 Task: Look for space in Xiaoshan, China from 12th July, 2023 to 16th July, 2023 for 8 adults in price range Rs.10000 to Rs.16000. Place can be private room with 8 bedrooms having 8 beds and 8 bathrooms. Property type can be house, flat, guest house. Amenities needed are: wifi, TV, free parkinig on premises, gym, breakfast. Booking option can be shelf check-in. Required host language is Chinese (Simplified).
Action: Mouse moved to (628, 125)
Screenshot: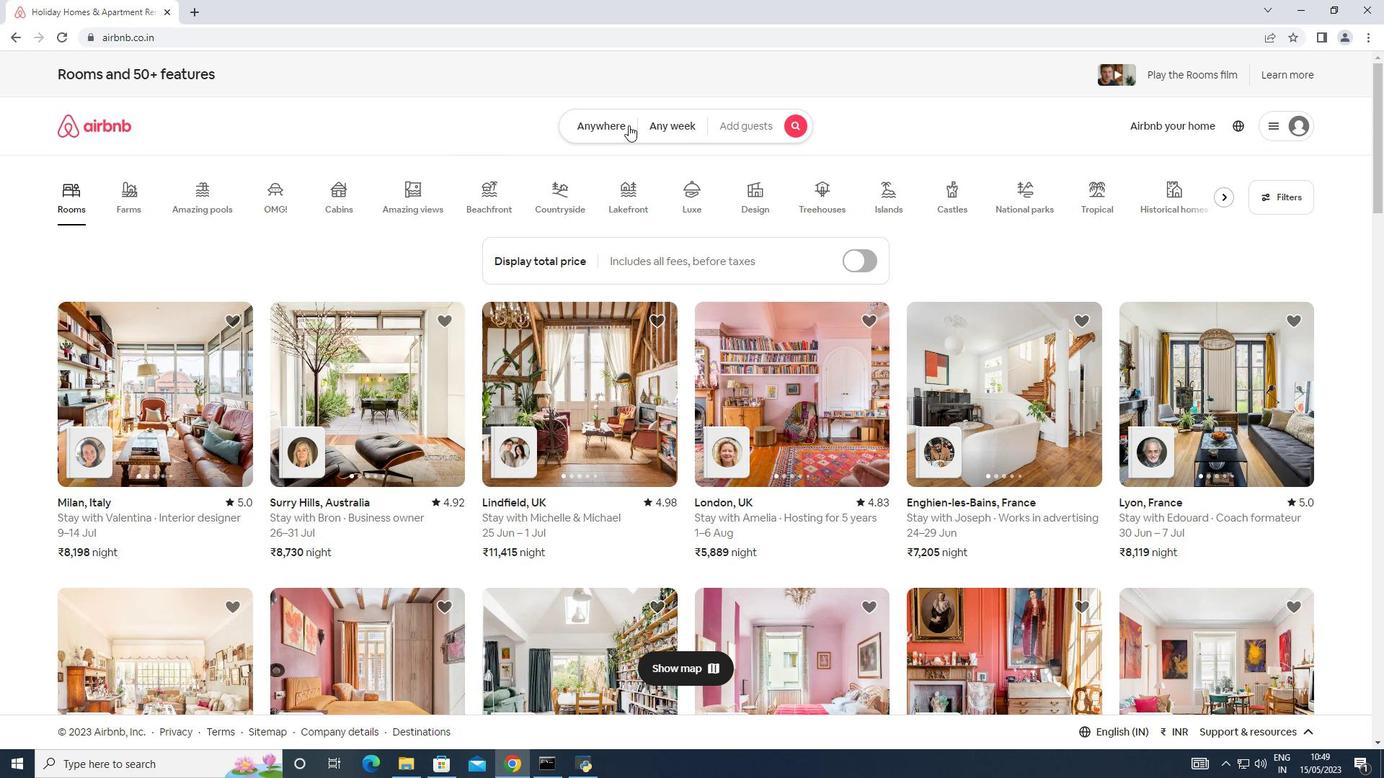 
Action: Mouse pressed left at (628, 125)
Screenshot: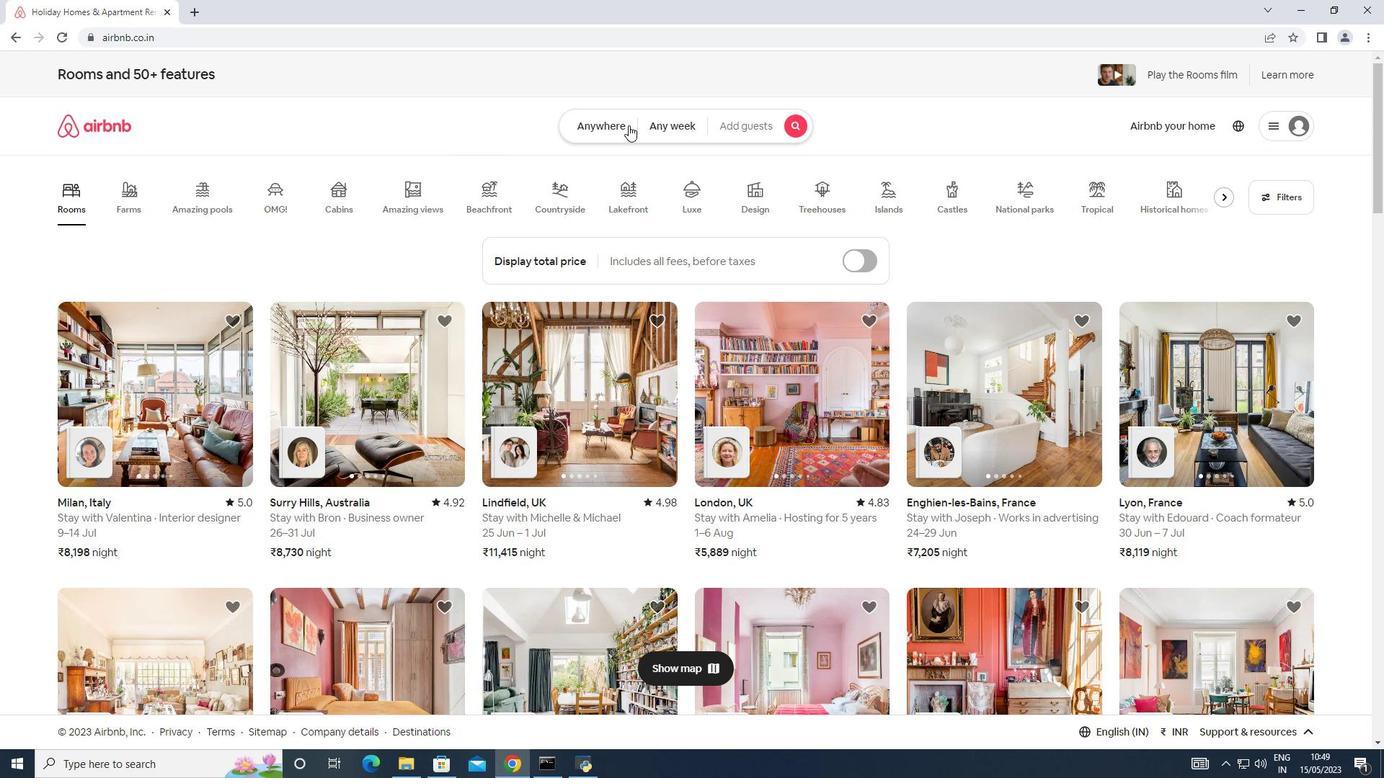 
Action: Mouse moved to (472, 163)
Screenshot: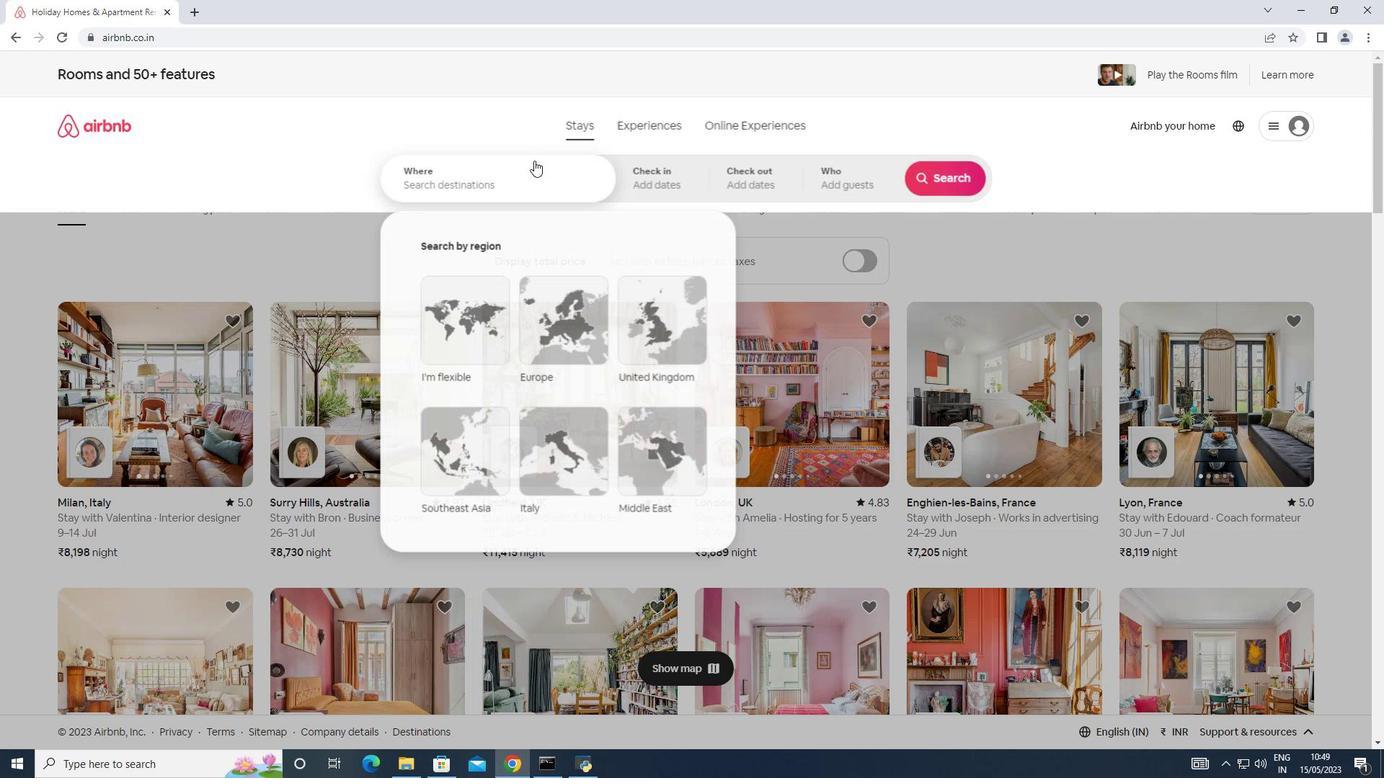 
Action: Mouse pressed left at (472, 163)
Screenshot: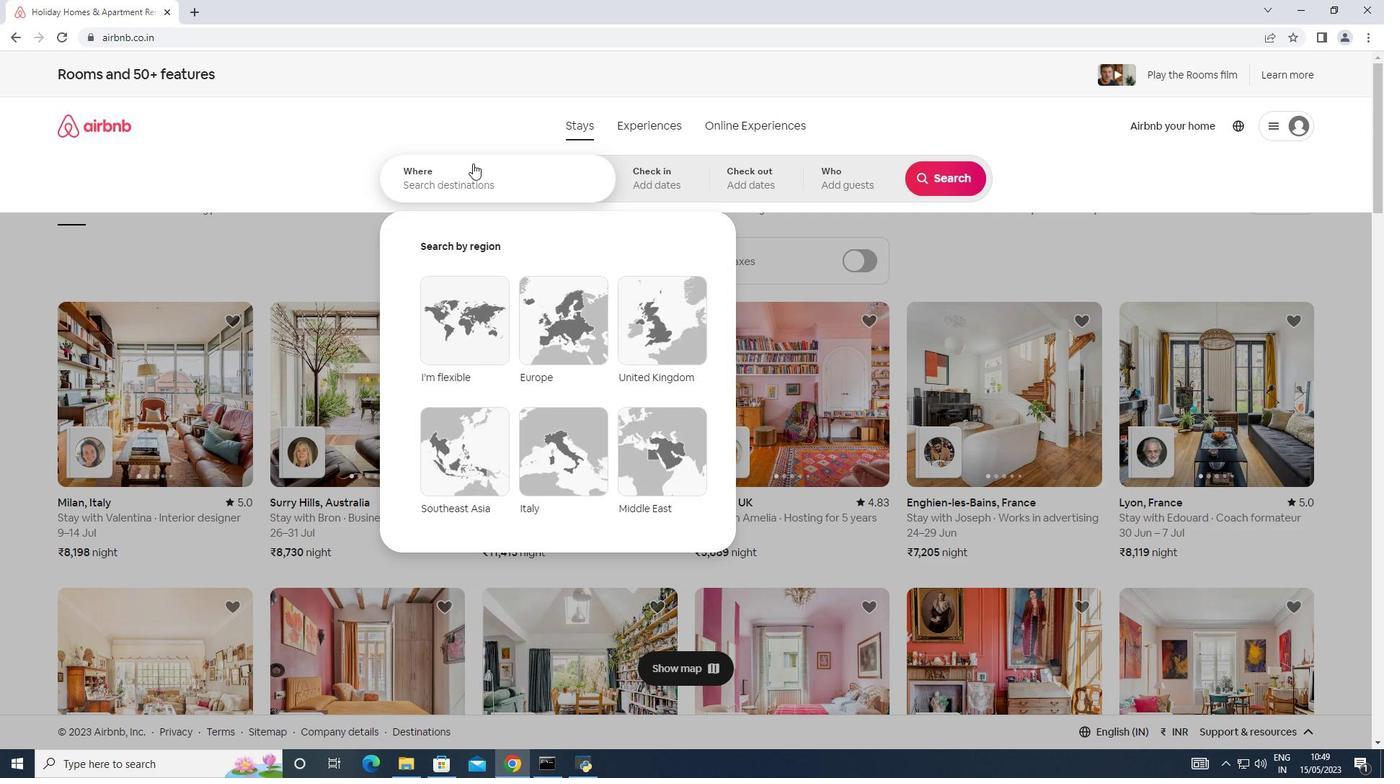 
Action: Mouse moved to (430, 184)
Screenshot: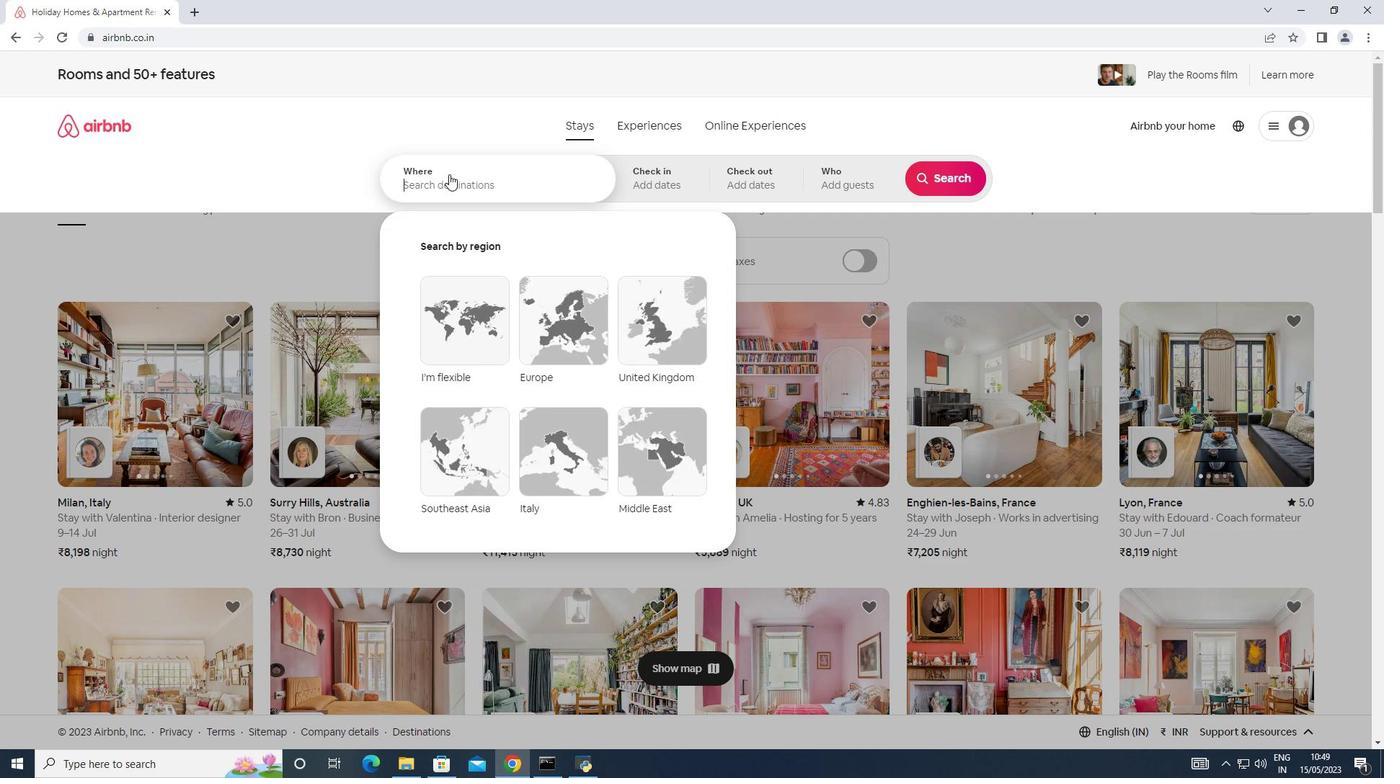 
Action: Key pressed <Key.shift><Key.shift><Key.shift>Xiaoshan,<Key.shift>China
Screenshot: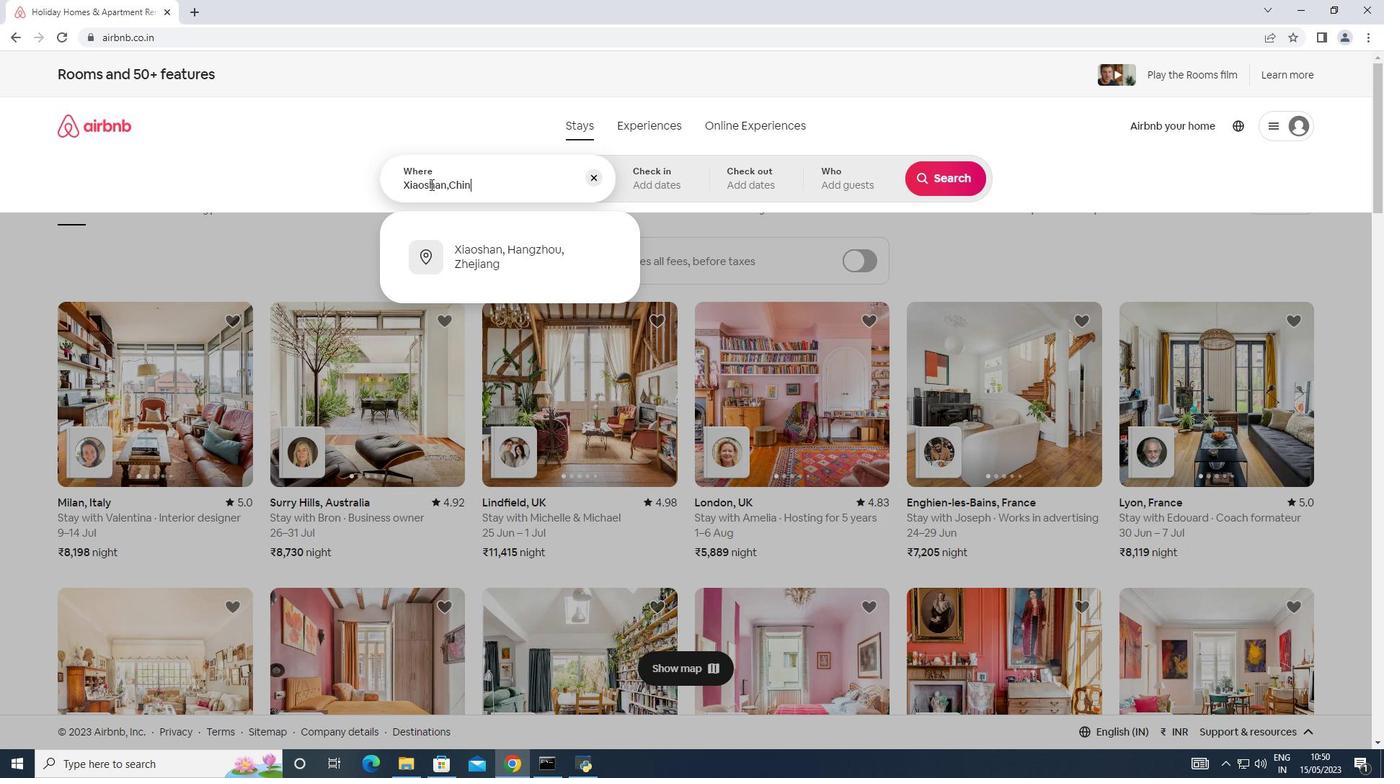 
Action: Mouse moved to (667, 183)
Screenshot: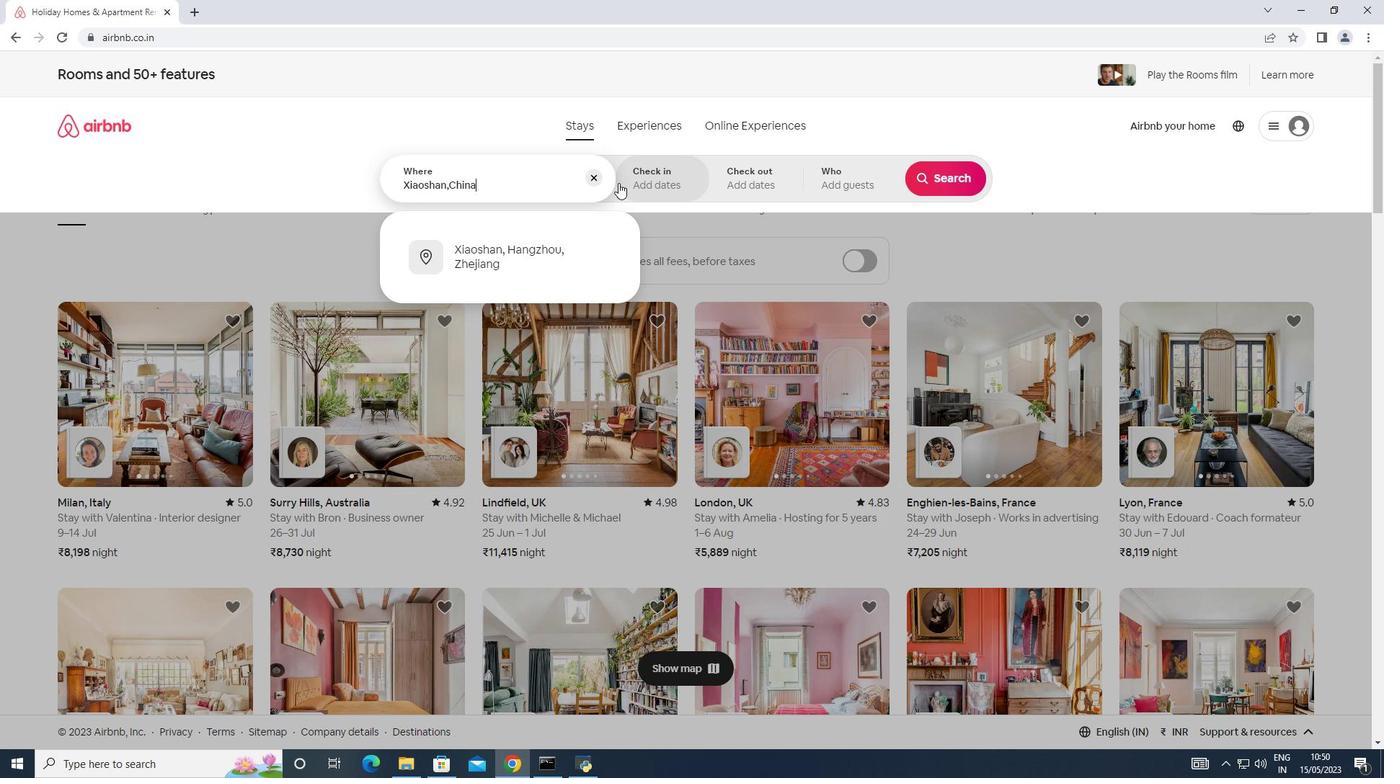 
Action: Mouse pressed left at (667, 183)
Screenshot: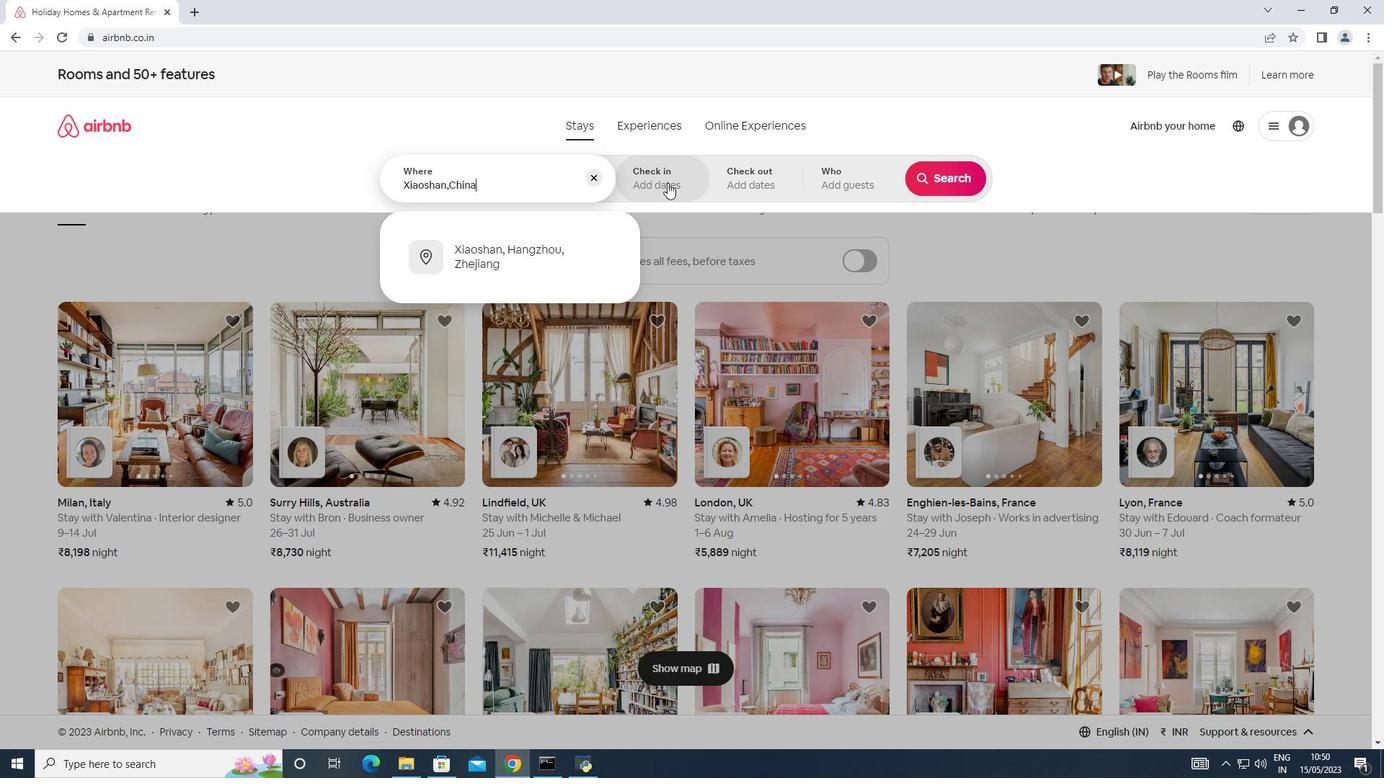 
Action: Mouse moved to (942, 293)
Screenshot: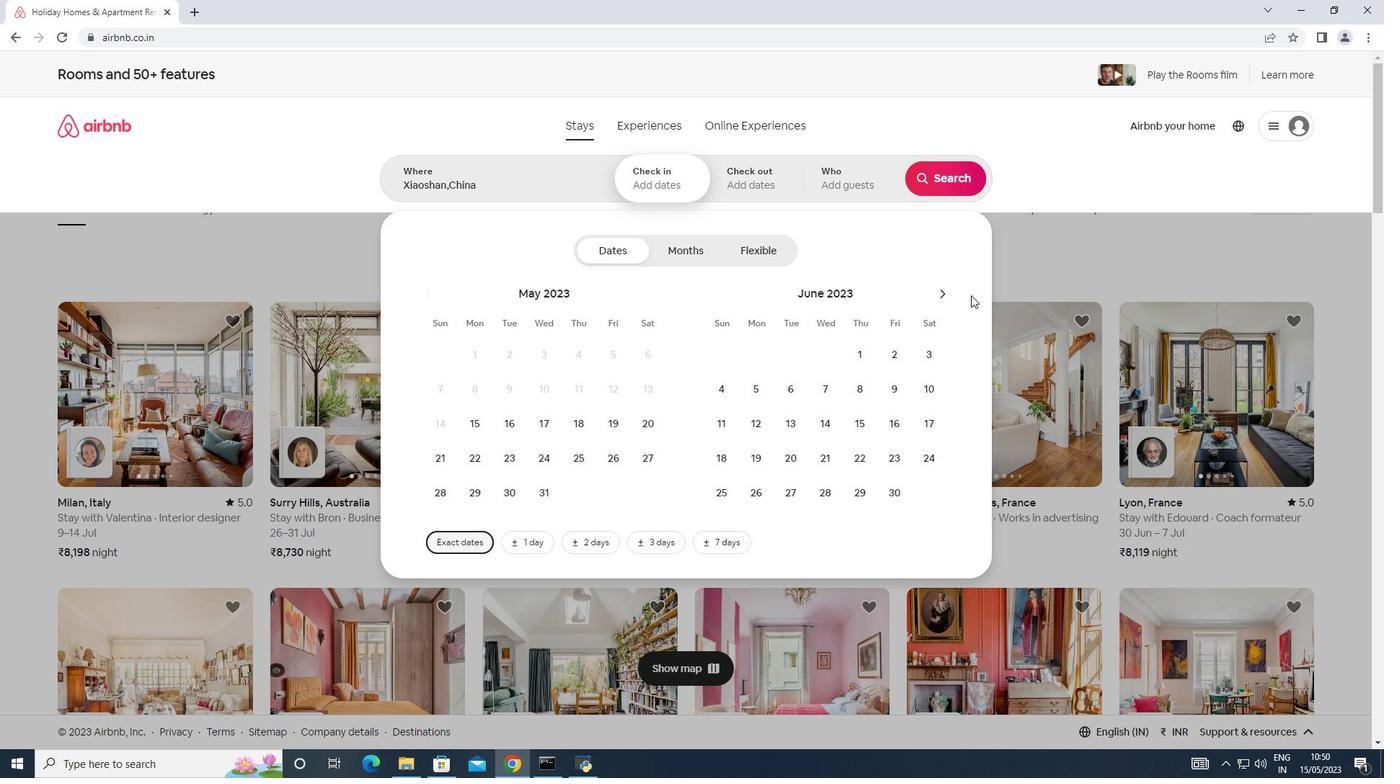 
Action: Mouse pressed left at (942, 293)
Screenshot: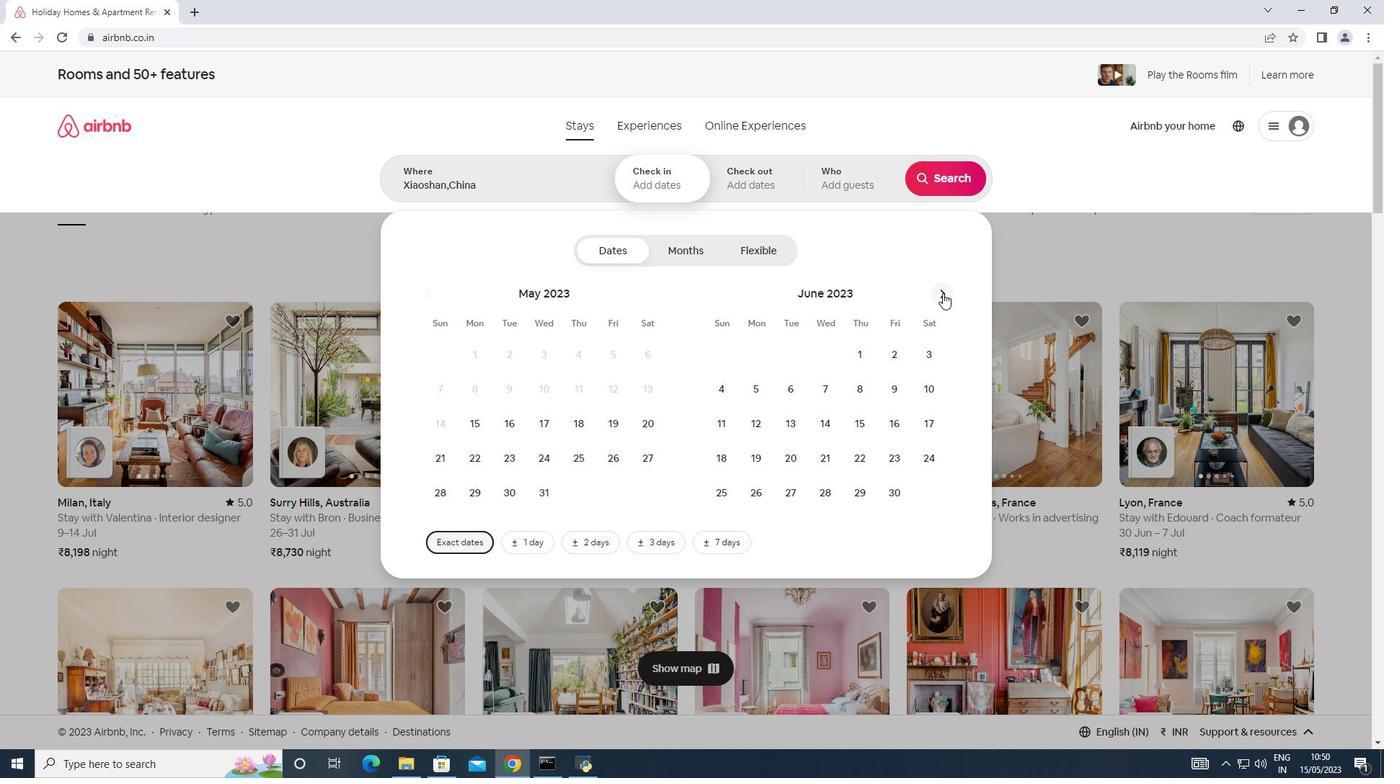
Action: Mouse moved to (821, 431)
Screenshot: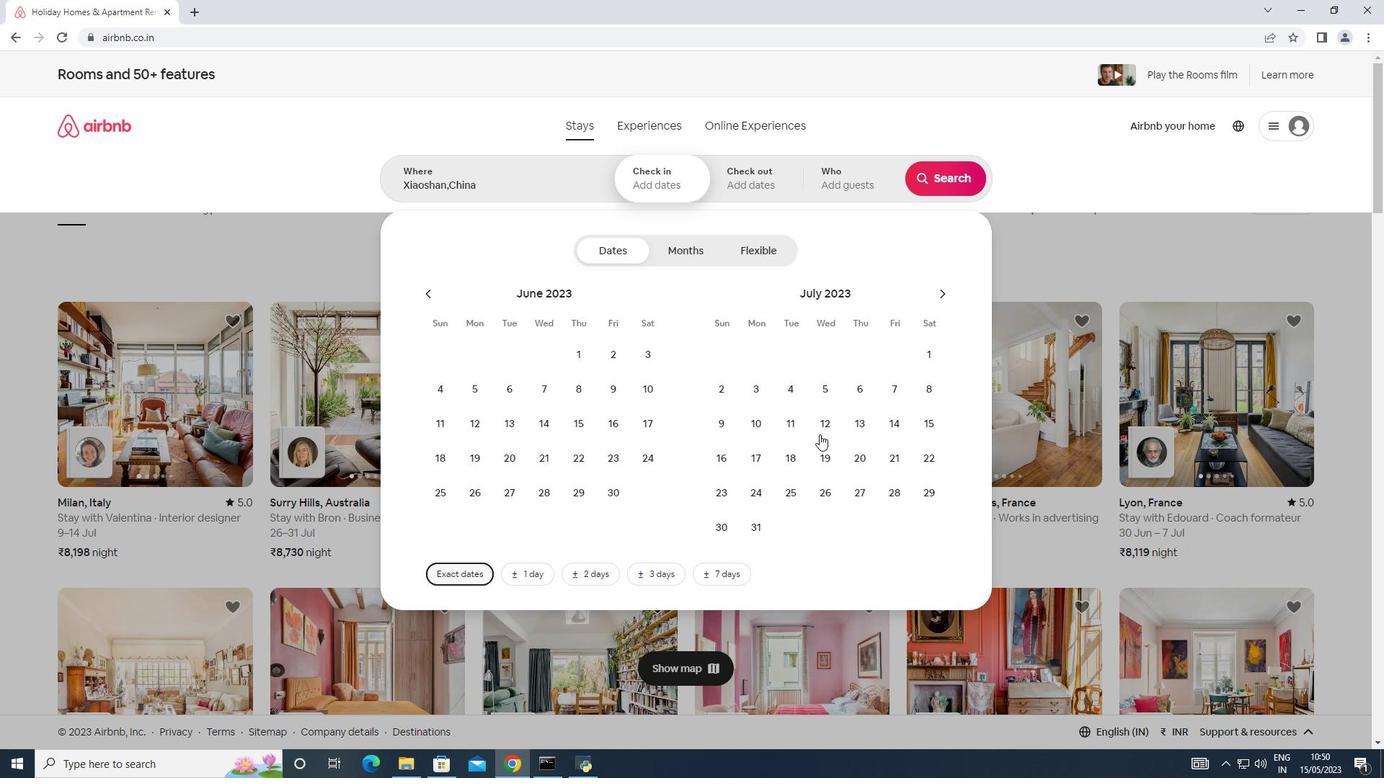 
Action: Mouse pressed left at (821, 431)
Screenshot: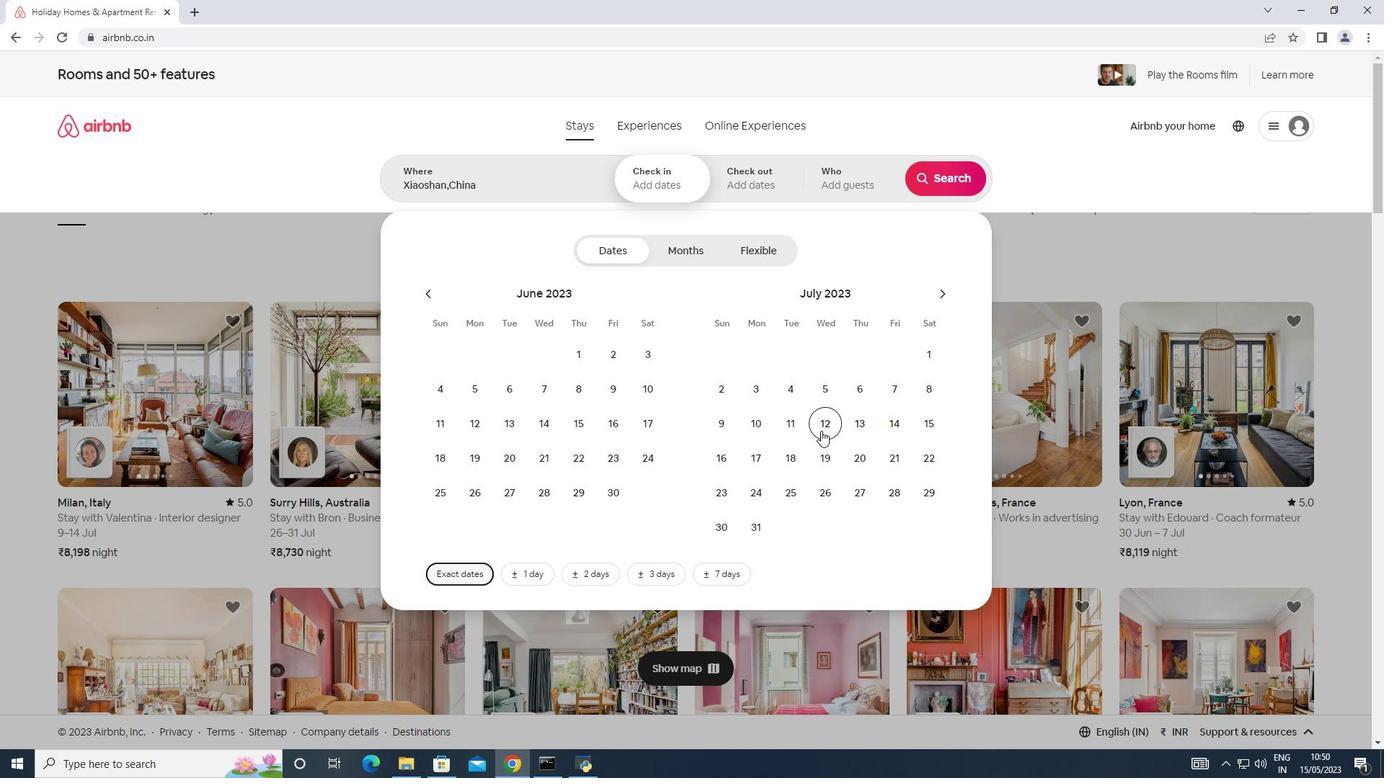 
Action: Mouse moved to (713, 456)
Screenshot: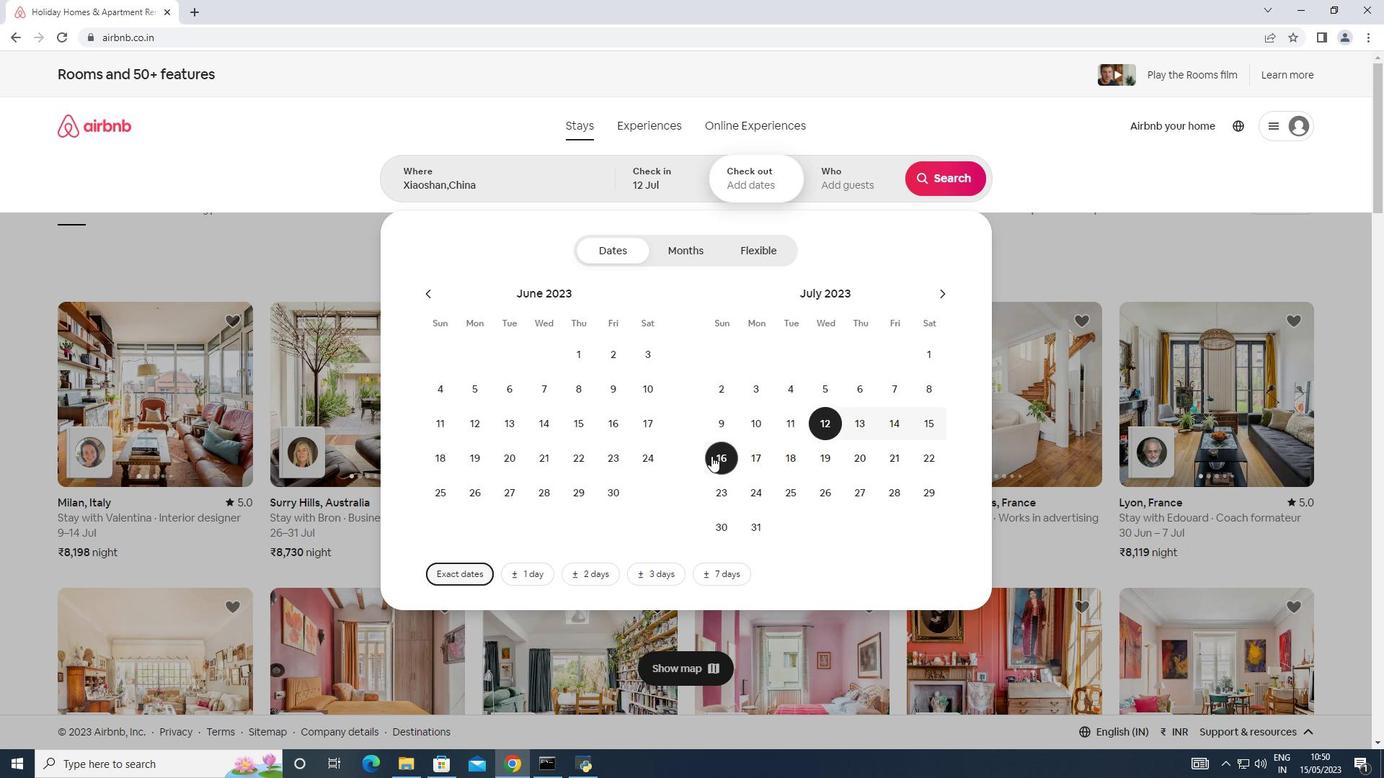 
Action: Mouse pressed left at (713, 456)
Screenshot: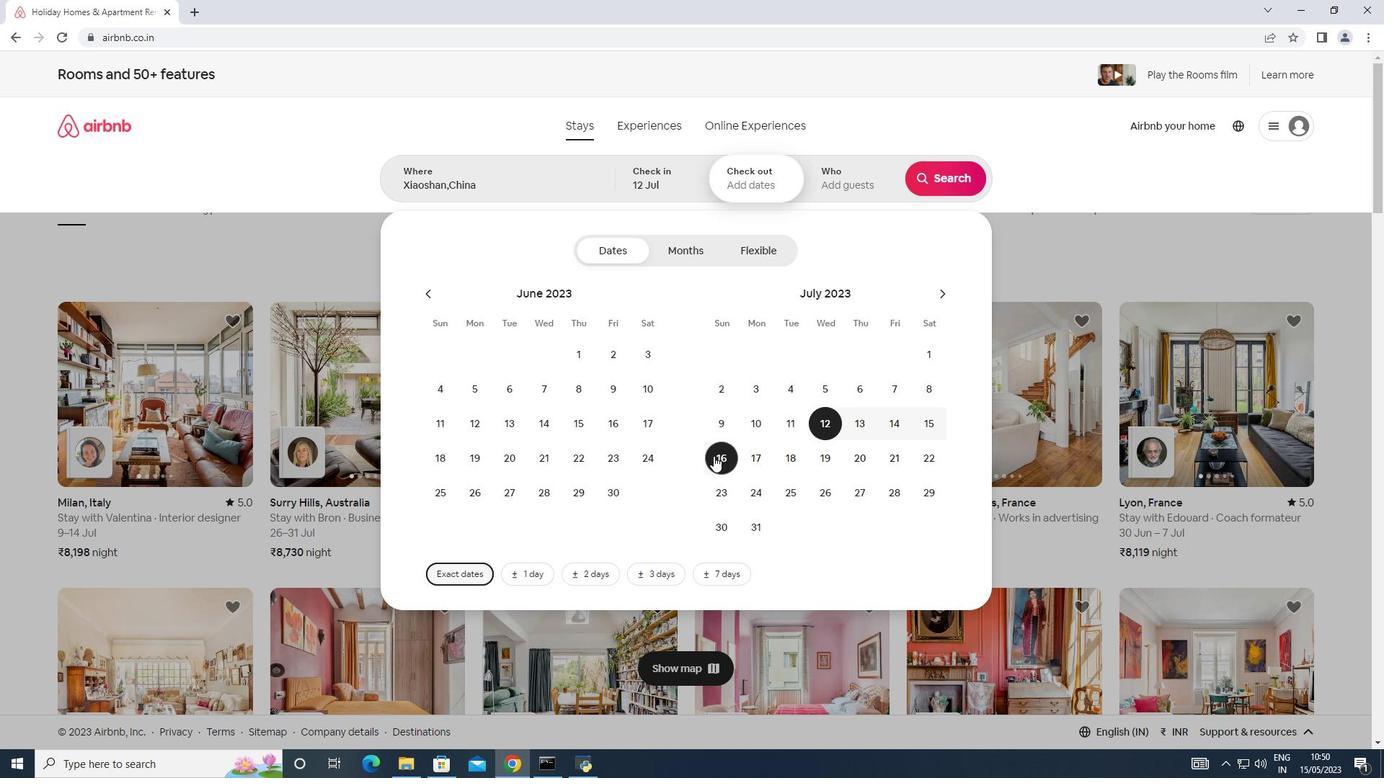 
Action: Mouse moved to (841, 186)
Screenshot: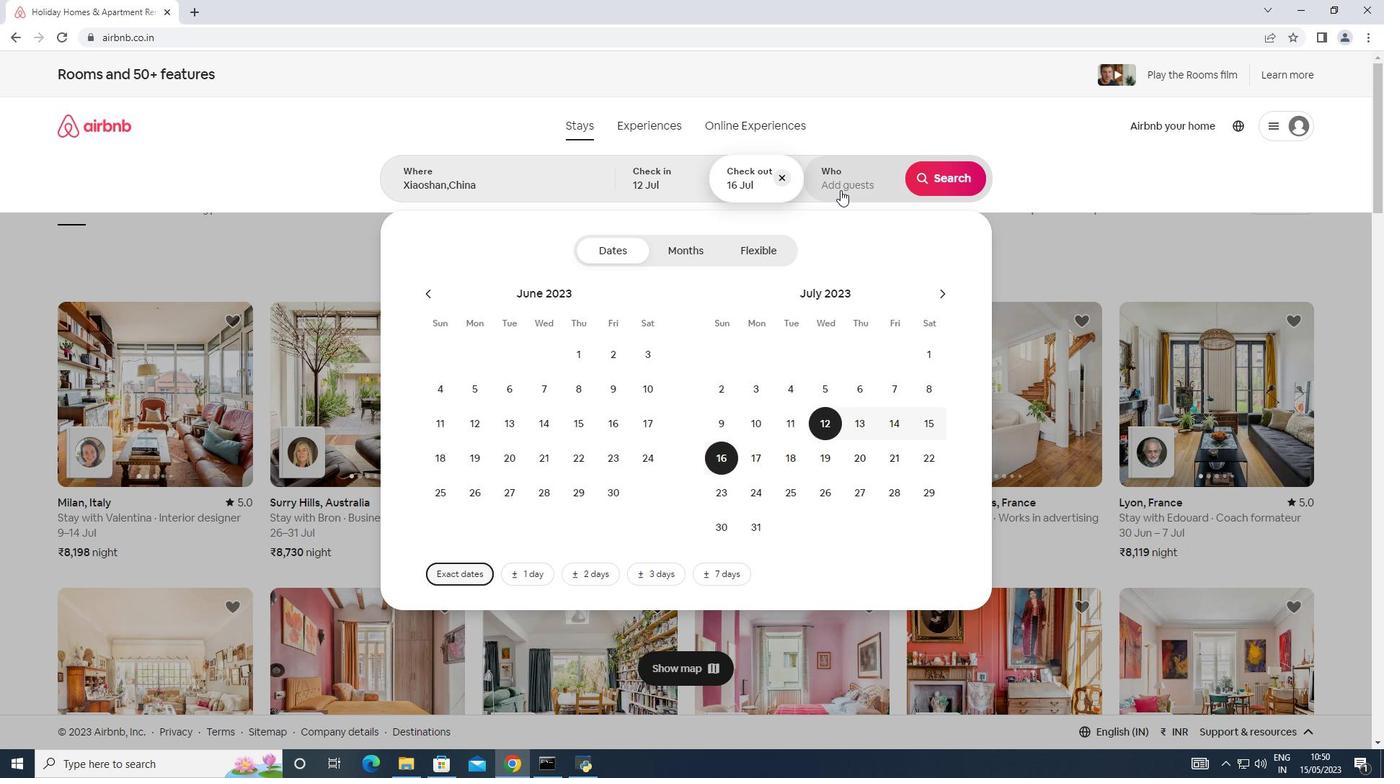 
Action: Mouse pressed left at (841, 186)
Screenshot: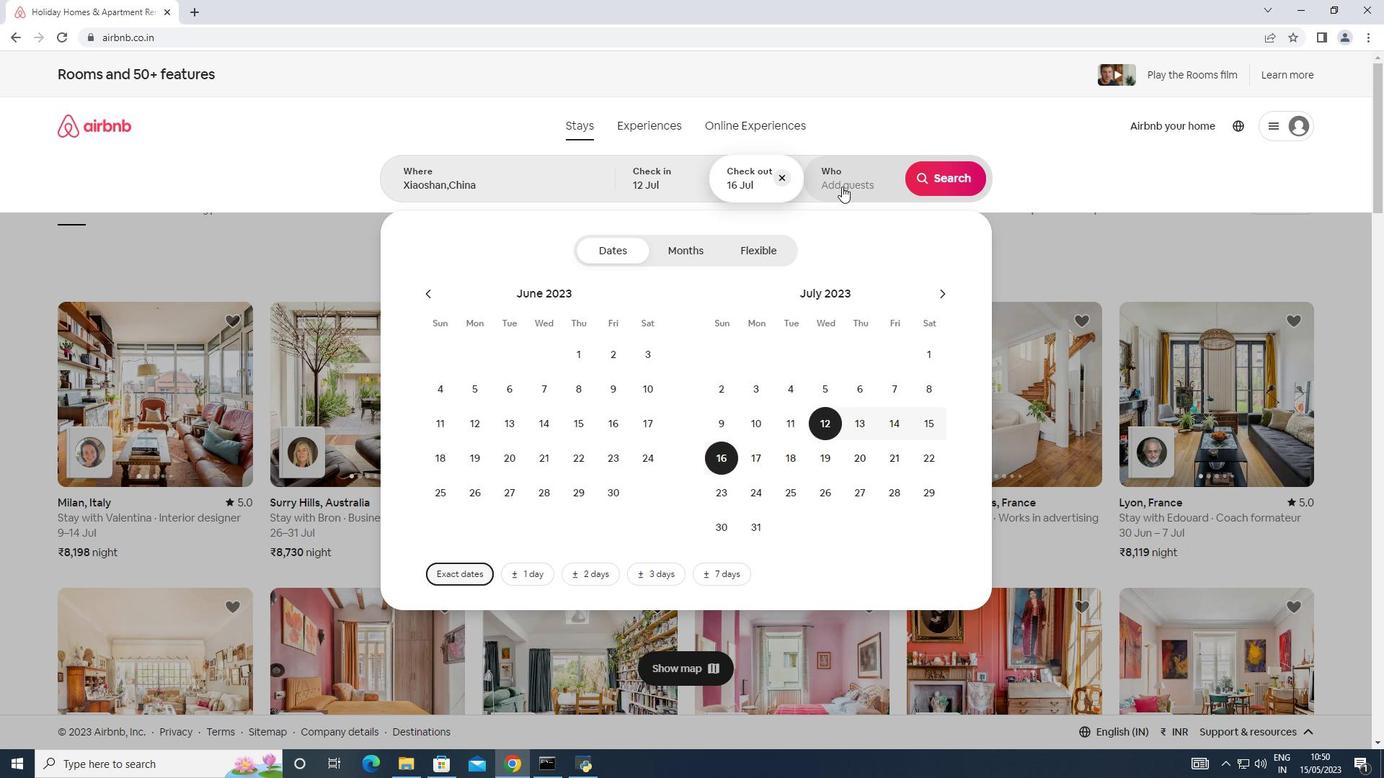 
Action: Mouse moved to (958, 256)
Screenshot: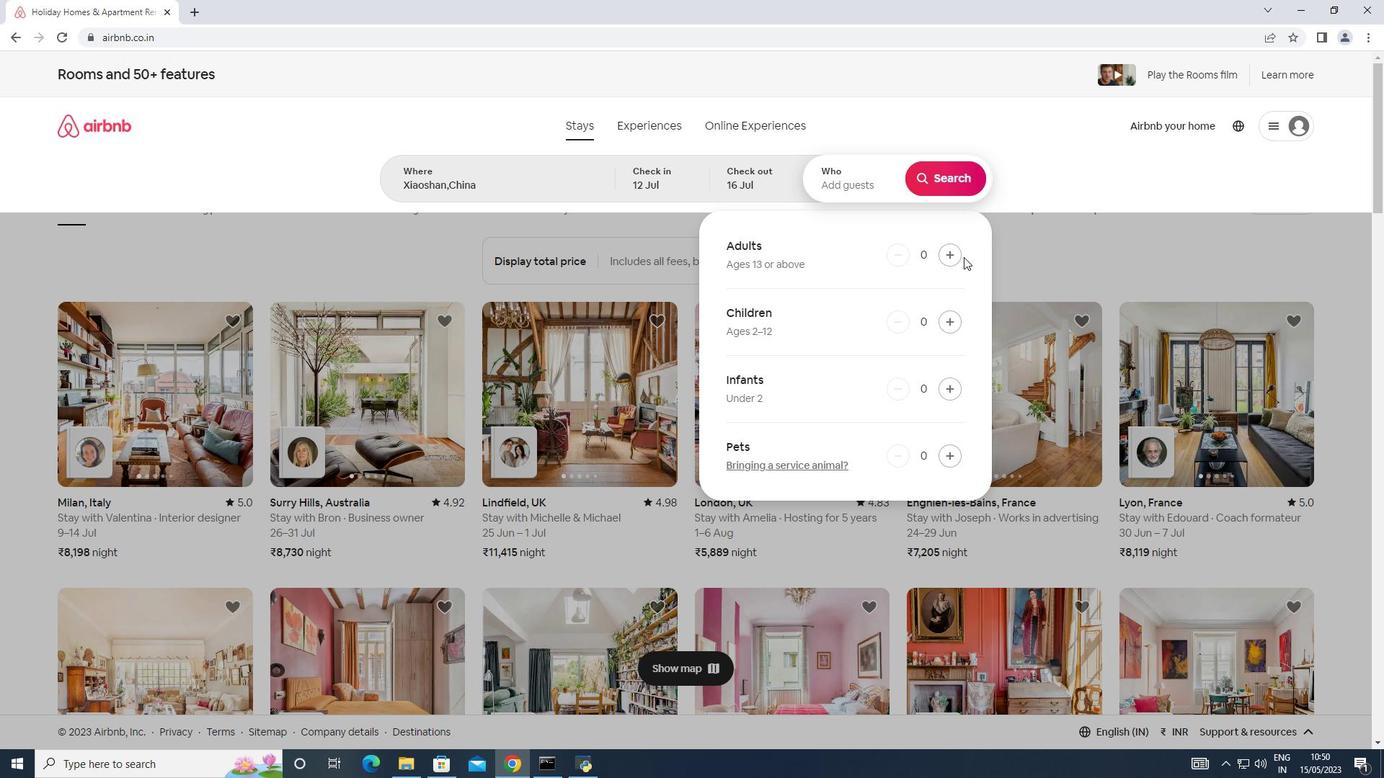 
Action: Mouse pressed left at (958, 256)
Screenshot: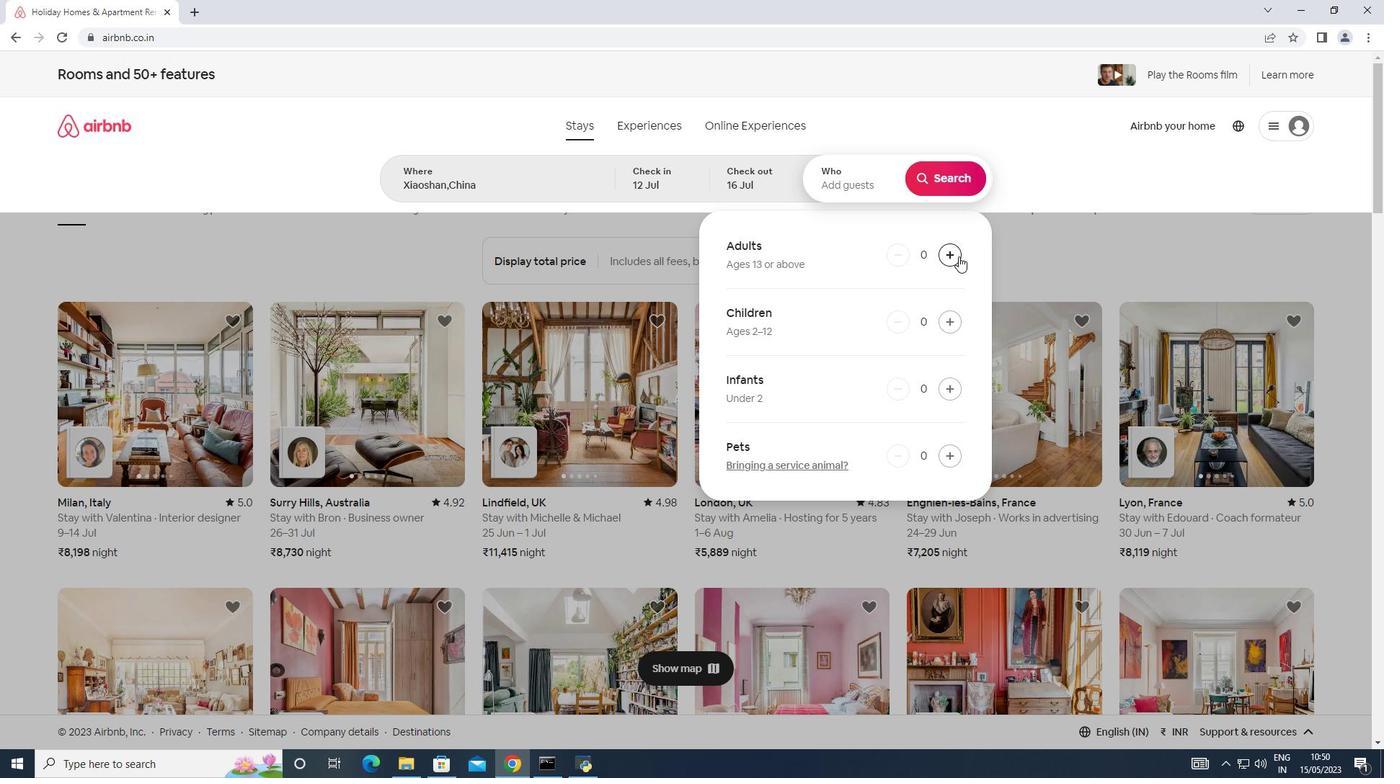
Action: Mouse pressed left at (958, 256)
Screenshot: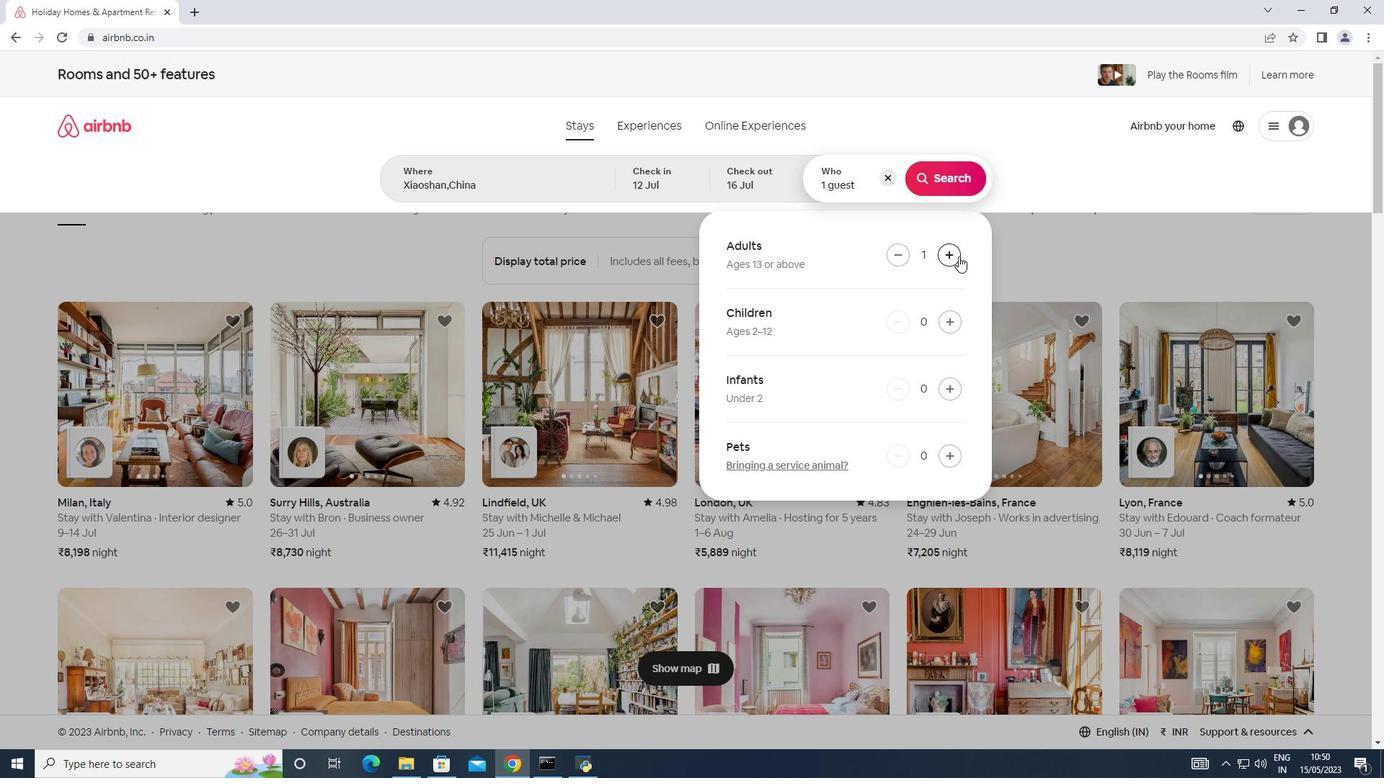 
Action: Mouse moved to (950, 252)
Screenshot: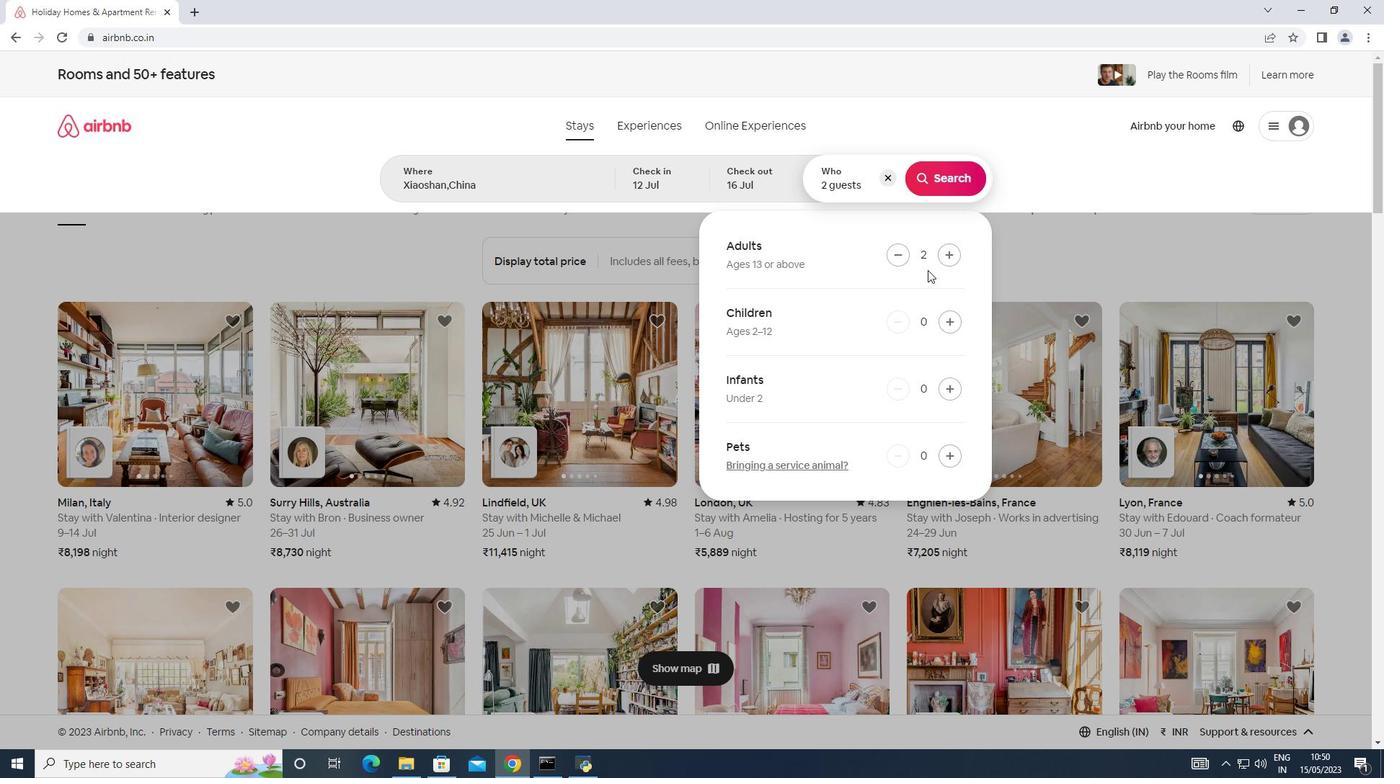 
Action: Mouse pressed left at (950, 252)
Screenshot: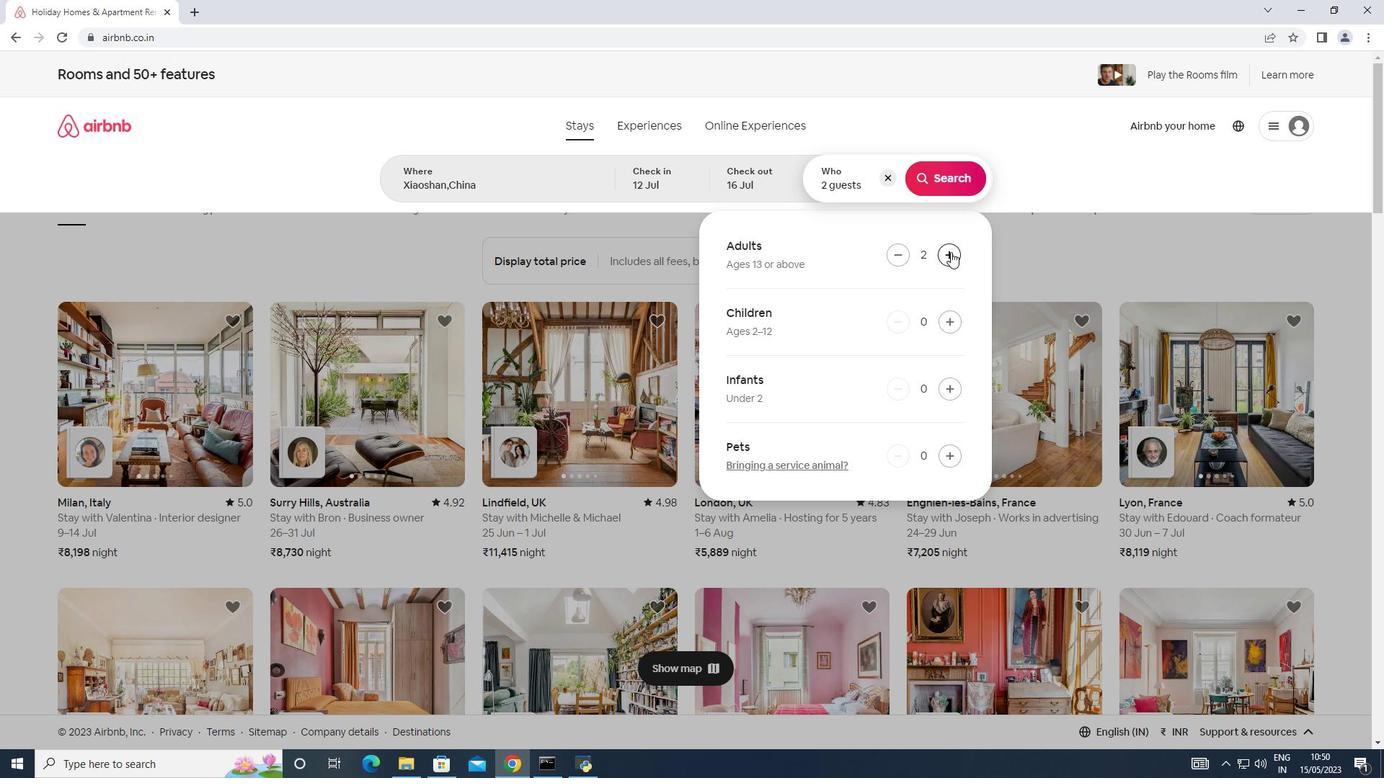 
Action: Mouse moved to (948, 252)
Screenshot: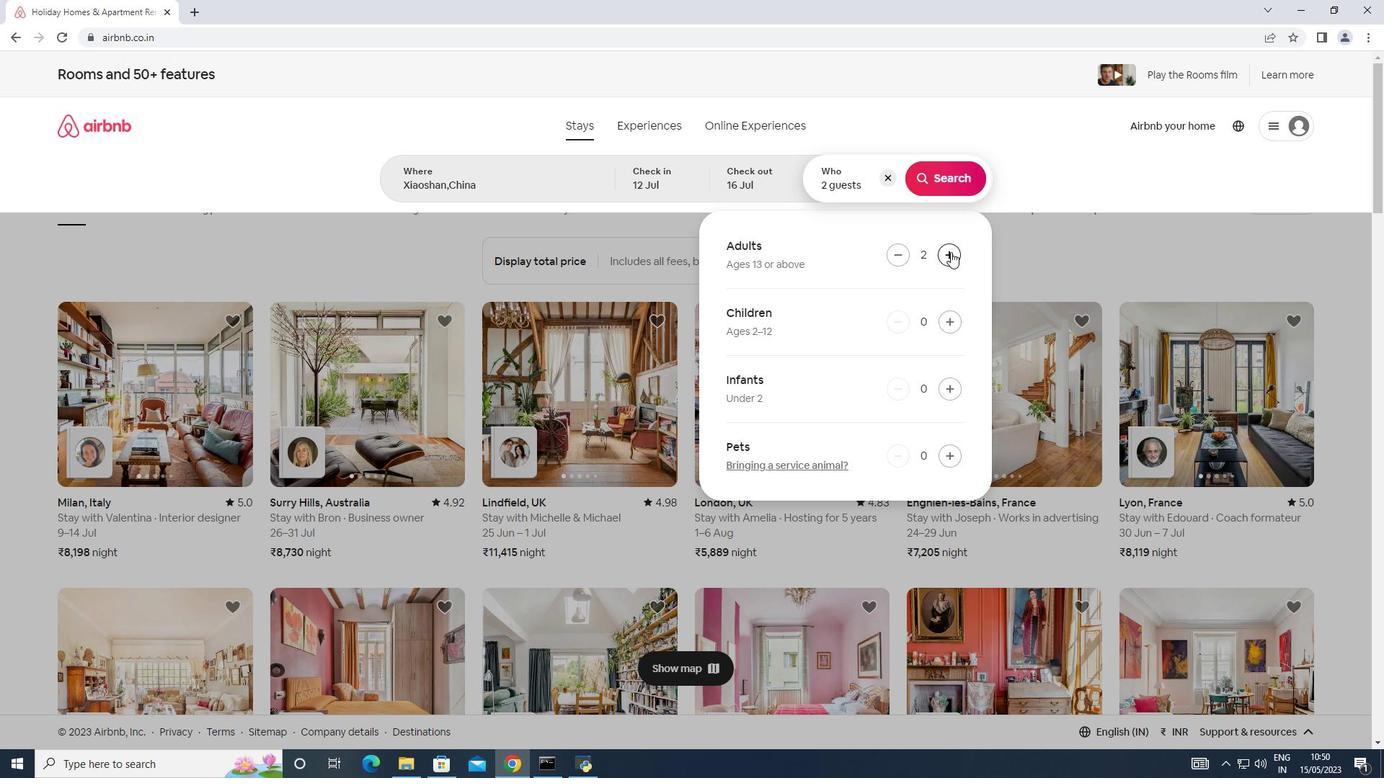 
Action: Mouse pressed left at (948, 252)
Screenshot: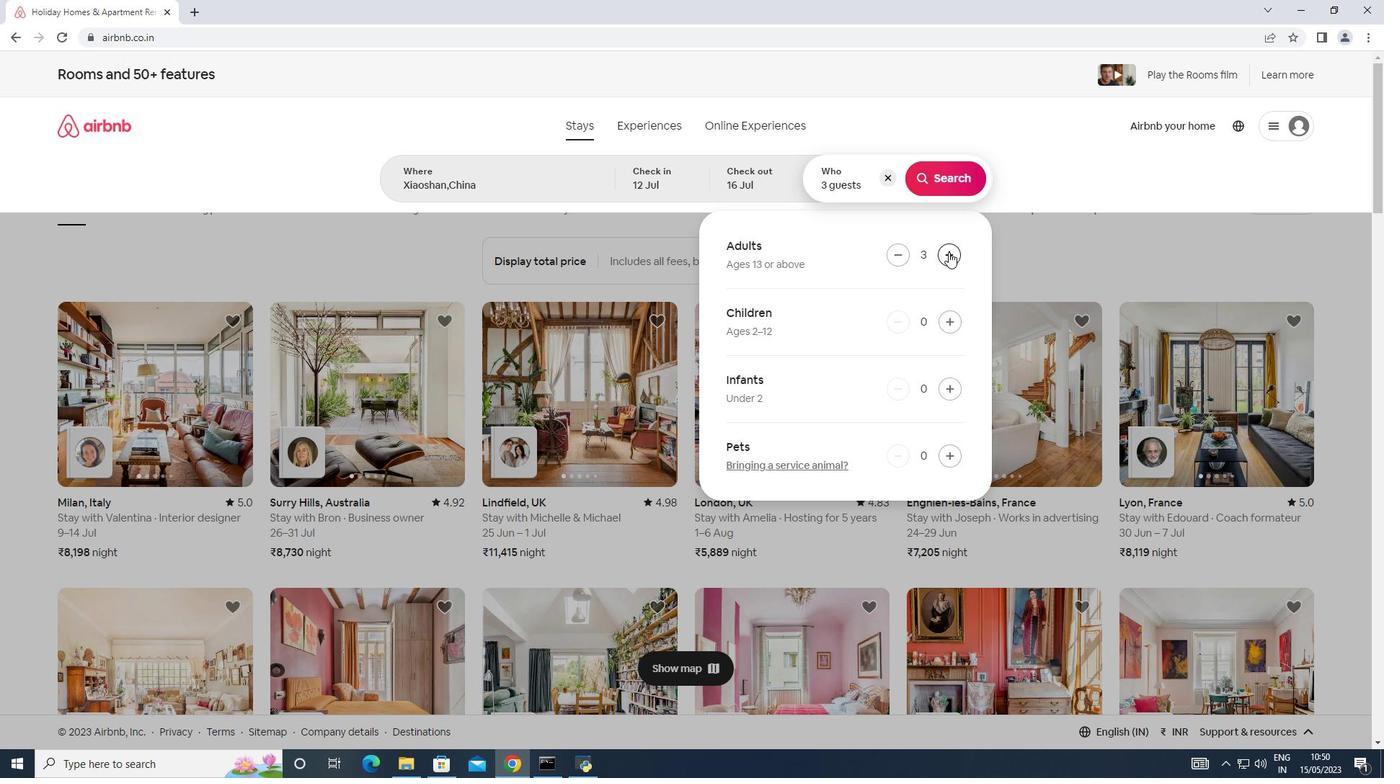 
Action: Mouse pressed left at (948, 252)
Screenshot: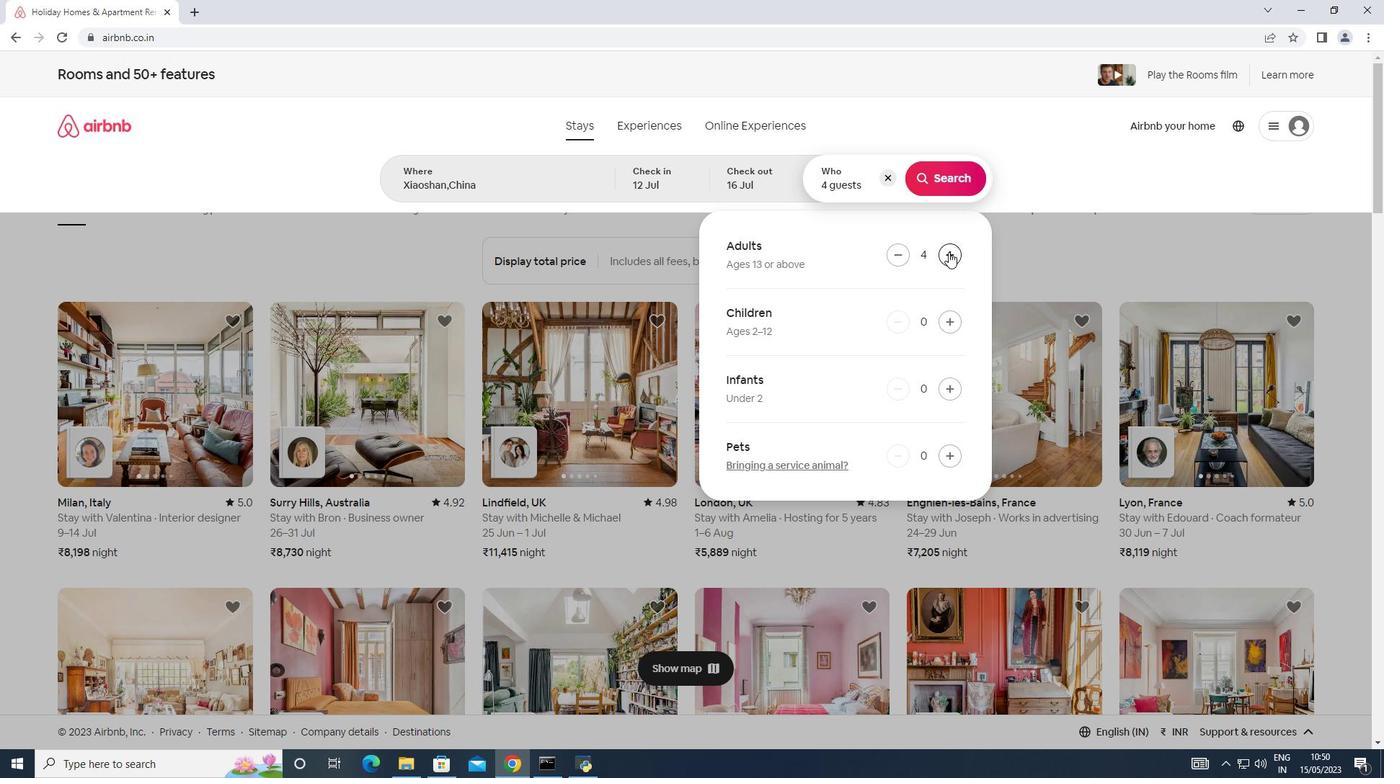 
Action: Mouse pressed left at (948, 252)
Screenshot: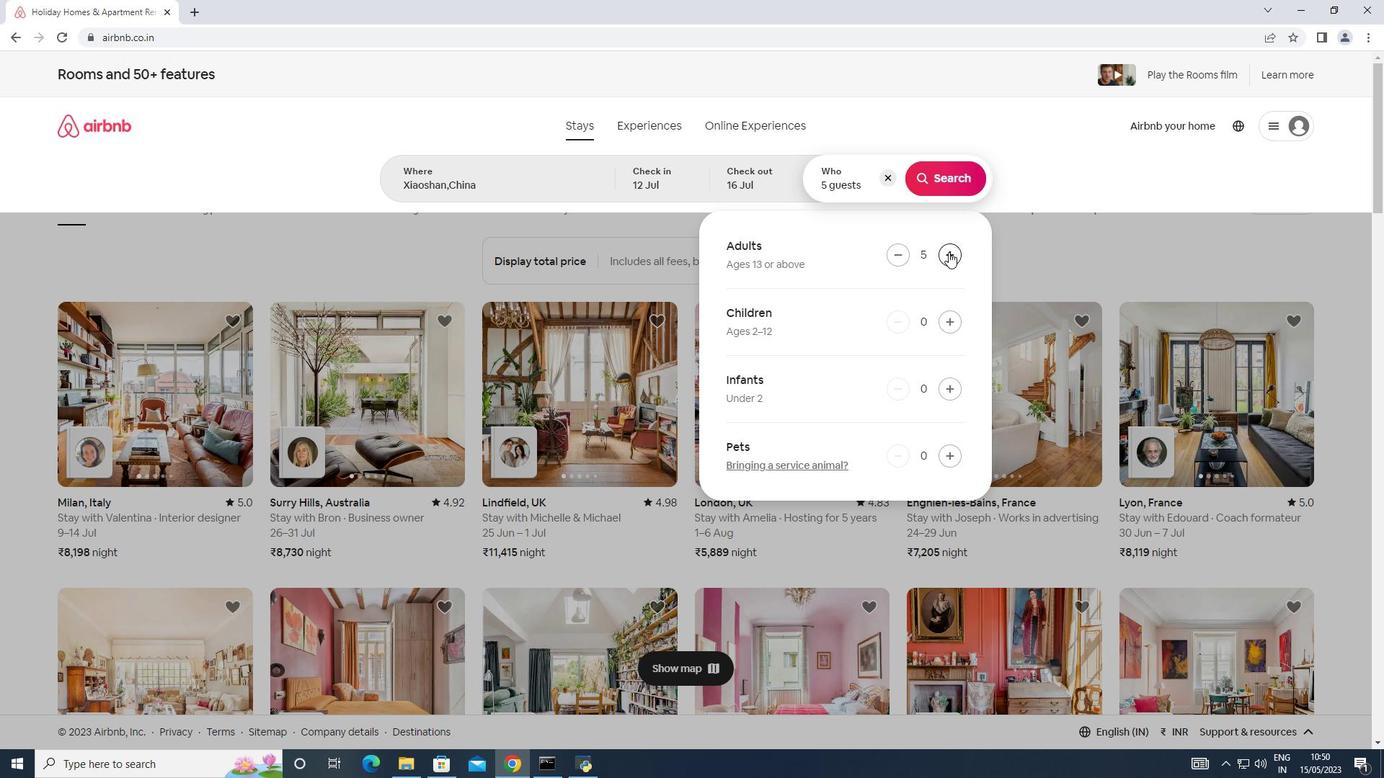 
Action: Mouse pressed left at (948, 252)
Screenshot: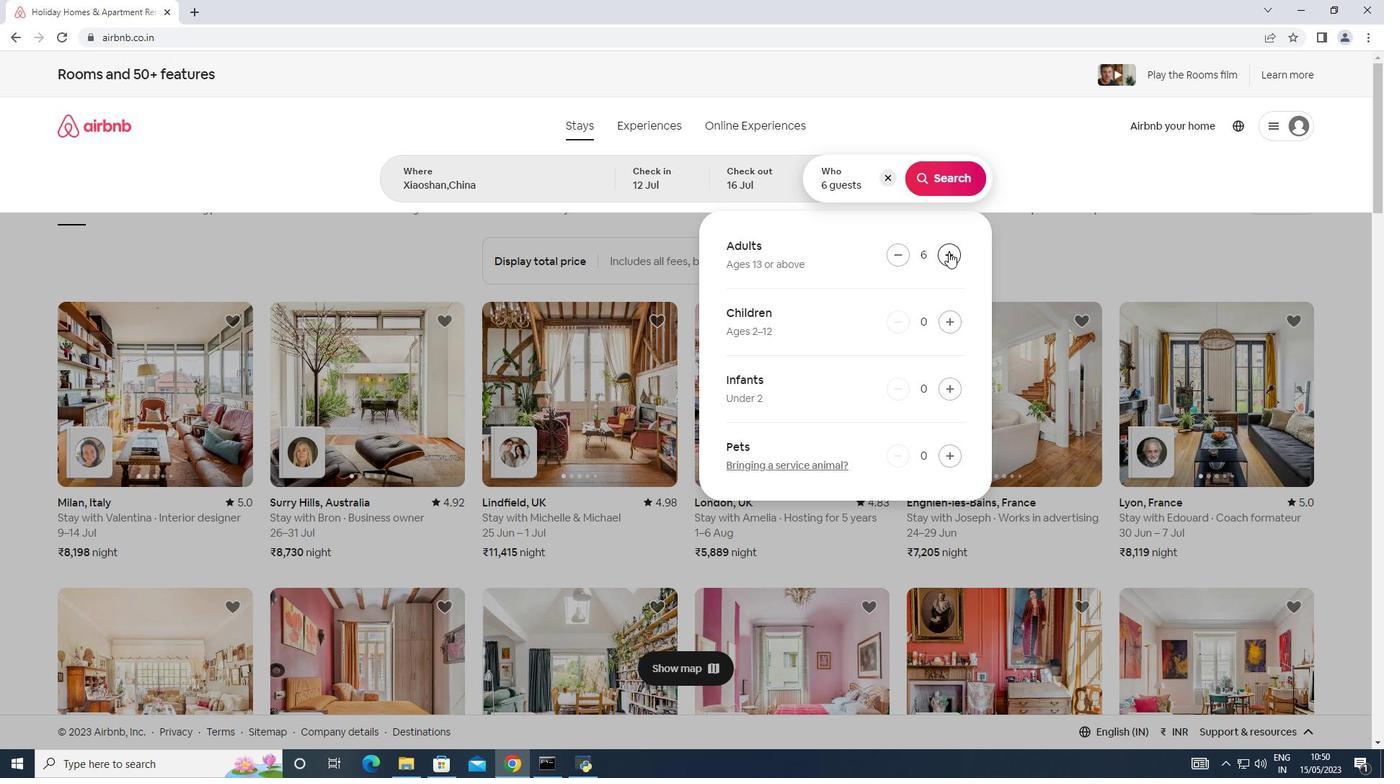 
Action: Mouse pressed left at (948, 252)
Screenshot: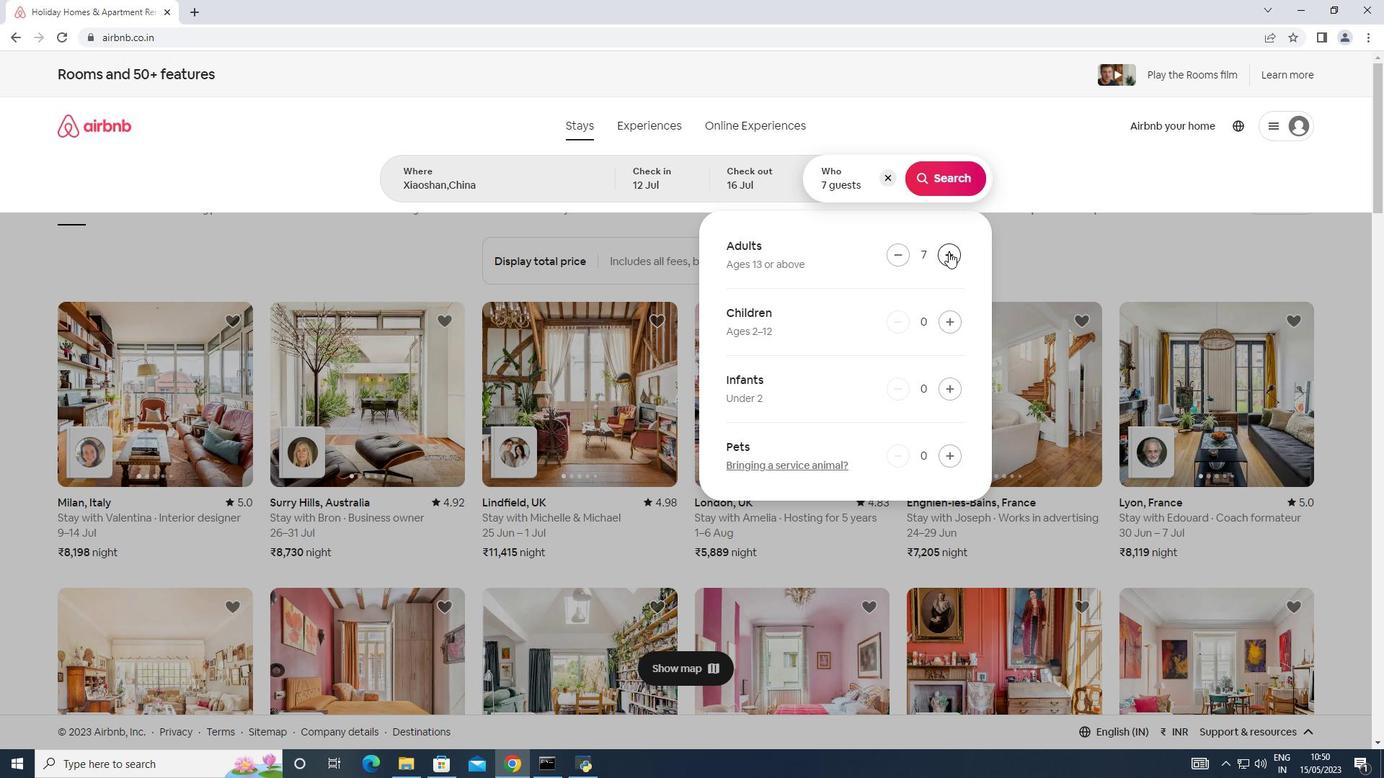 
Action: Mouse moved to (955, 167)
Screenshot: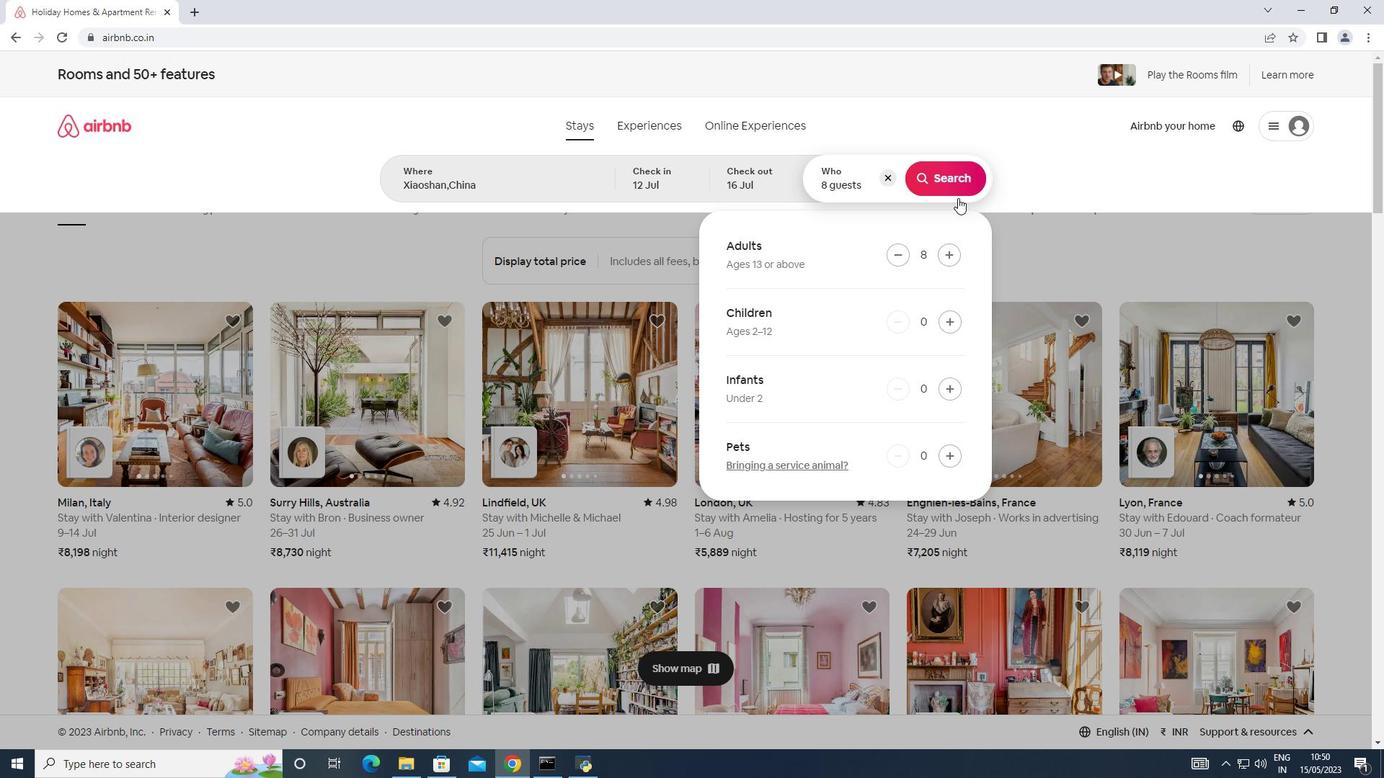 
Action: Mouse pressed left at (955, 167)
Screenshot: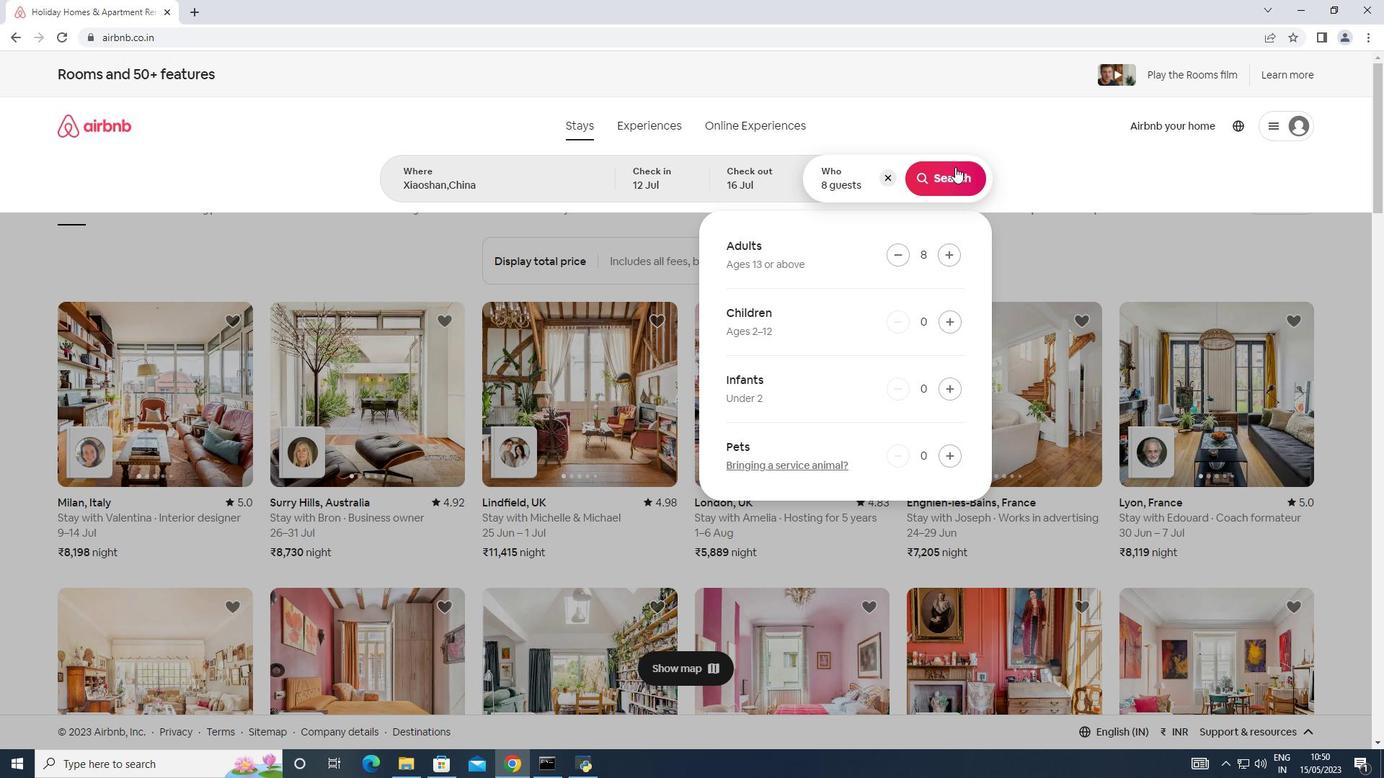 
Action: Mouse moved to (1309, 136)
Screenshot: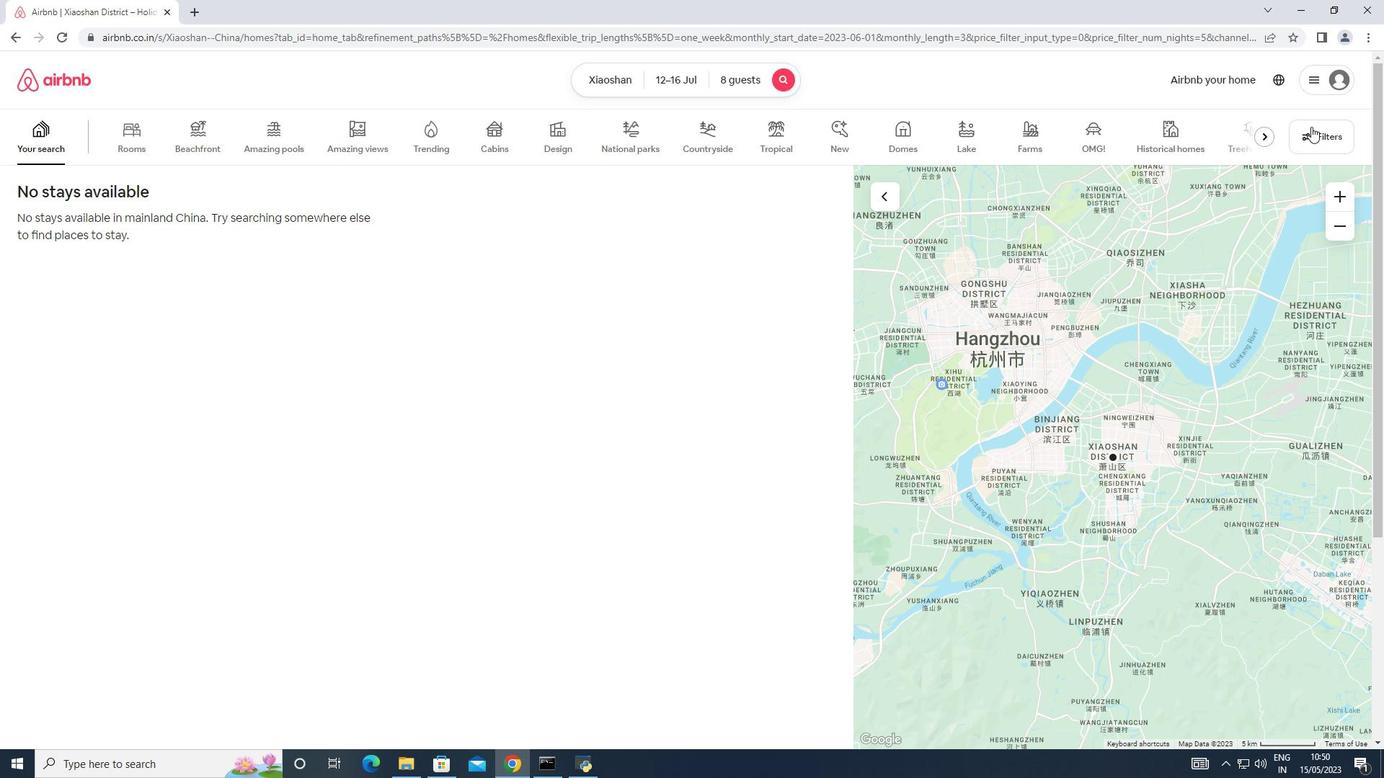 
Action: Mouse pressed left at (1309, 136)
Screenshot: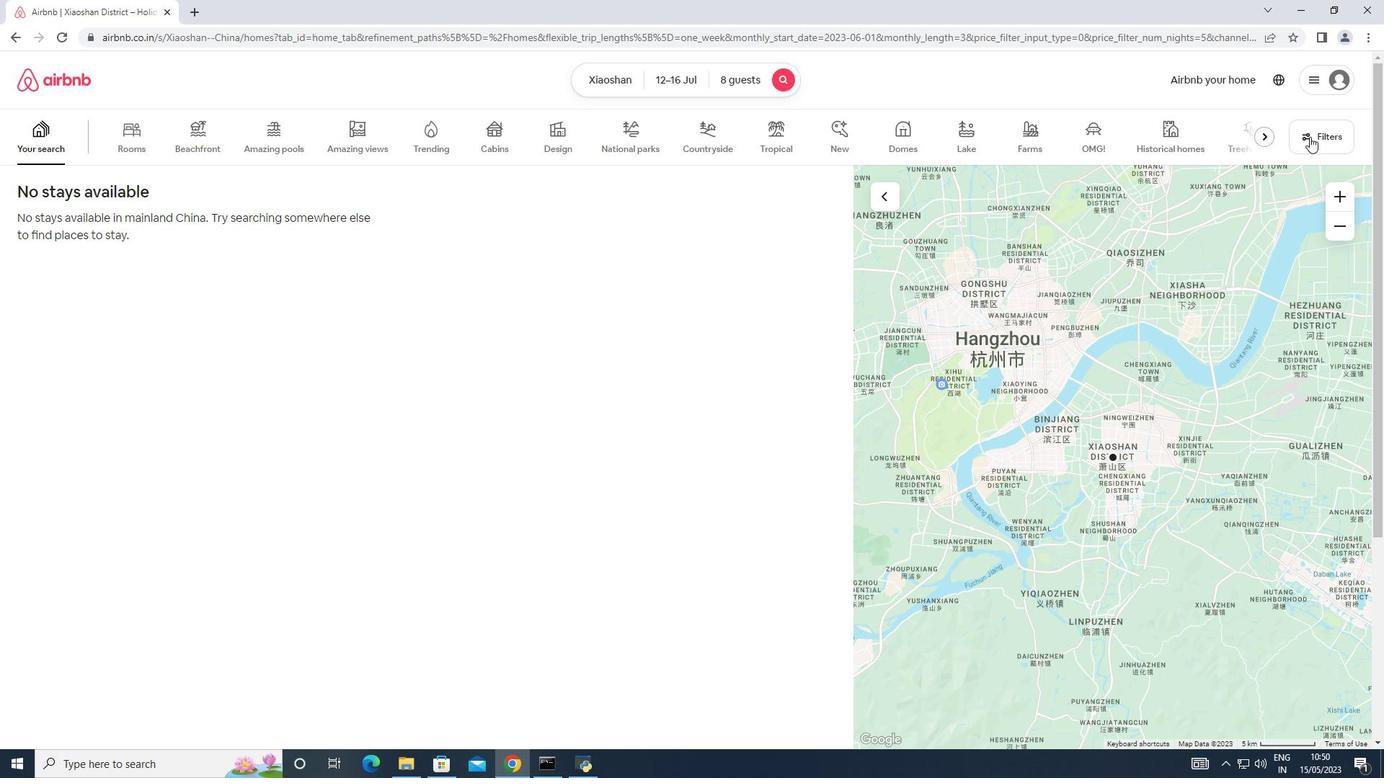 
Action: Mouse moved to (495, 493)
Screenshot: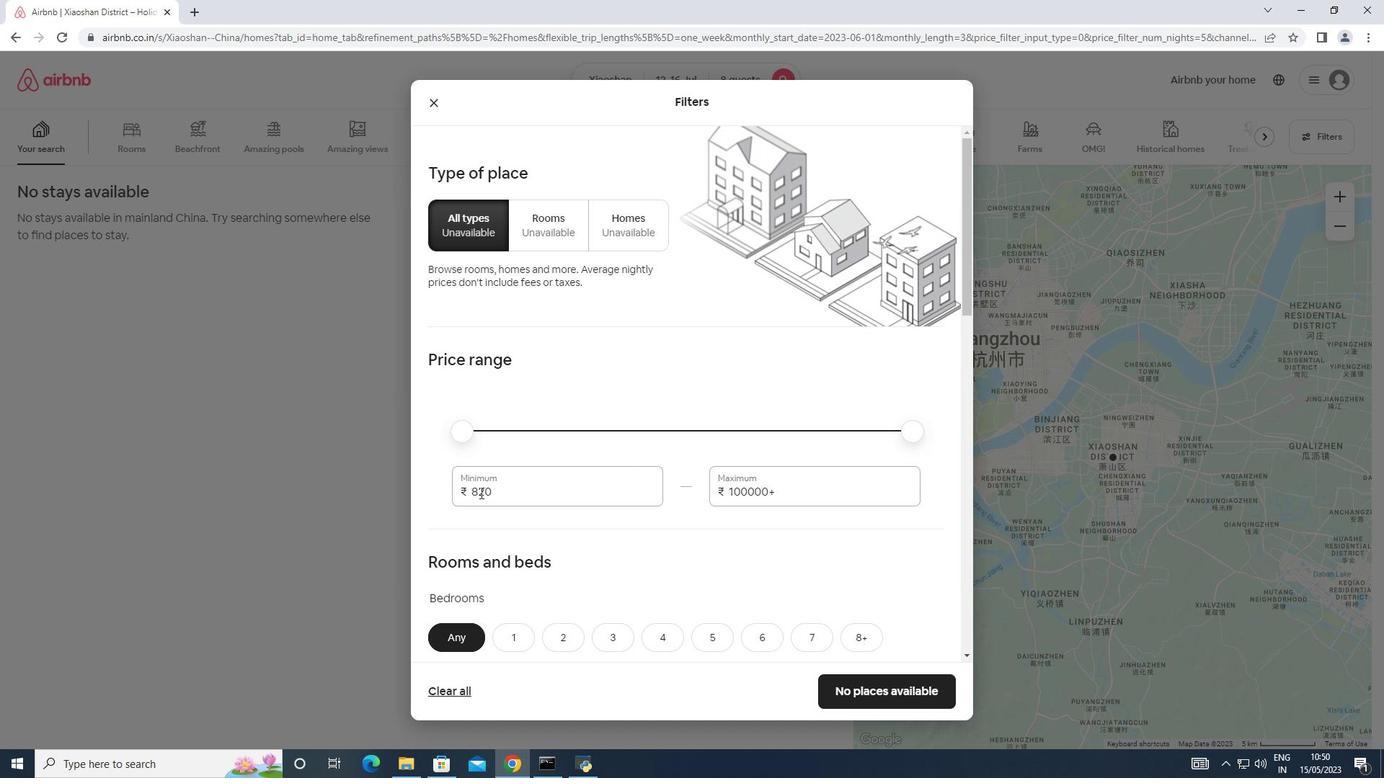 
Action: Mouse pressed left at (495, 493)
Screenshot: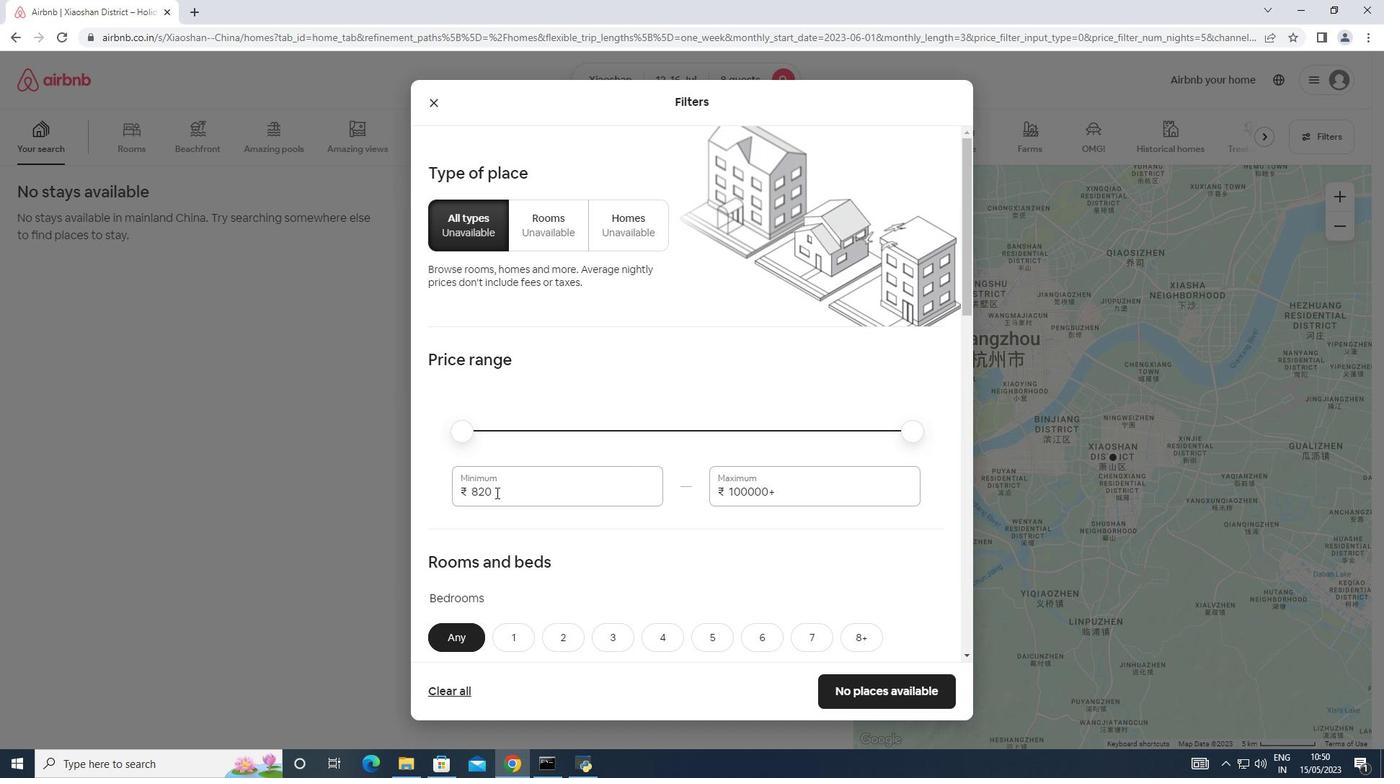 
Action: Mouse moved to (448, 498)
Screenshot: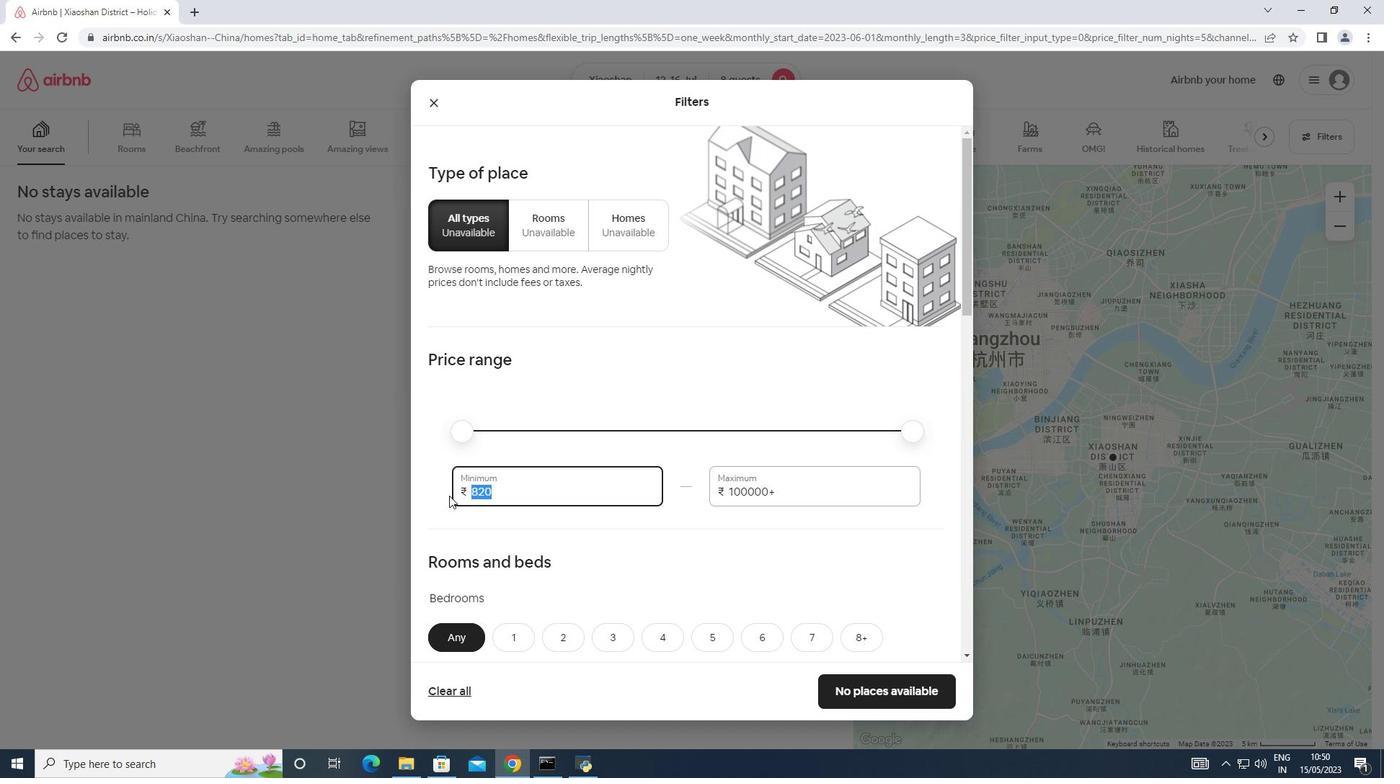 
Action: Key pressed 1
Screenshot: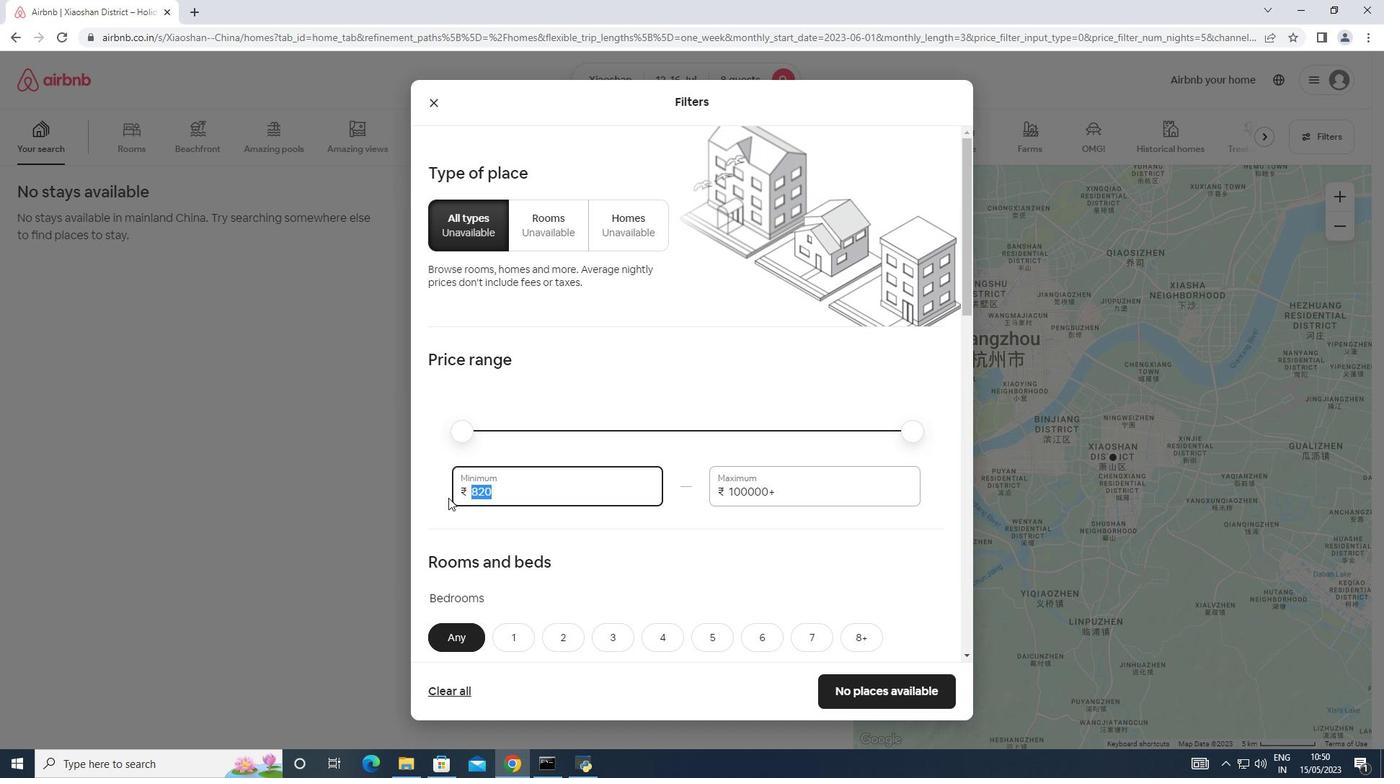 
Action: Mouse moved to (446, 498)
Screenshot: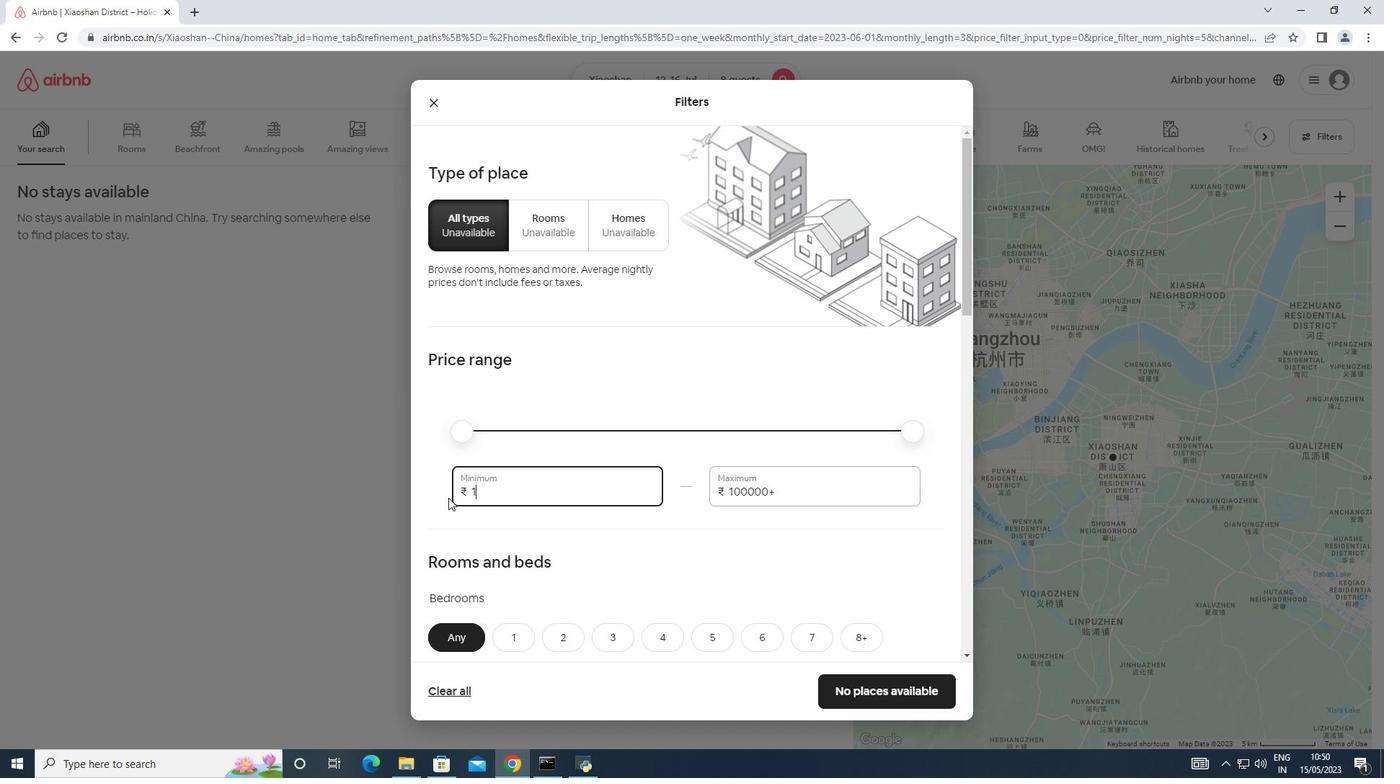 
Action: Key pressed 0000
Screenshot: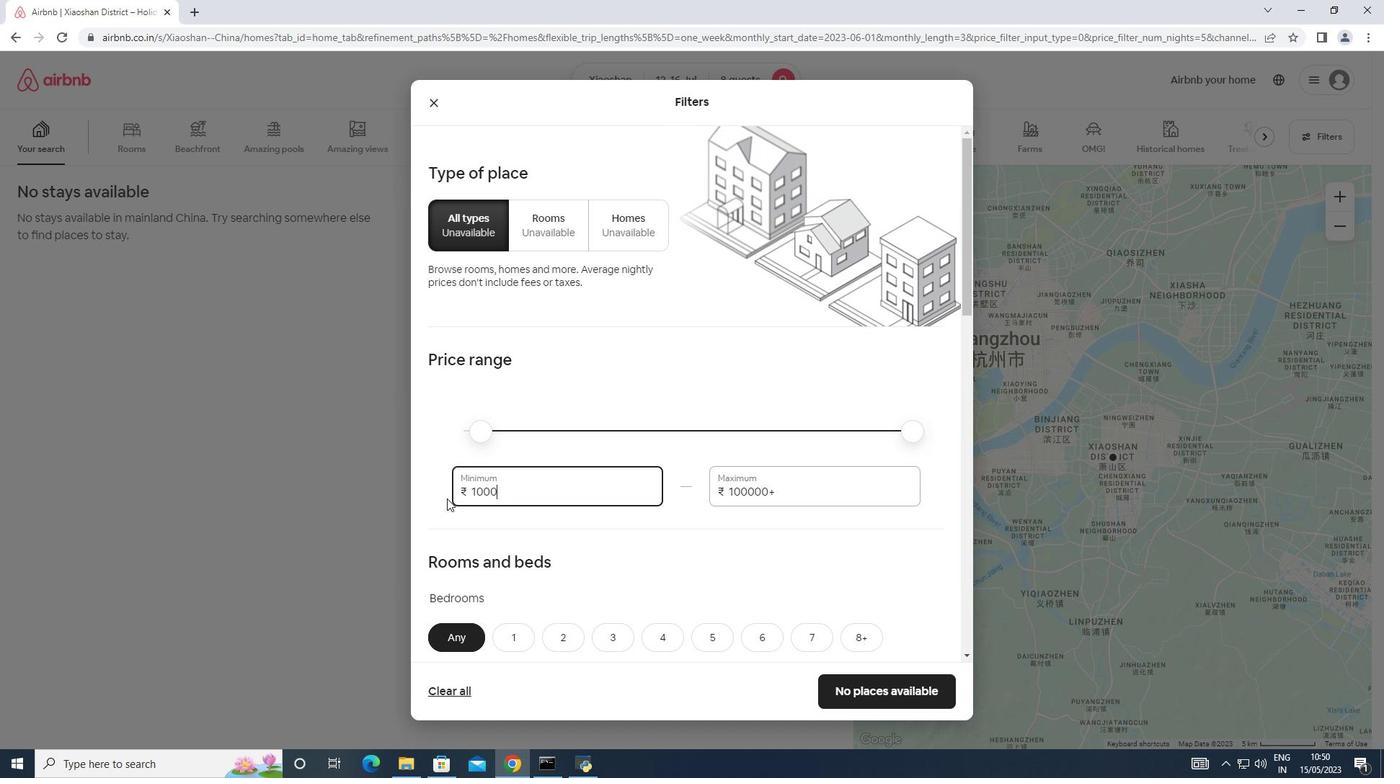 
Action: Mouse moved to (774, 492)
Screenshot: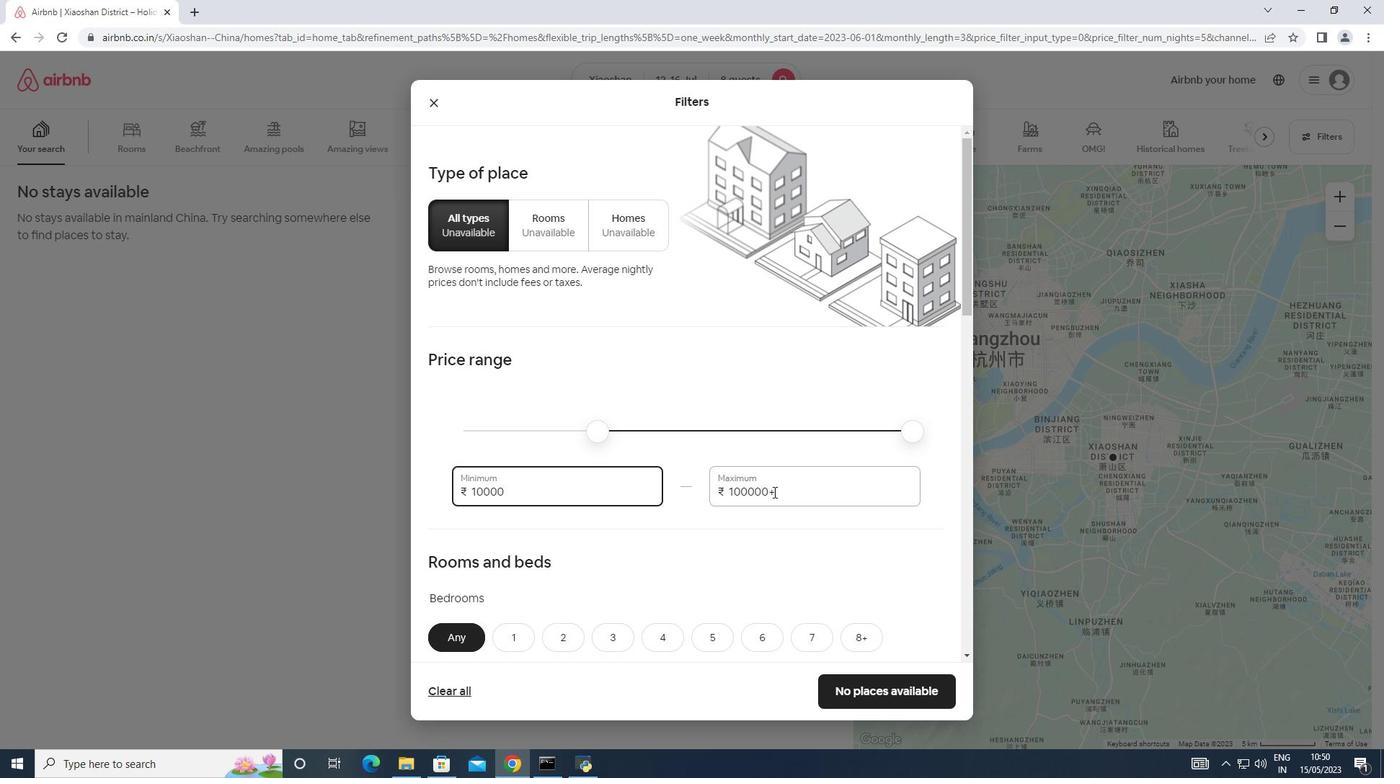
Action: Mouse pressed left at (774, 492)
Screenshot: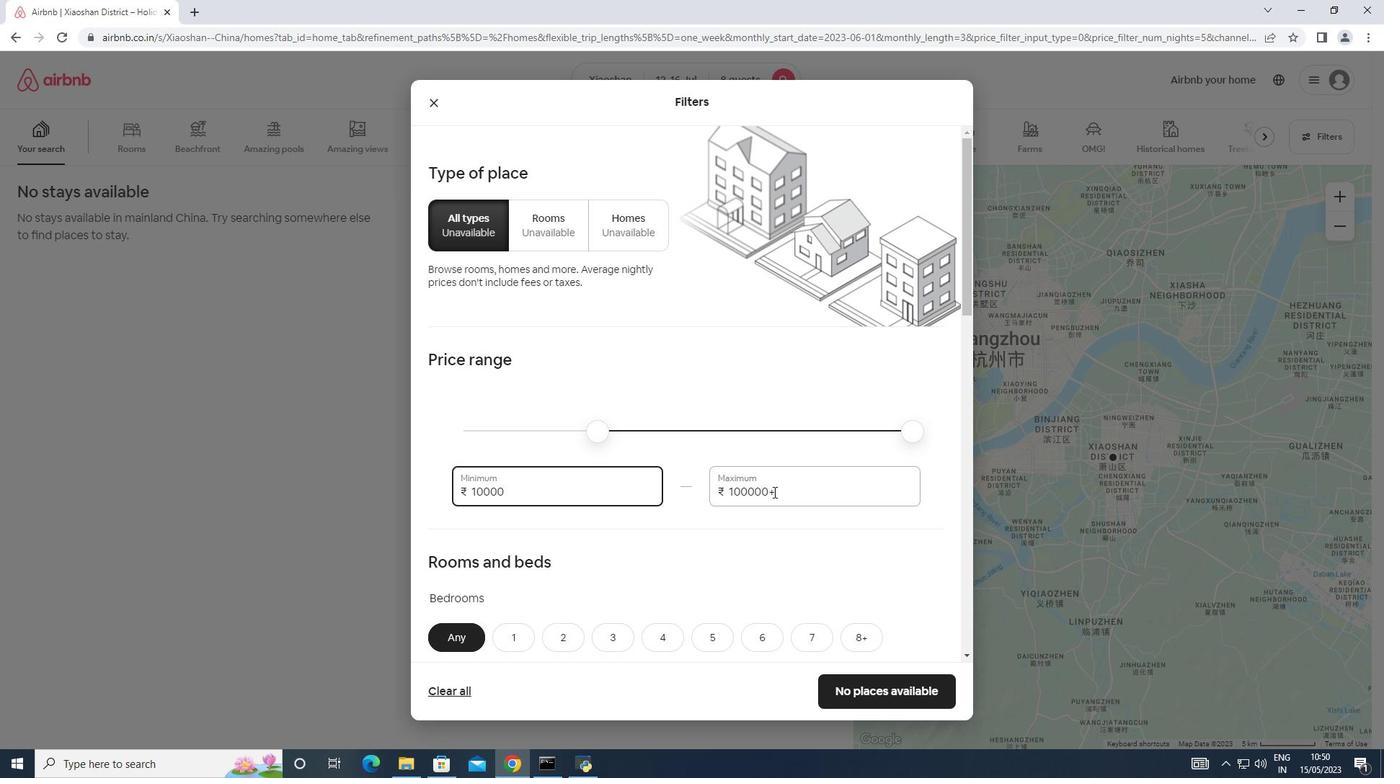 
Action: Mouse moved to (672, 503)
Screenshot: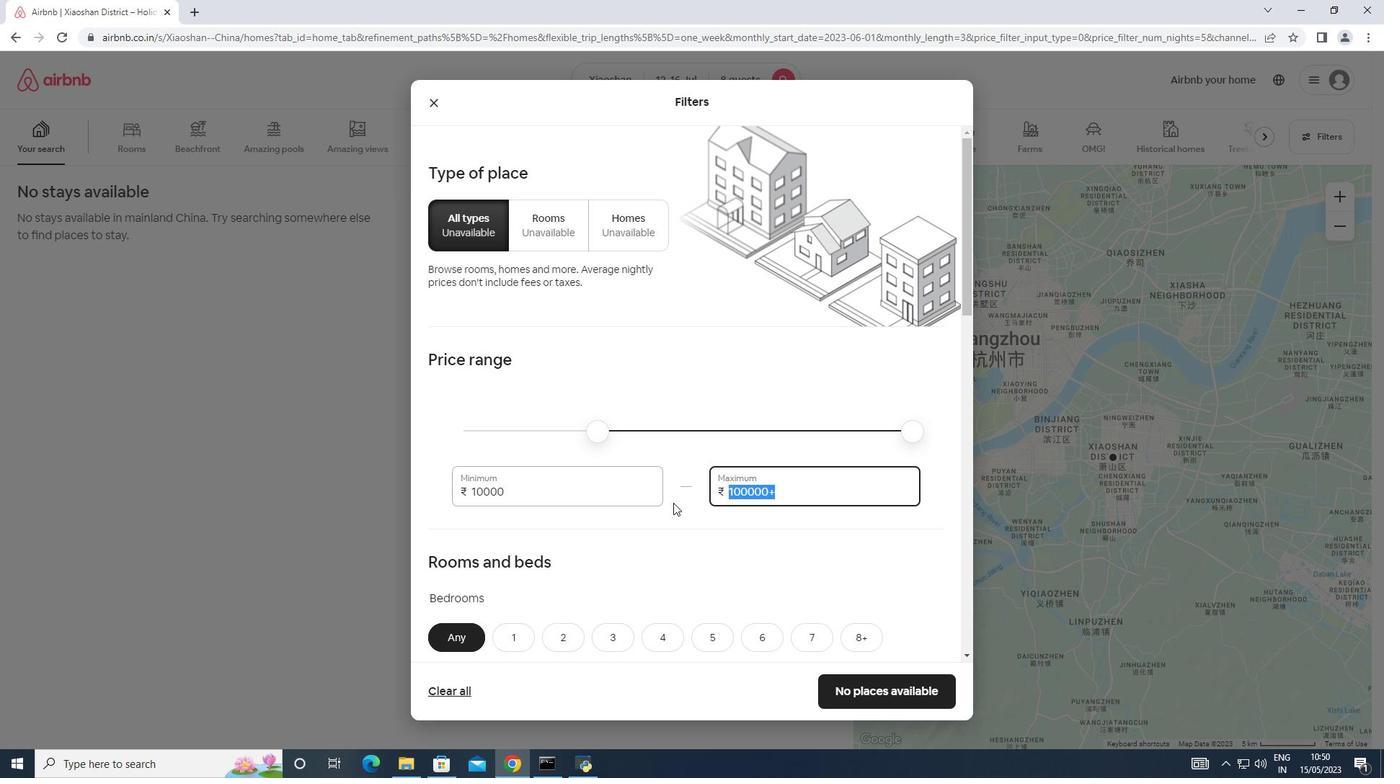 
Action: Key pressed 1
Screenshot: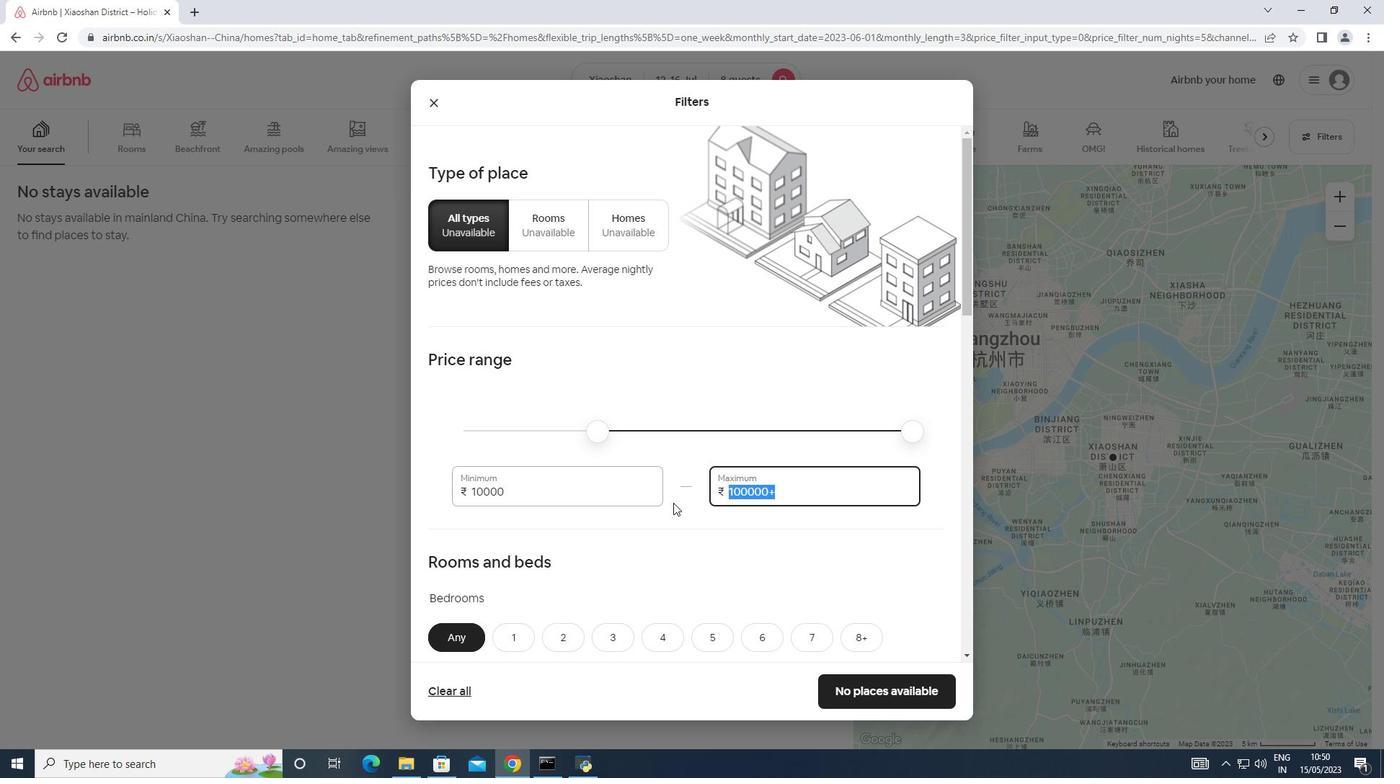 
Action: Mouse moved to (671, 504)
Screenshot: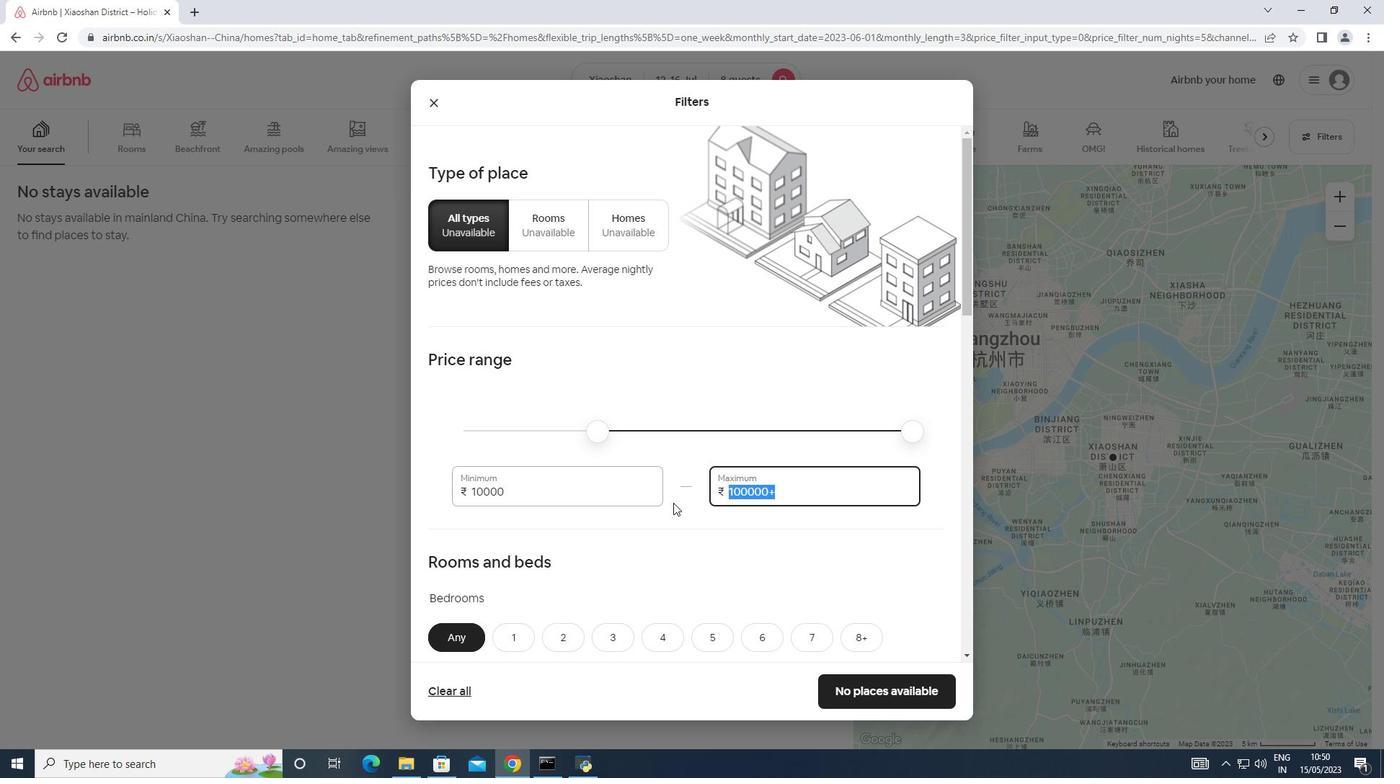
Action: Key pressed 6
Screenshot: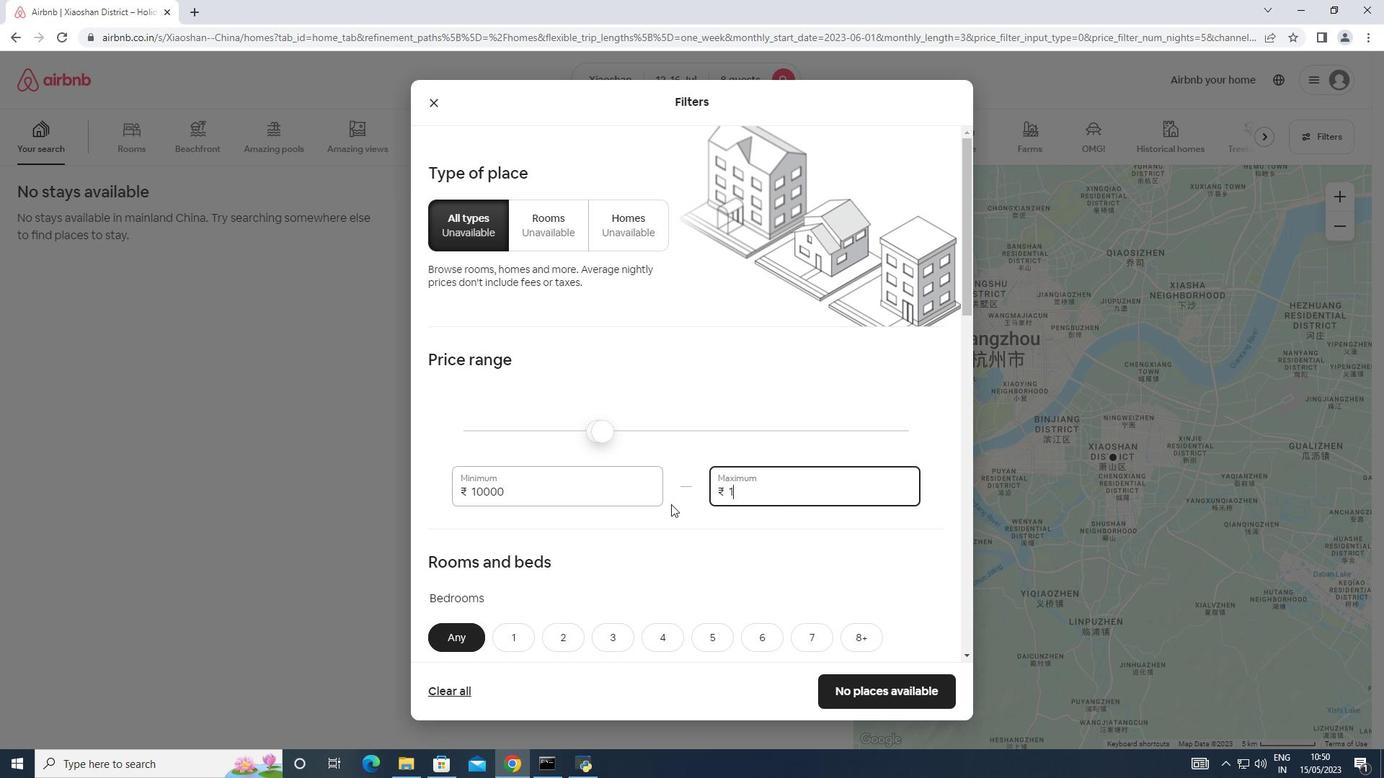 
Action: Mouse moved to (665, 508)
Screenshot: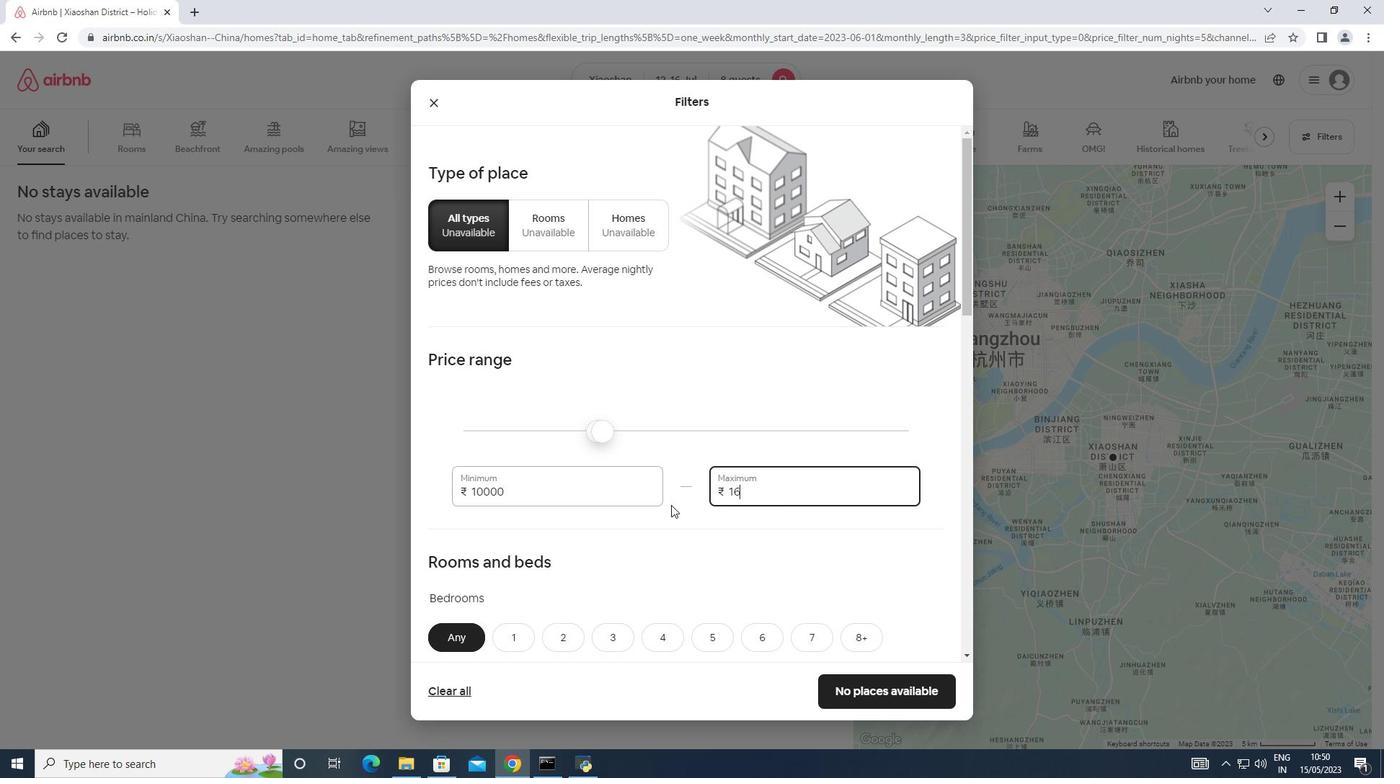 
Action: Key pressed 000
Screenshot: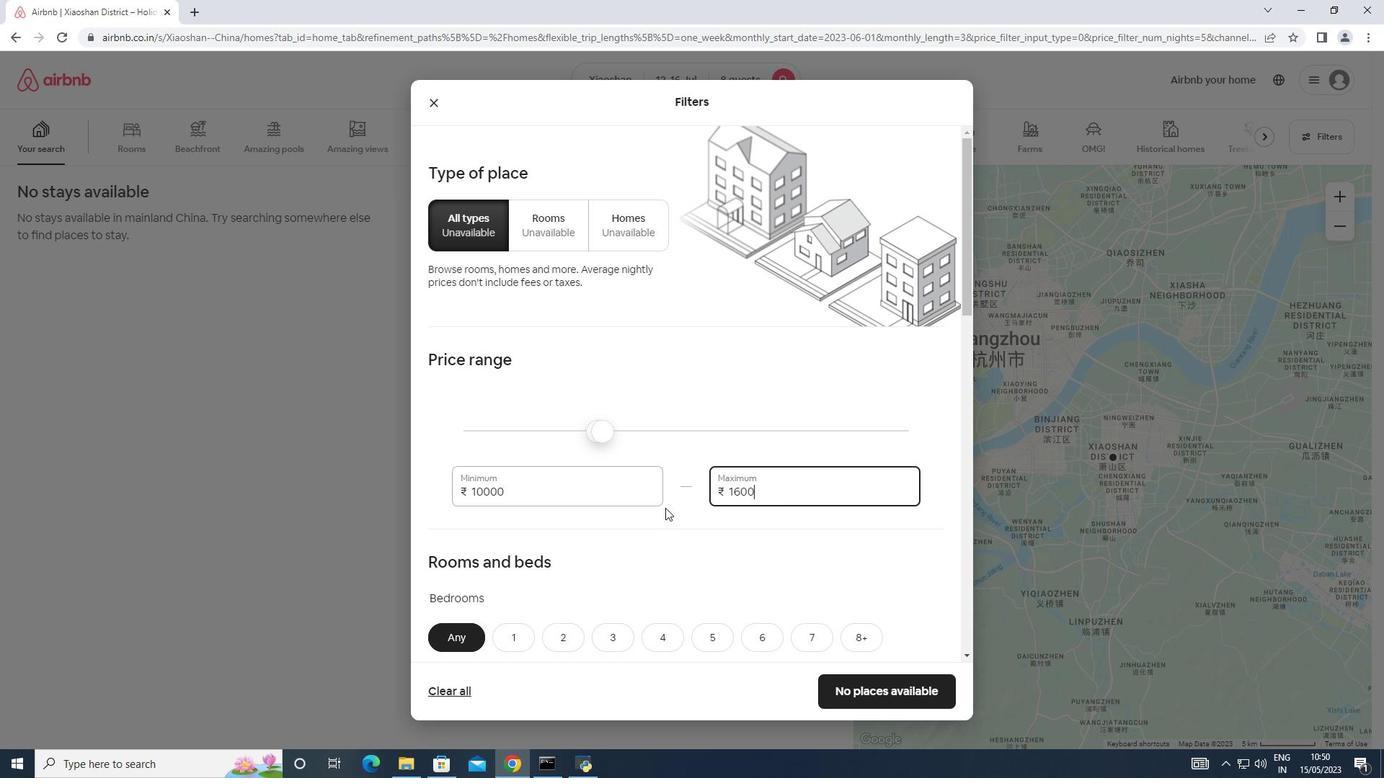 
Action: Mouse moved to (676, 503)
Screenshot: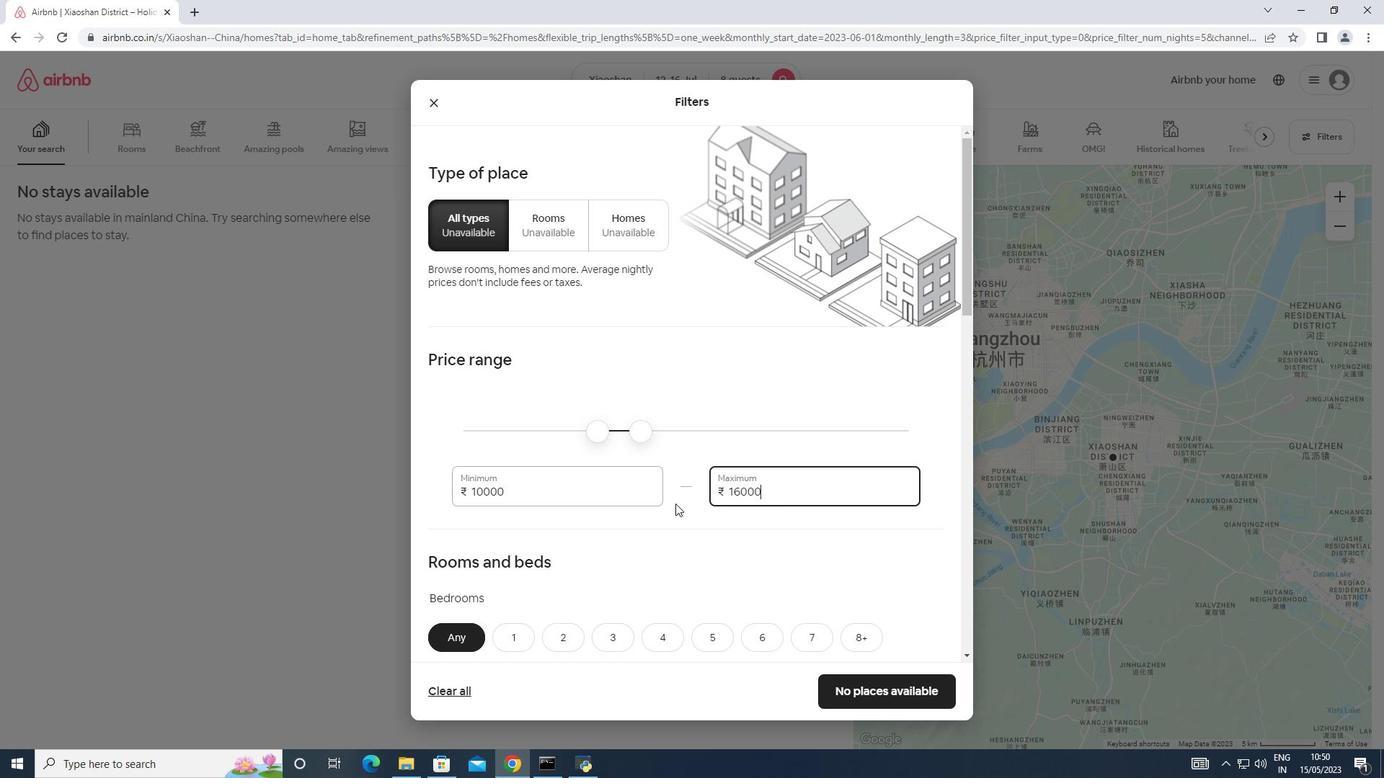 
Action: Mouse scrolled (676, 502) with delta (0, 0)
Screenshot: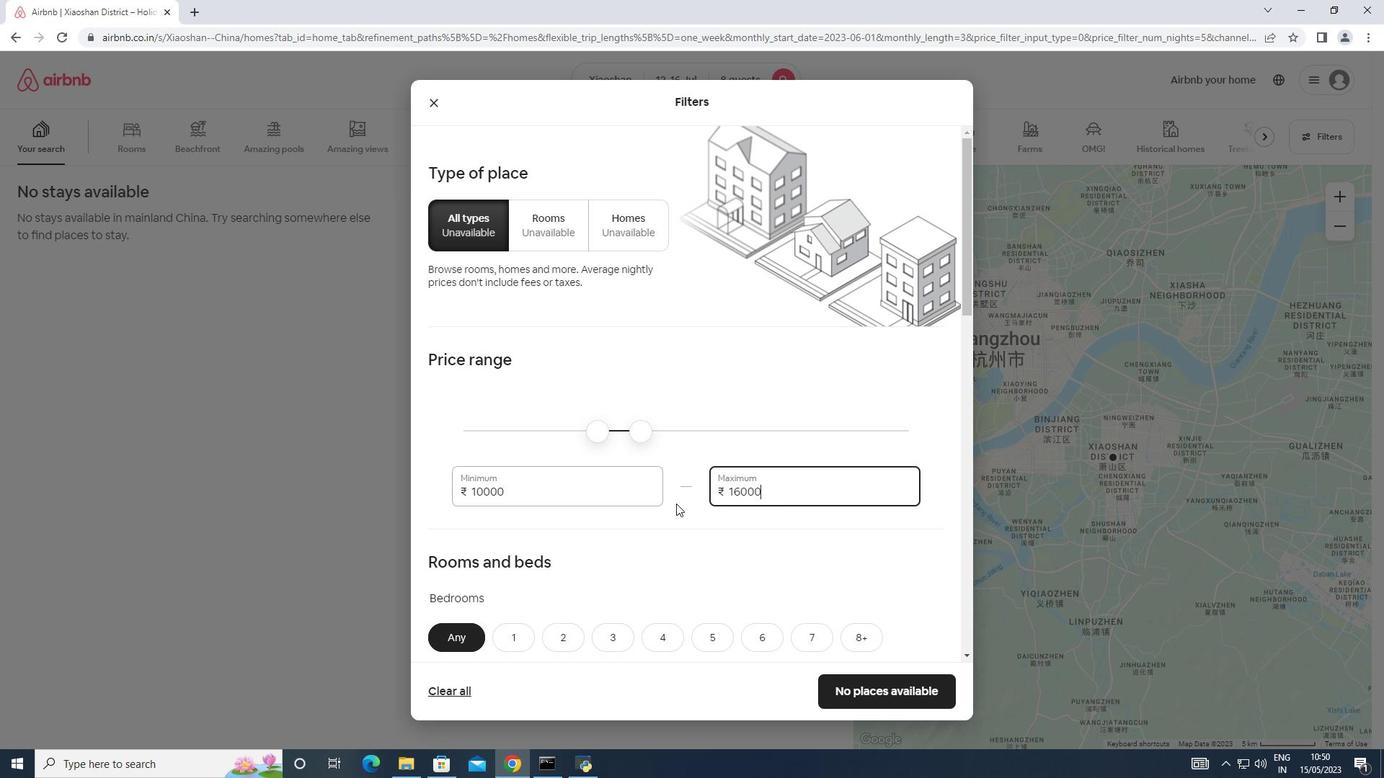 
Action: Mouse scrolled (676, 502) with delta (0, 0)
Screenshot: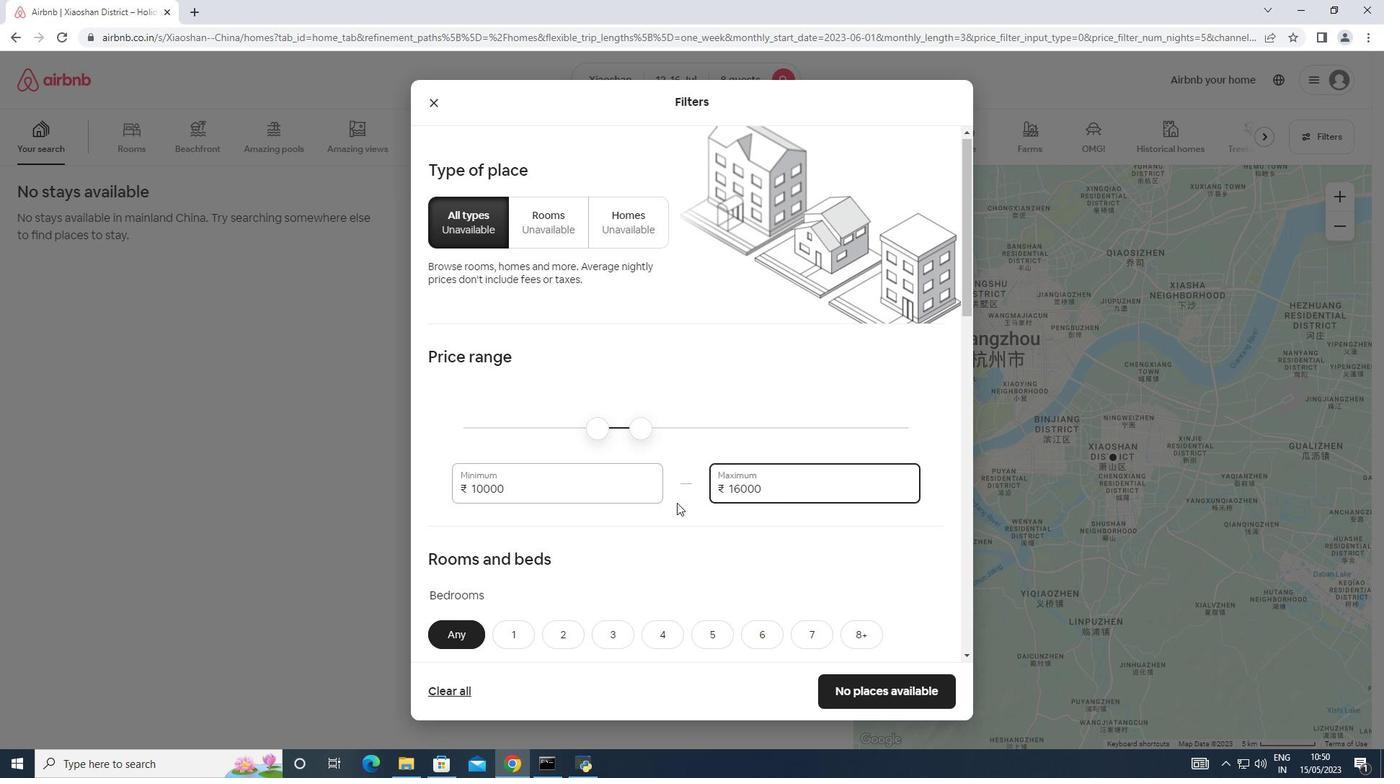 
Action: Mouse moved to (677, 502)
Screenshot: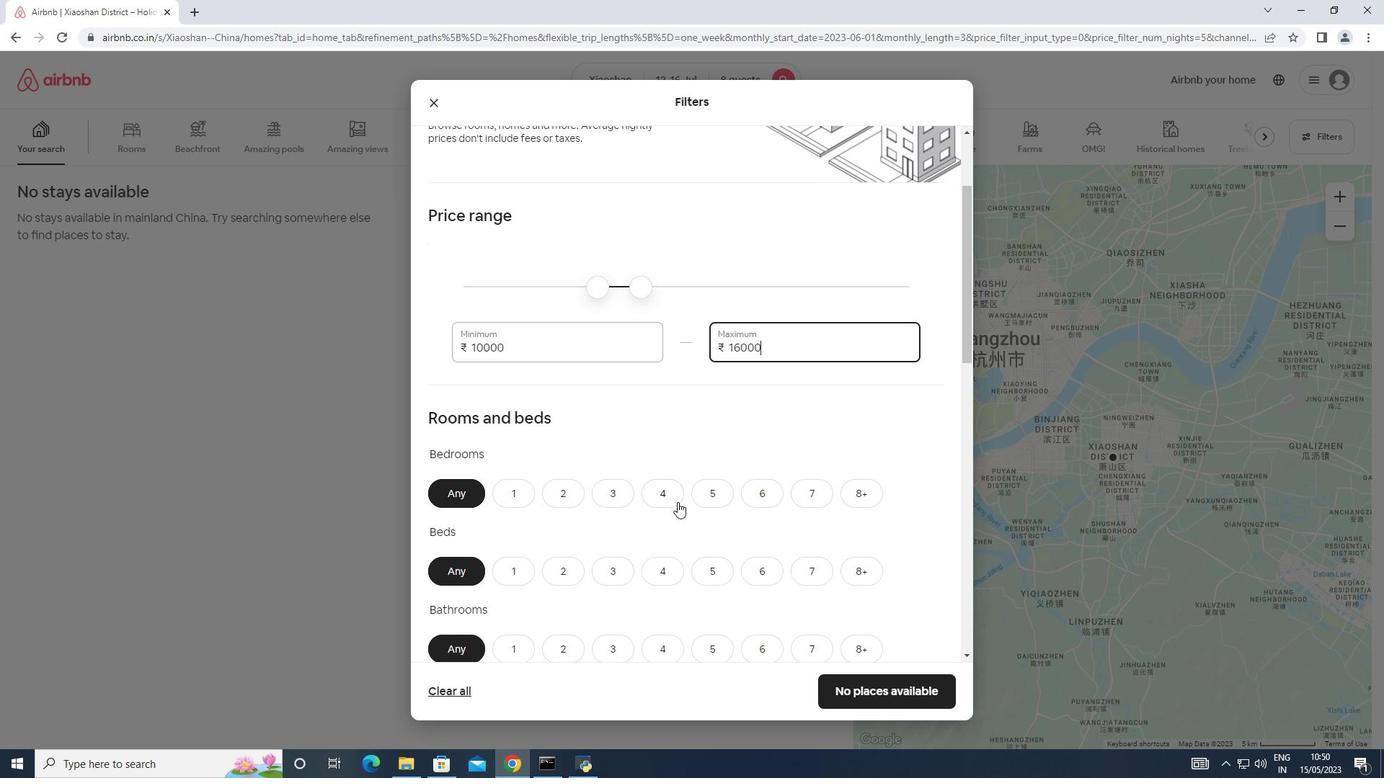 
Action: Mouse scrolled (677, 501) with delta (0, 0)
Screenshot: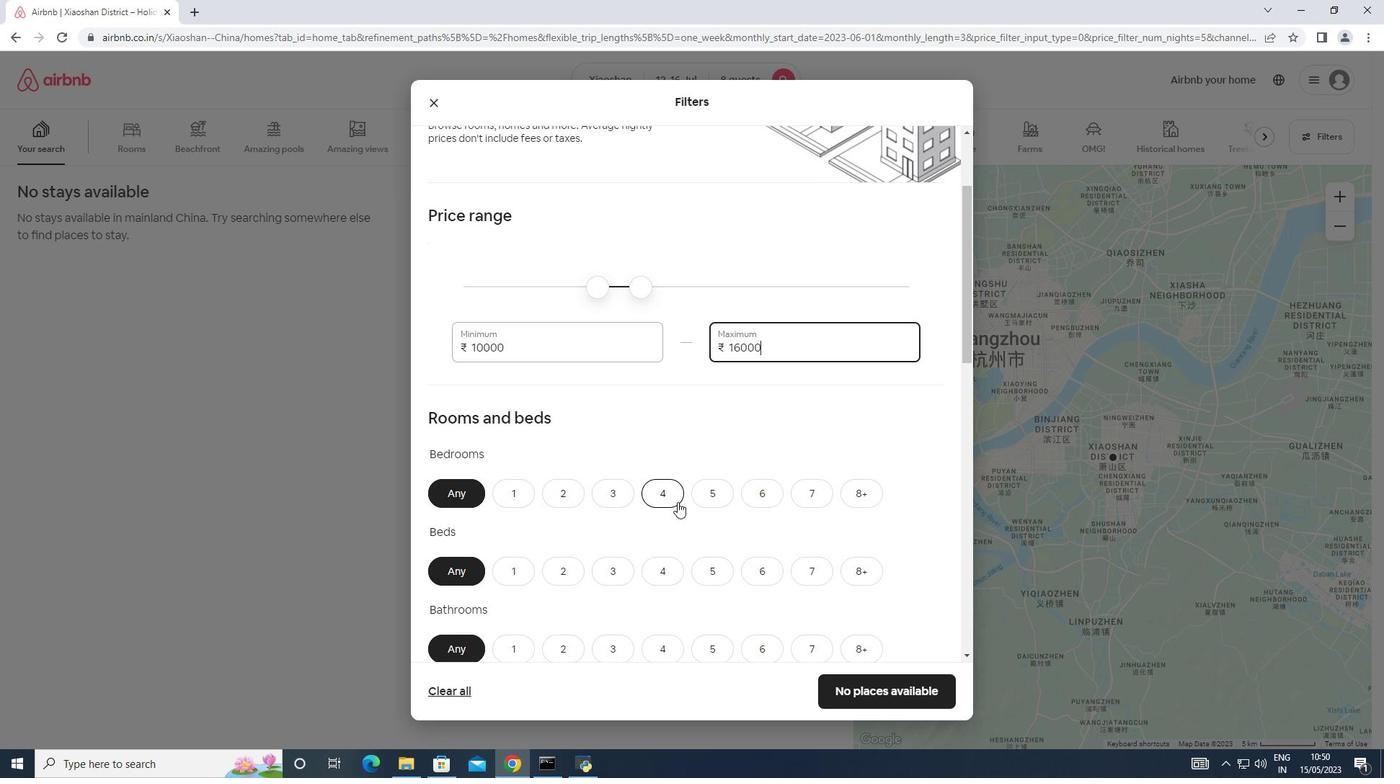 
Action: Mouse moved to (678, 500)
Screenshot: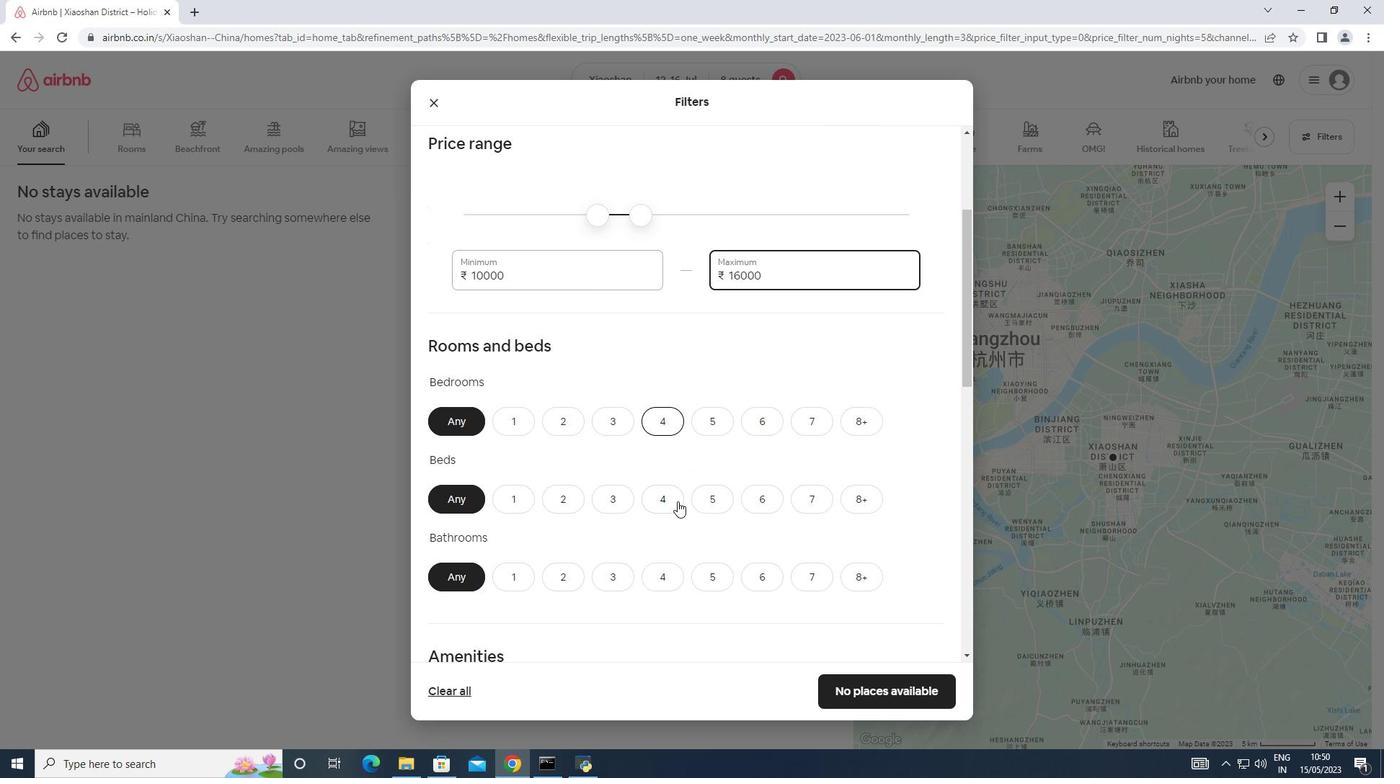
Action: Mouse scrolled (678, 499) with delta (0, 0)
Screenshot: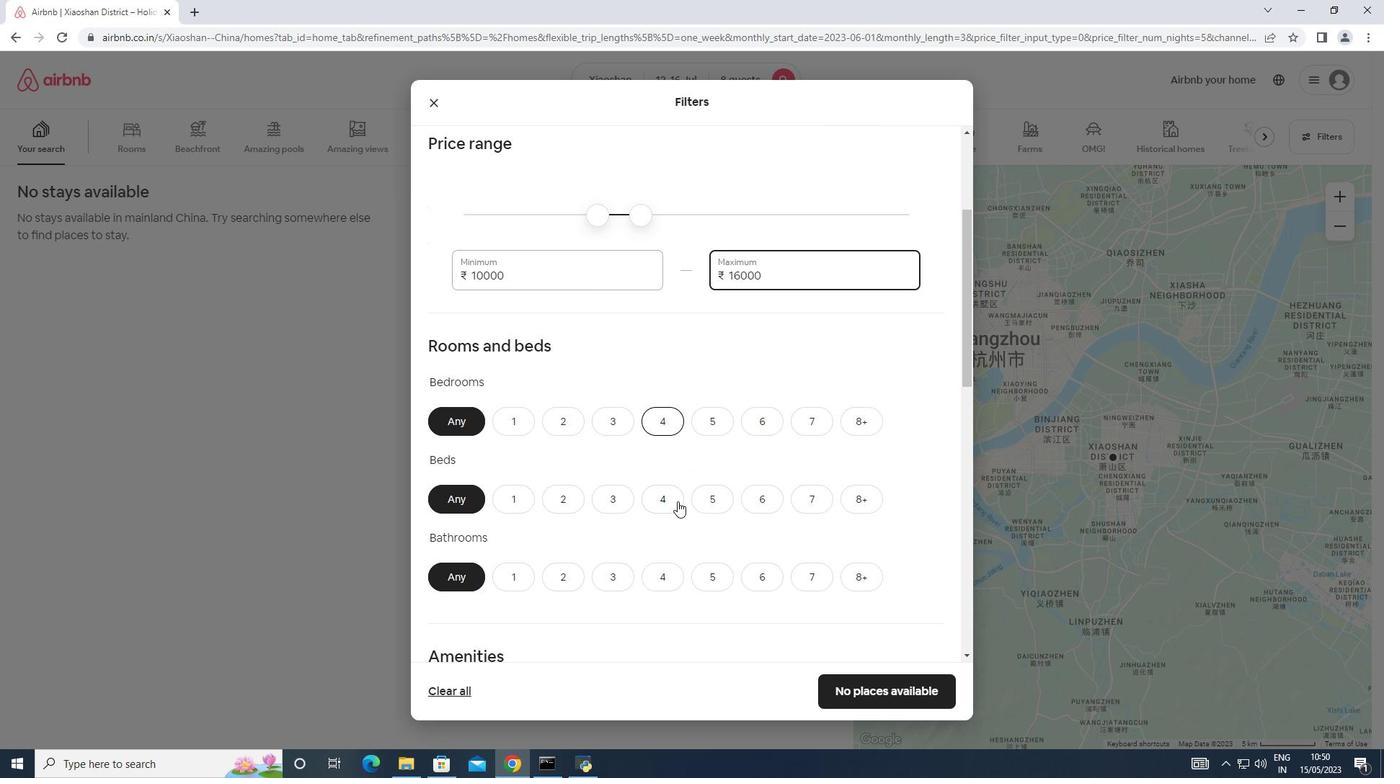 
Action: Mouse moved to (869, 362)
Screenshot: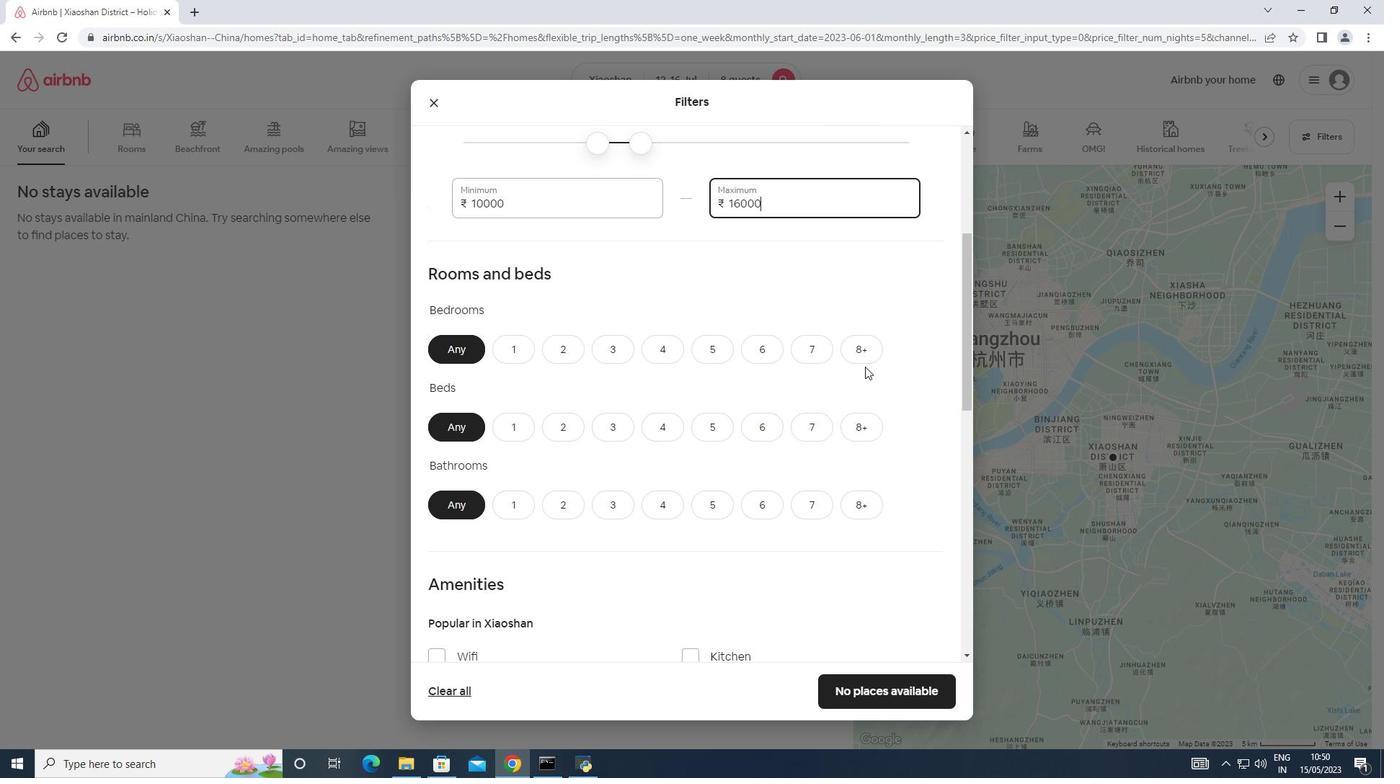 
Action: Mouse pressed left at (869, 362)
Screenshot: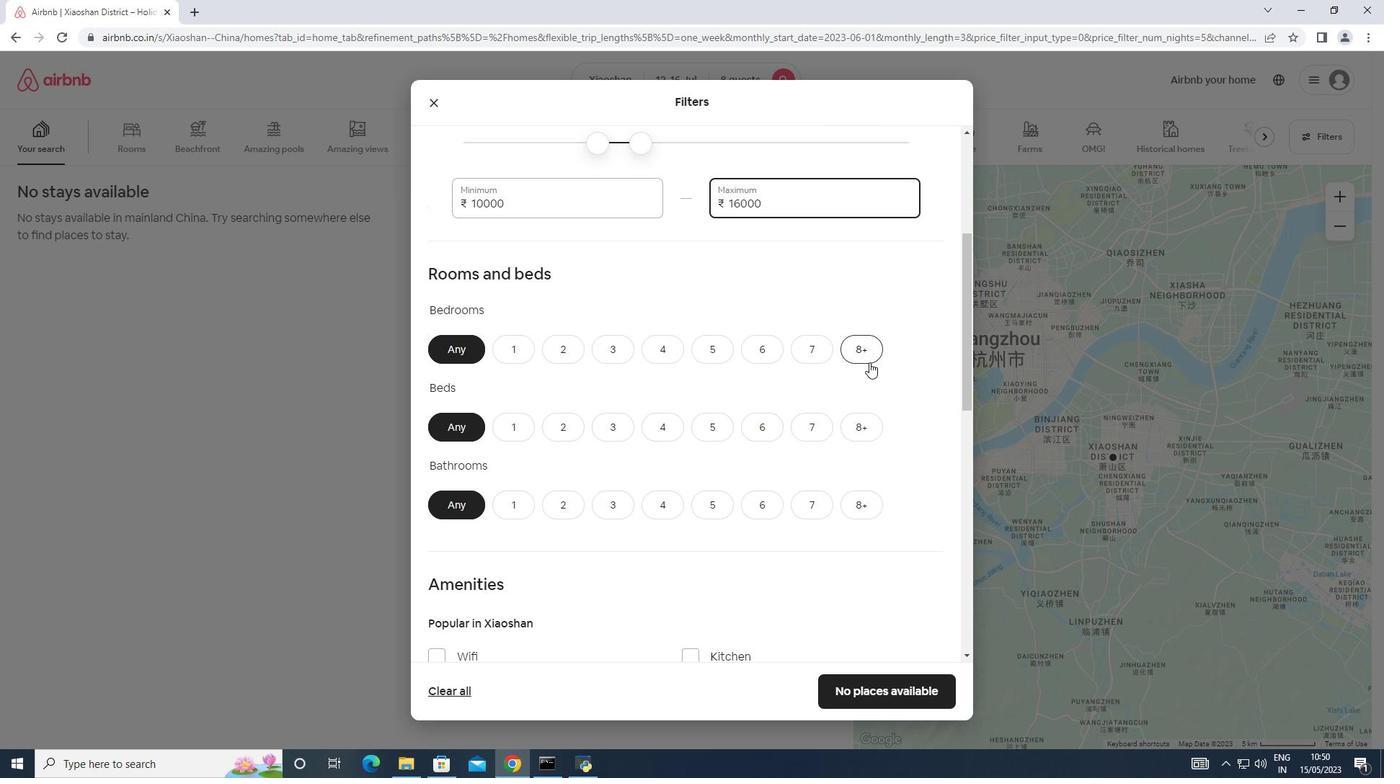 
Action: Mouse moved to (864, 417)
Screenshot: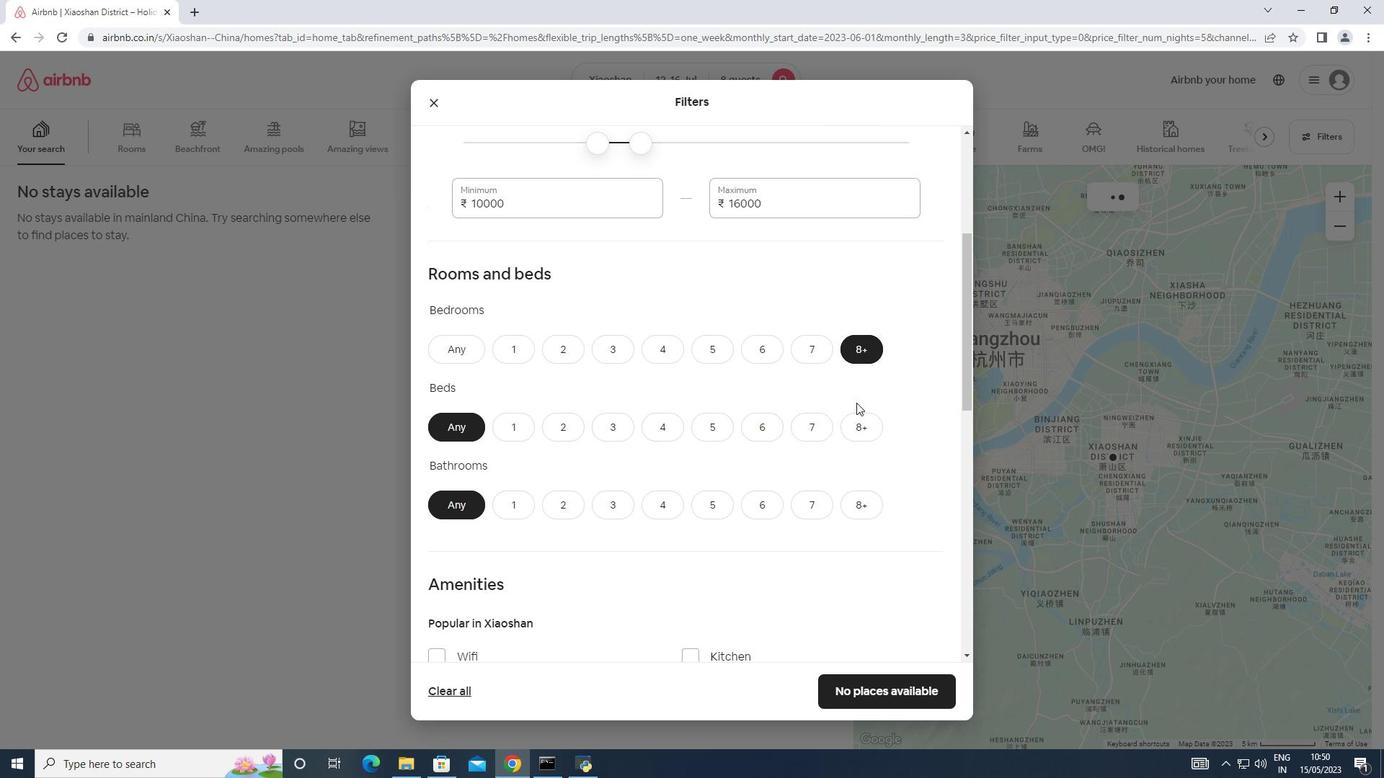 
Action: Mouse pressed left at (864, 417)
Screenshot: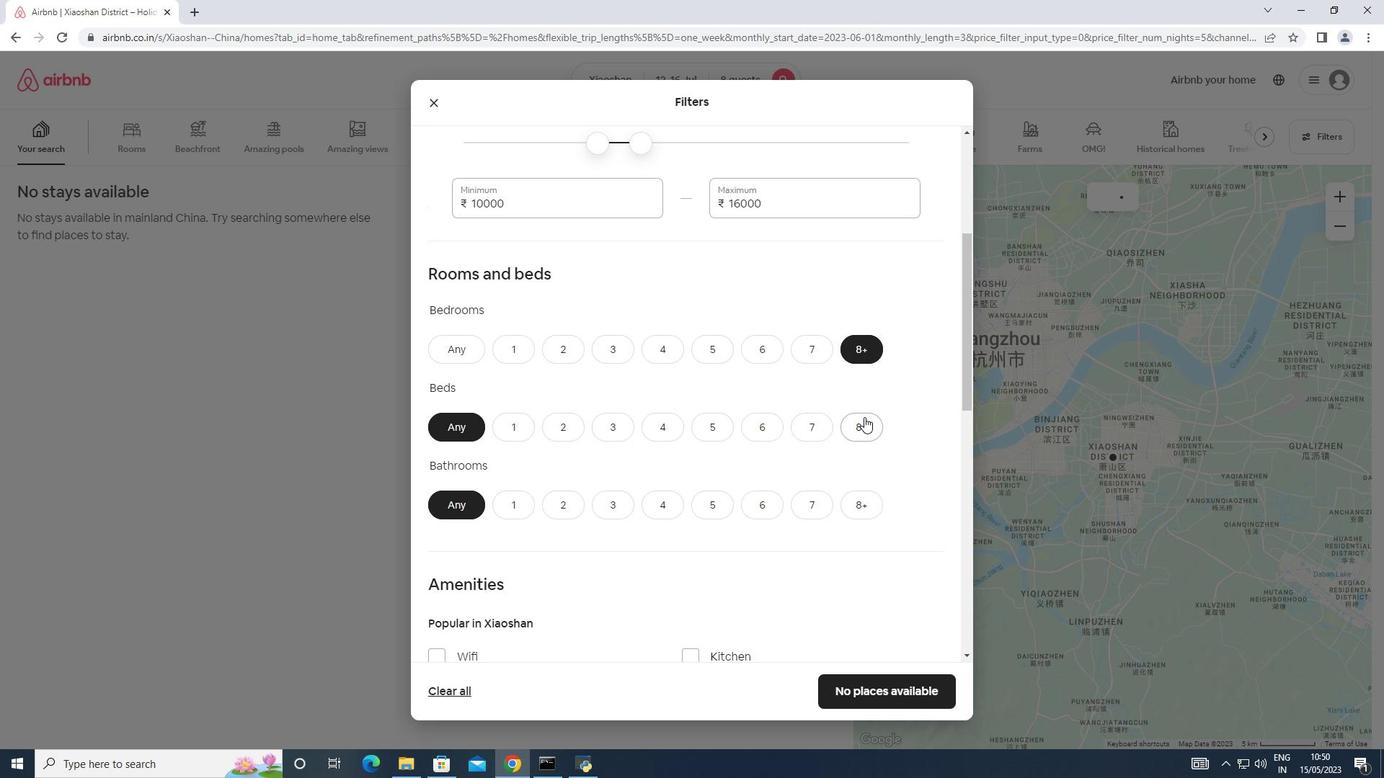 
Action: Mouse moved to (863, 497)
Screenshot: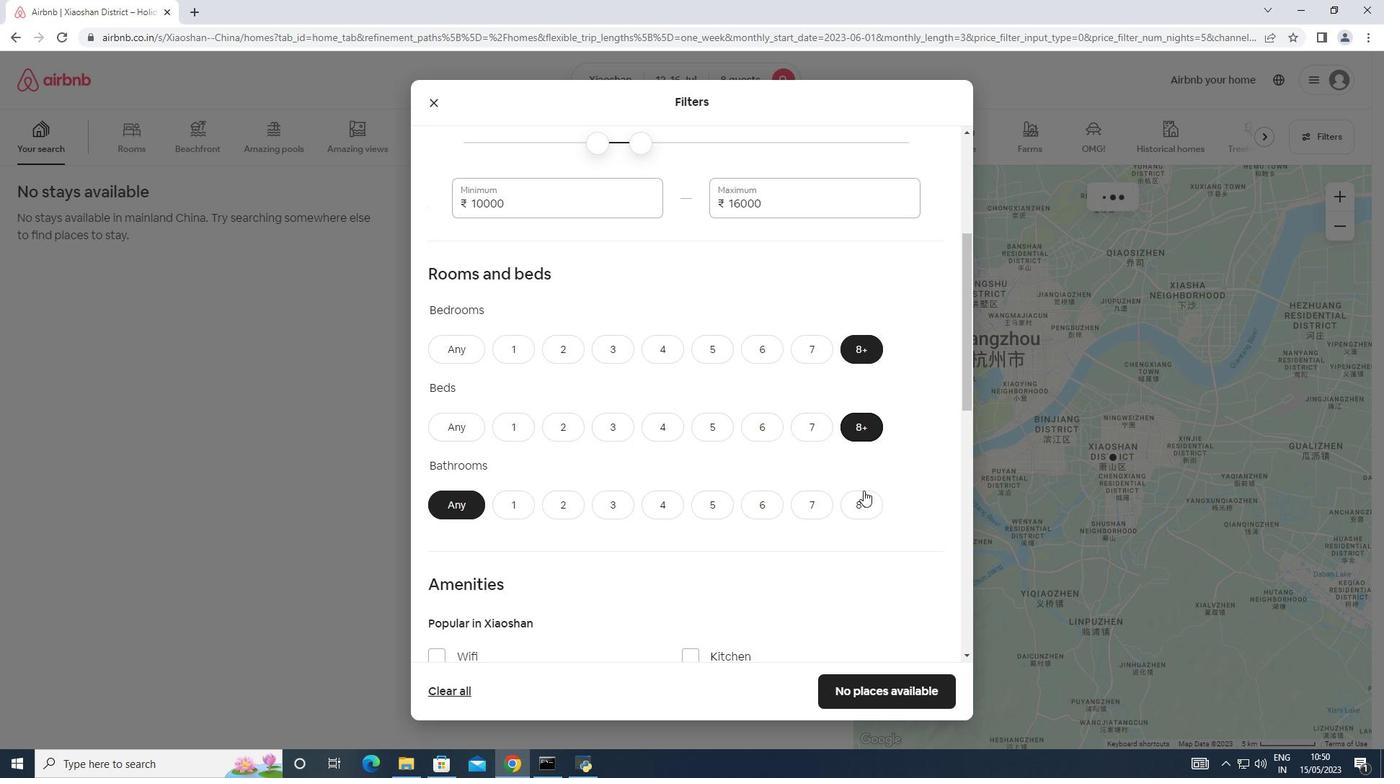 
Action: Mouse pressed left at (863, 497)
Screenshot: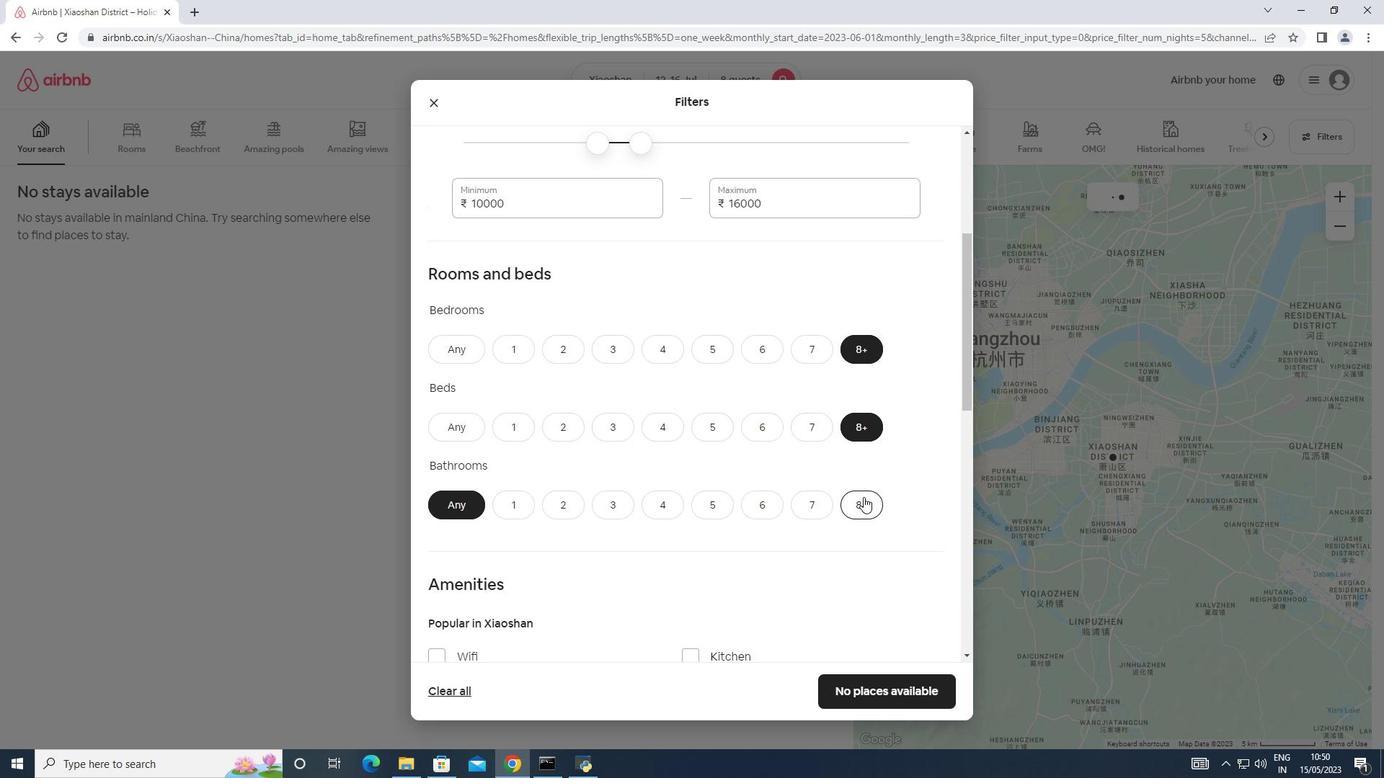 
Action: Mouse scrolled (863, 496) with delta (0, 0)
Screenshot: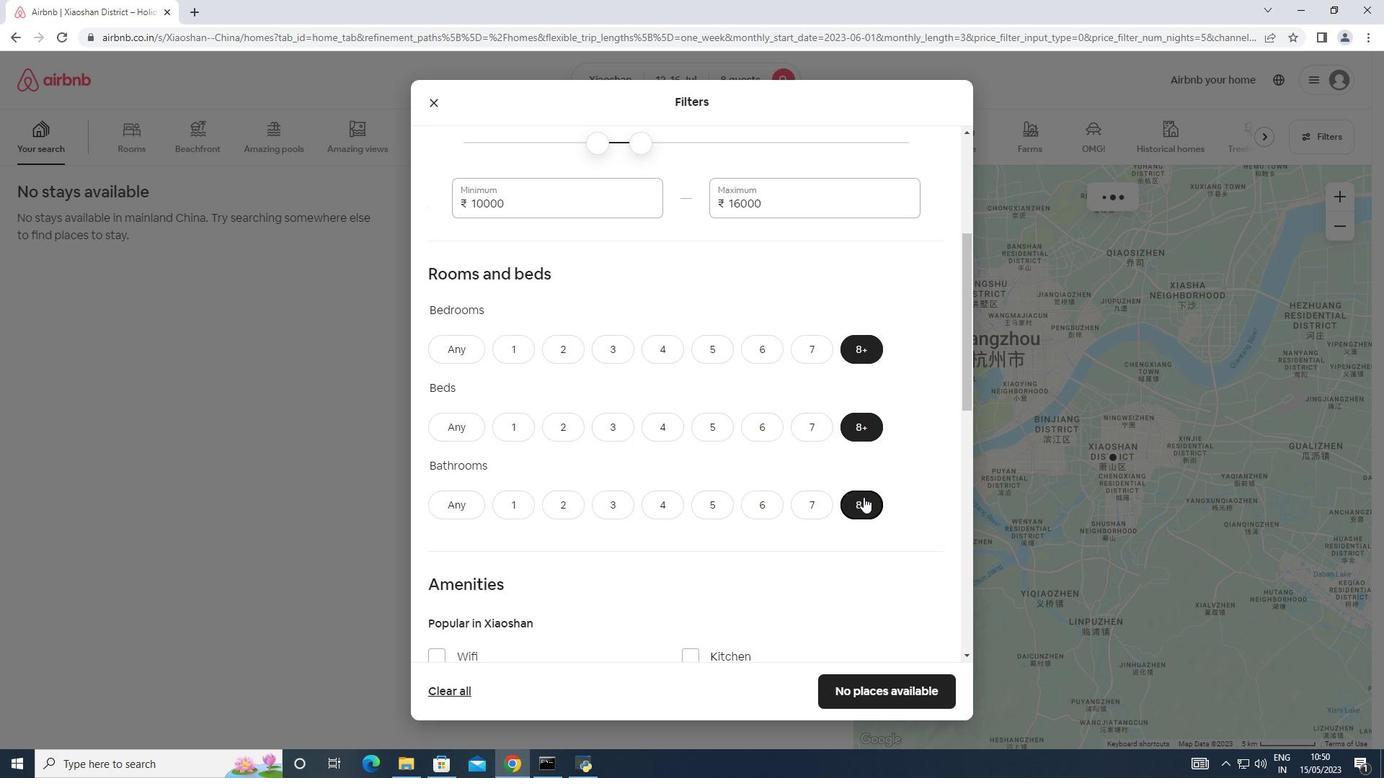 
Action: Mouse scrolled (863, 496) with delta (0, 0)
Screenshot: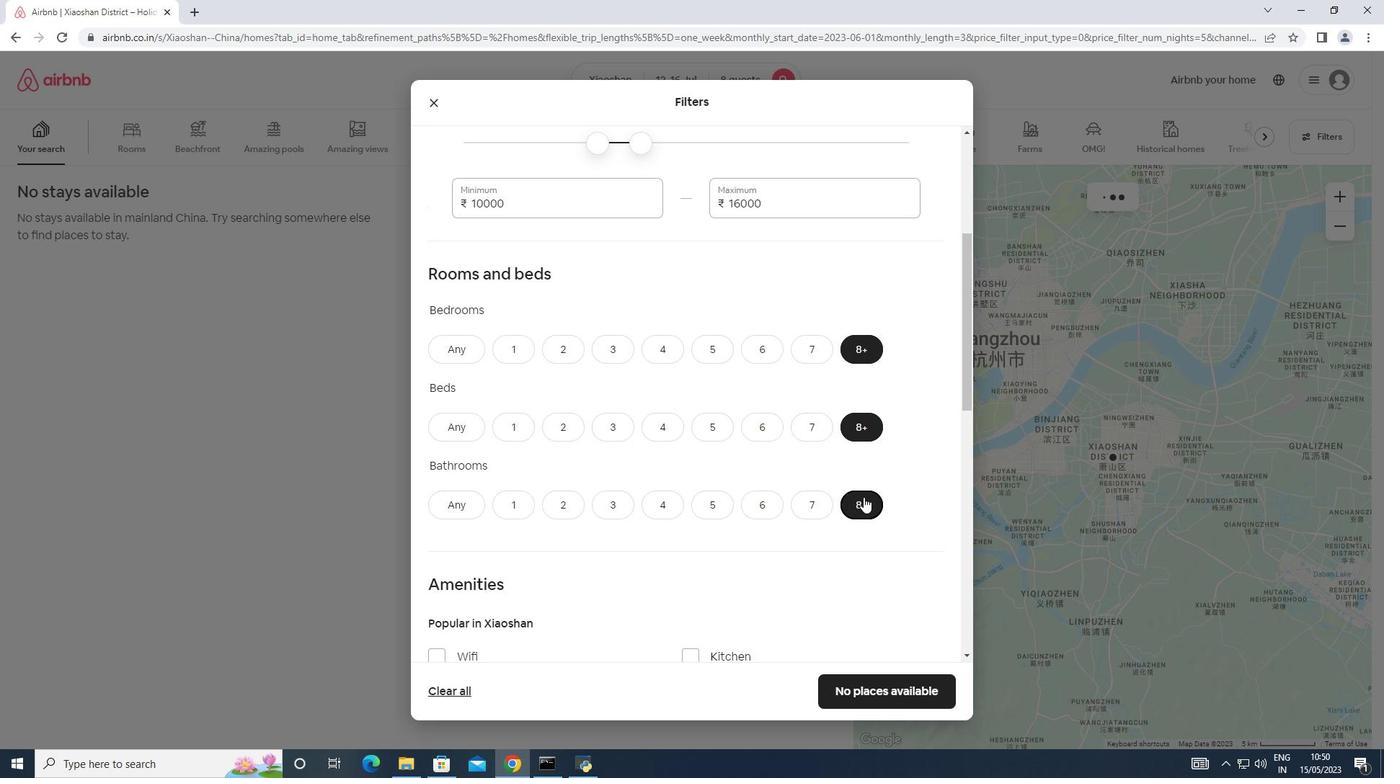 
Action: Mouse scrolled (863, 496) with delta (0, 0)
Screenshot: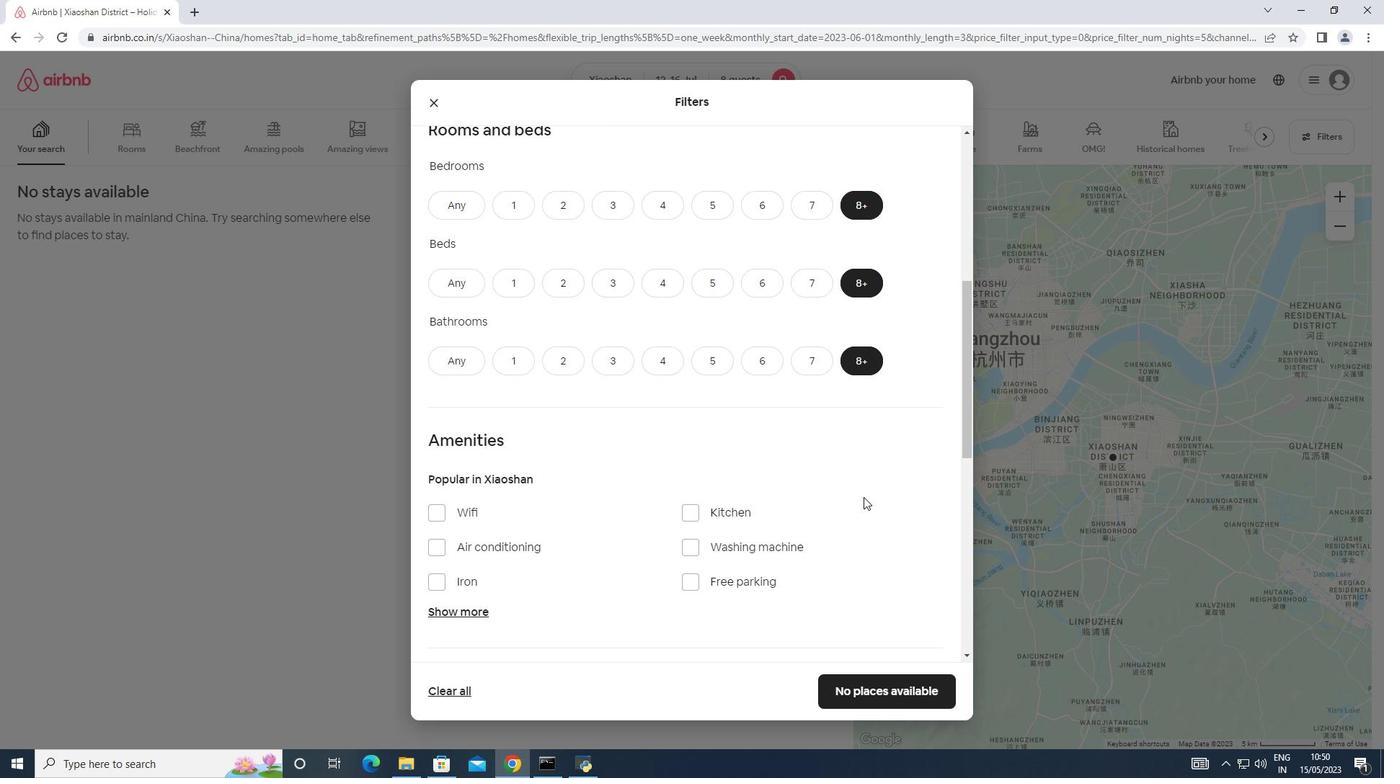 
Action: Mouse scrolled (863, 496) with delta (0, 0)
Screenshot: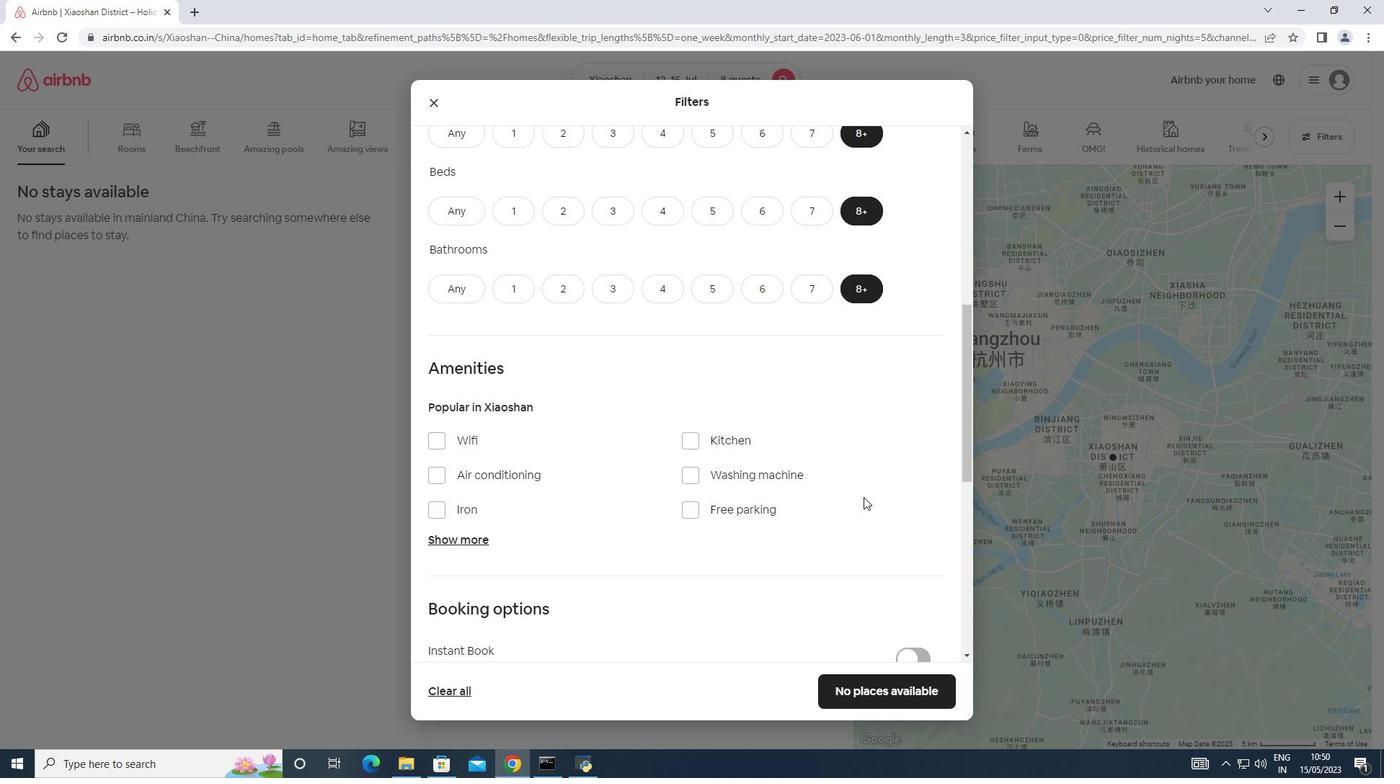 
Action: Mouse scrolled (863, 496) with delta (0, 0)
Screenshot: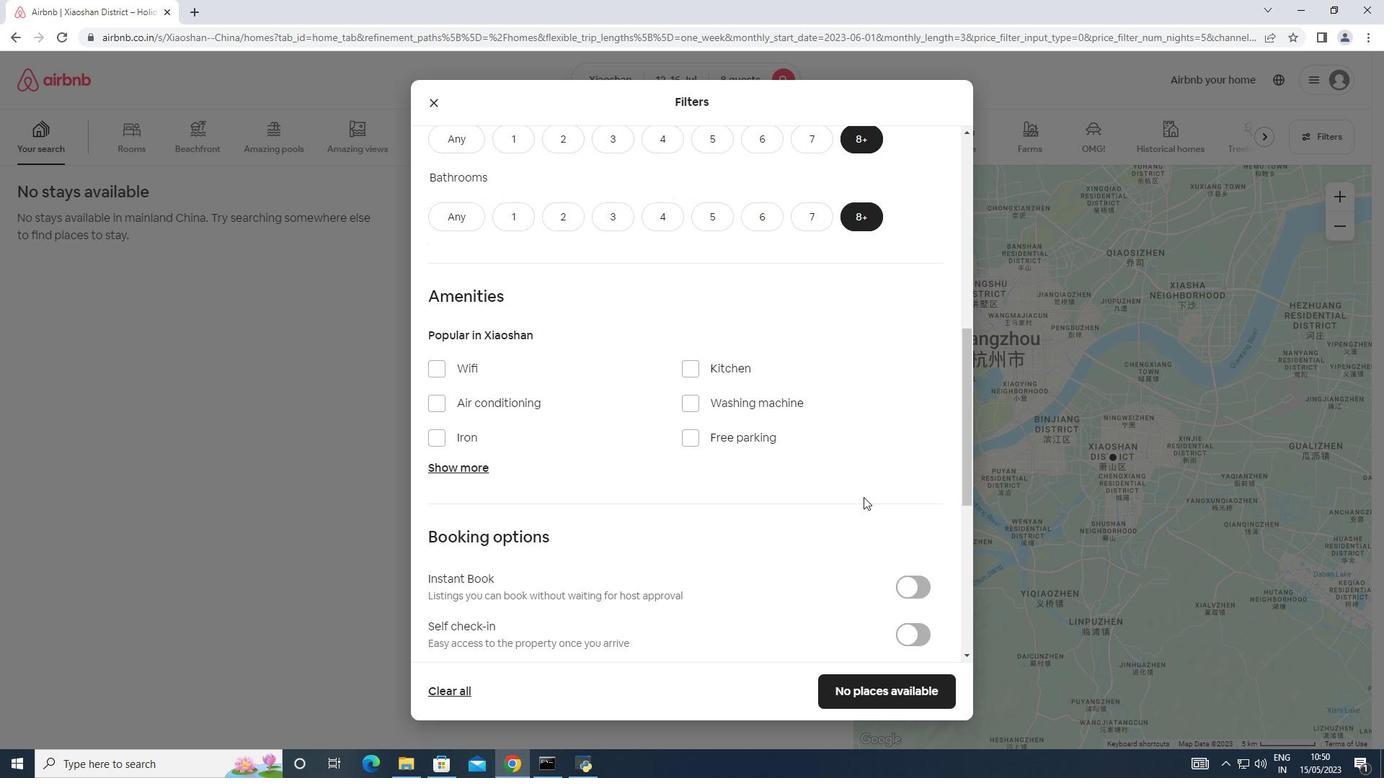 
Action: Mouse moved to (465, 401)
Screenshot: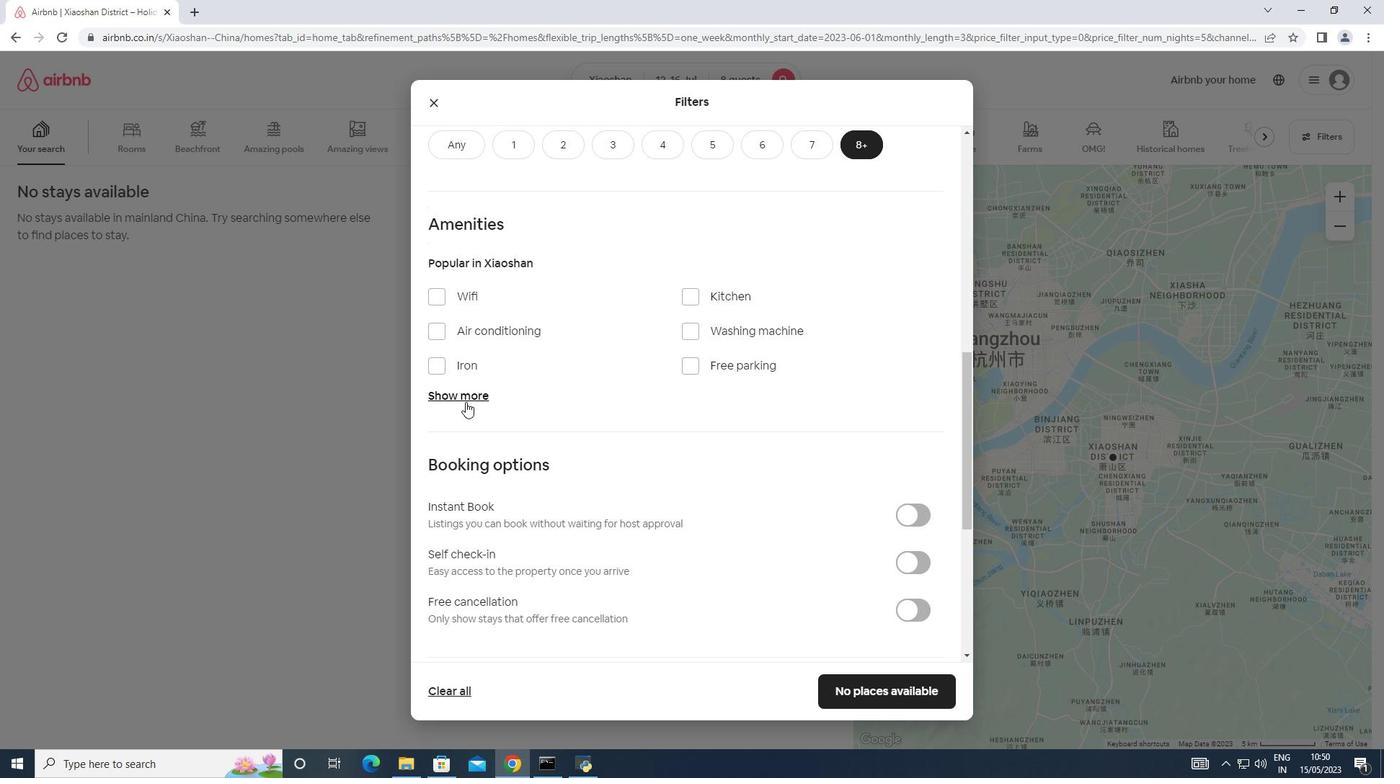 
Action: Mouse pressed left at (465, 401)
Screenshot: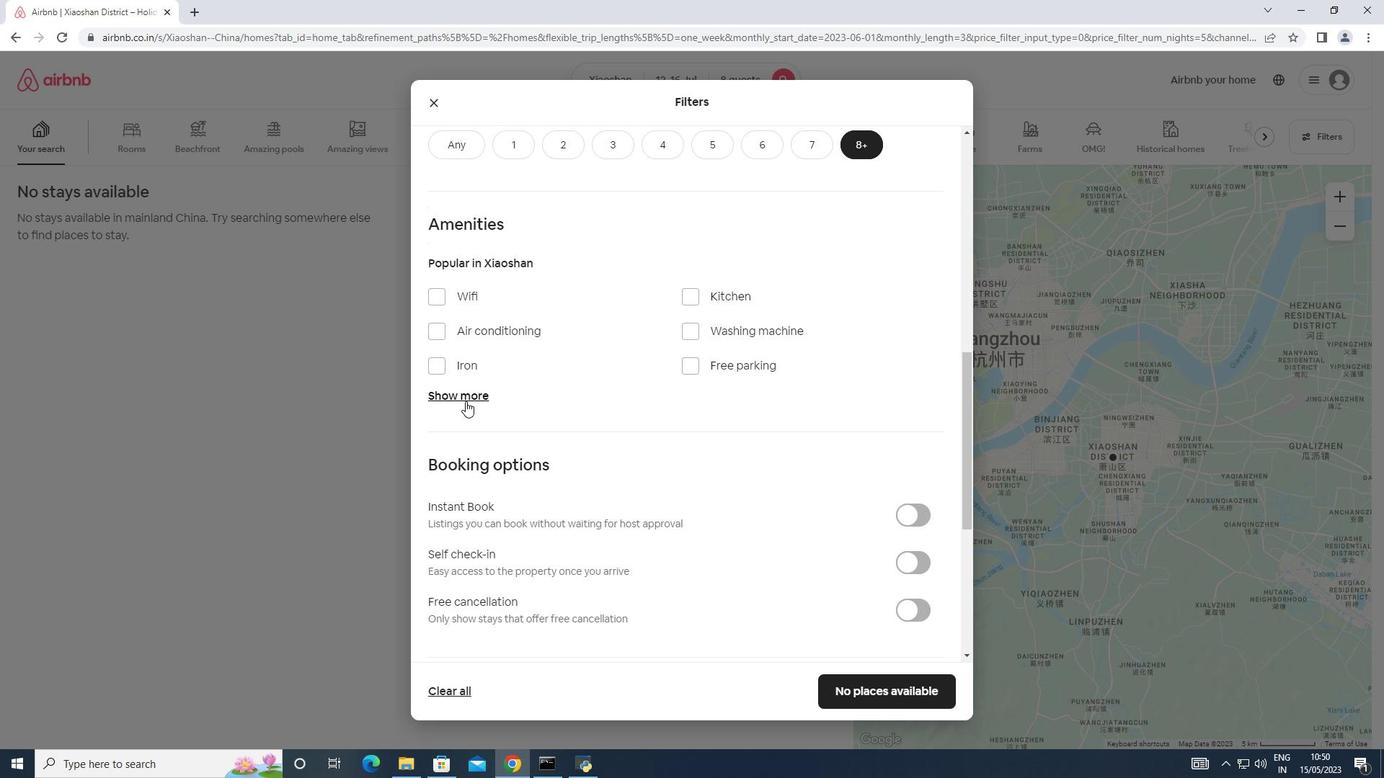 
Action: Mouse moved to (445, 299)
Screenshot: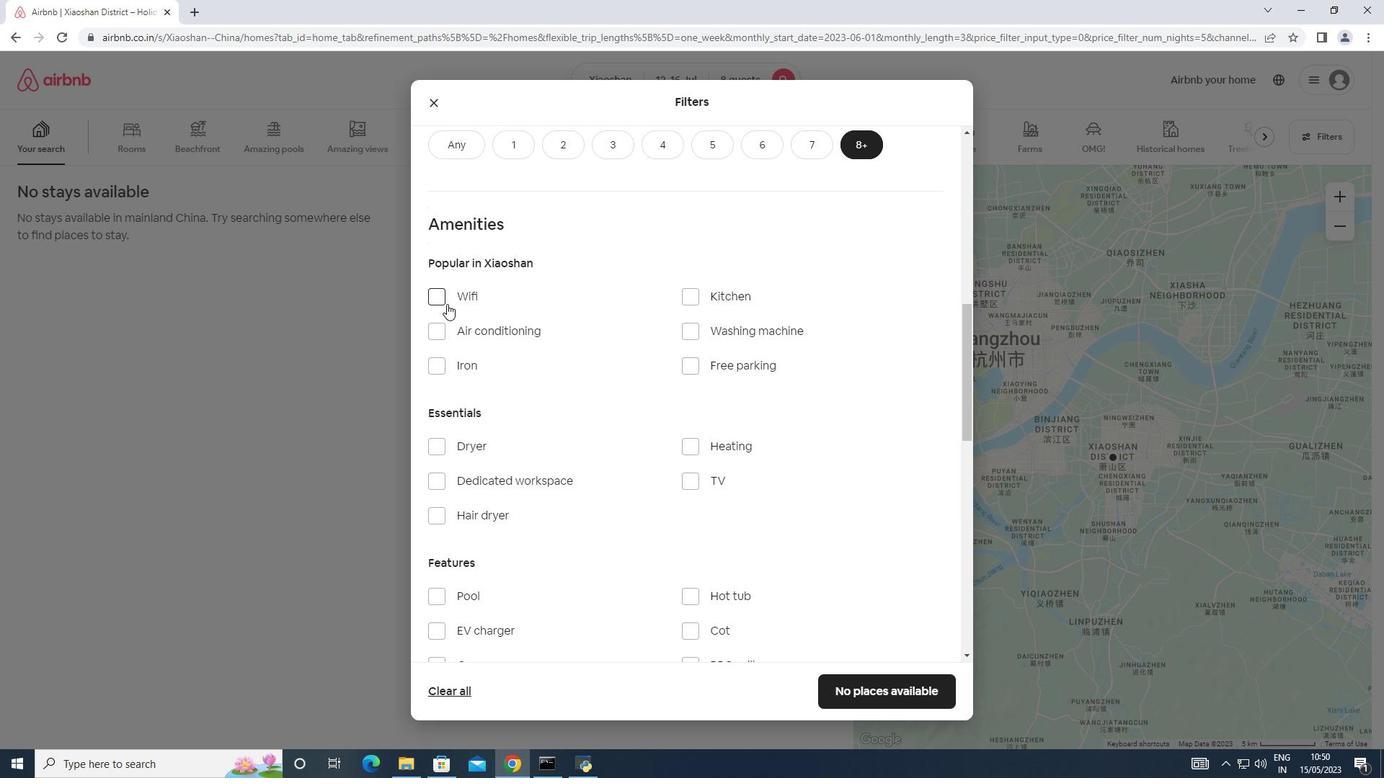 
Action: Mouse pressed left at (445, 299)
Screenshot: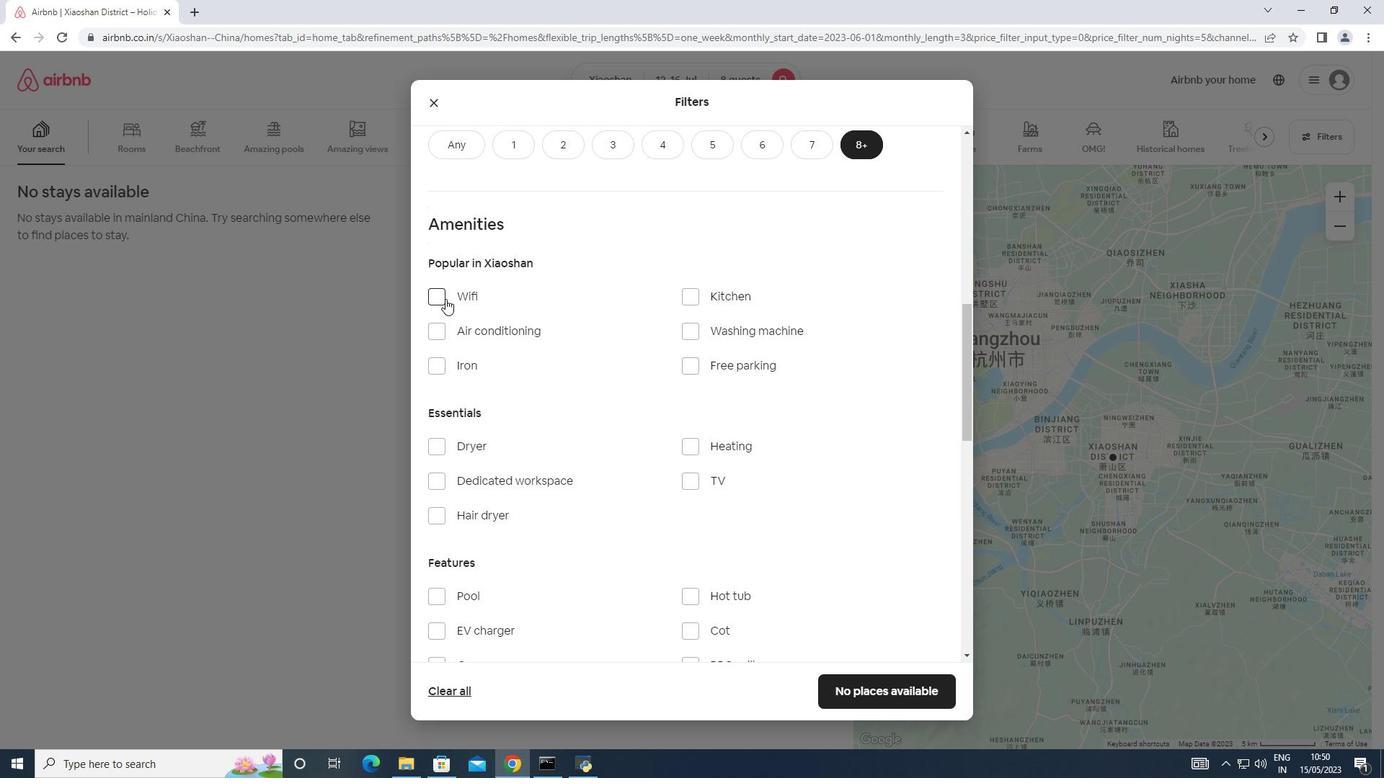 
Action: Mouse moved to (684, 477)
Screenshot: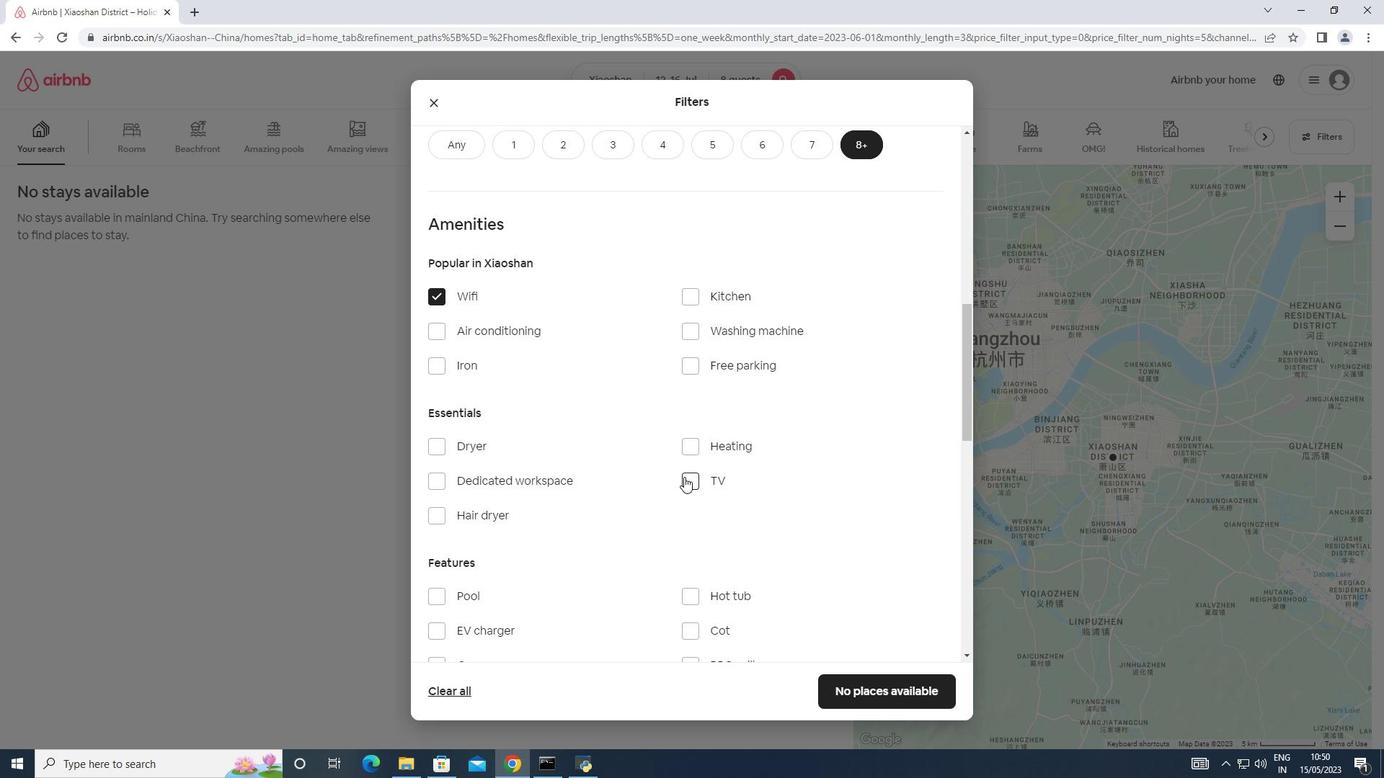 
Action: Mouse pressed left at (684, 477)
Screenshot: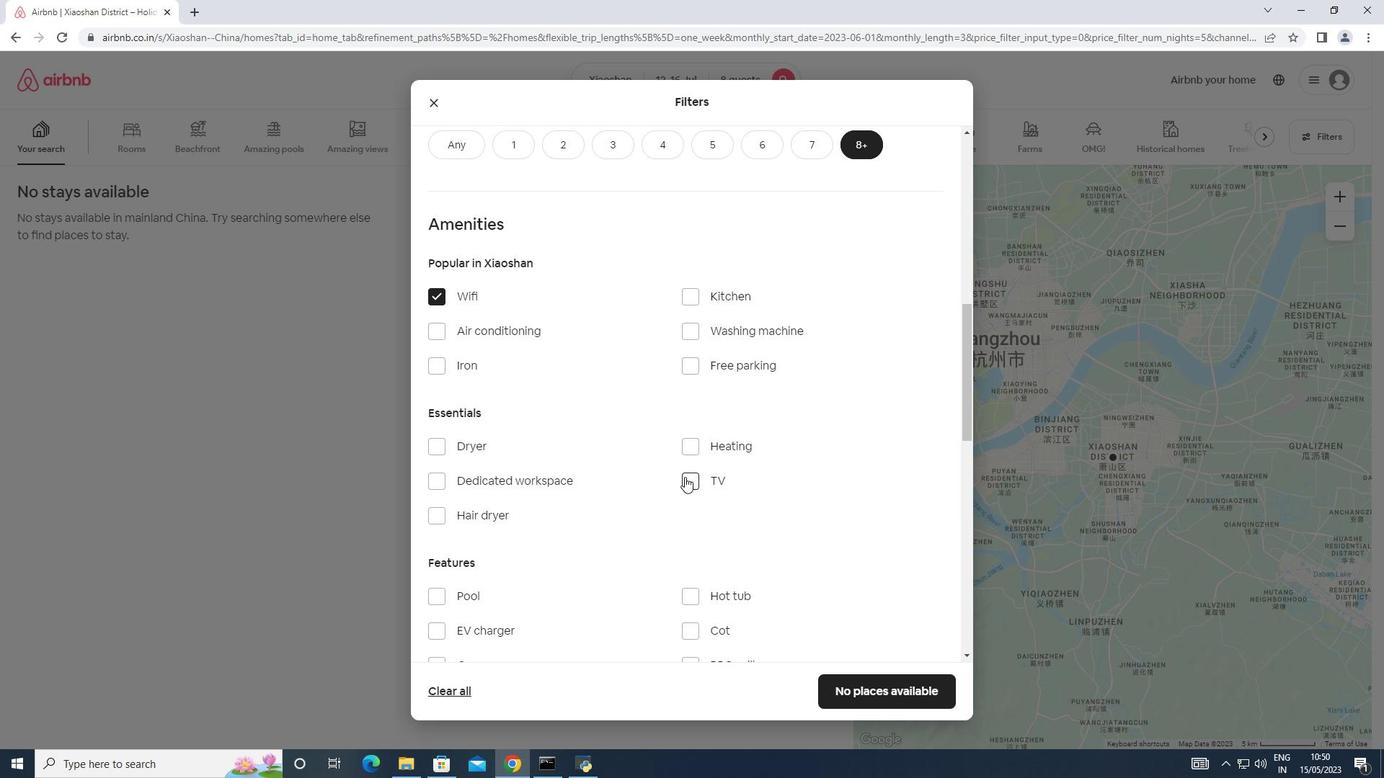 
Action: Mouse moved to (691, 366)
Screenshot: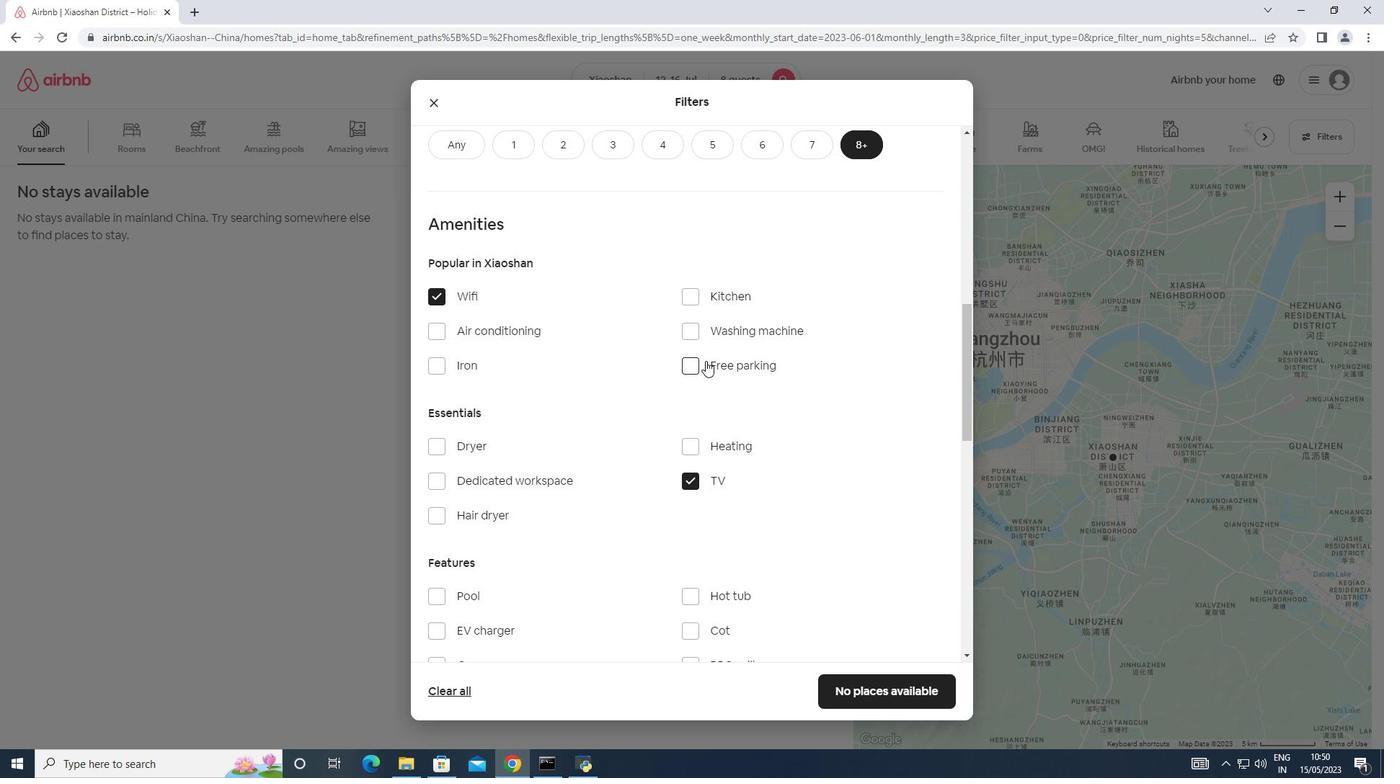 
Action: Mouse pressed left at (691, 366)
Screenshot: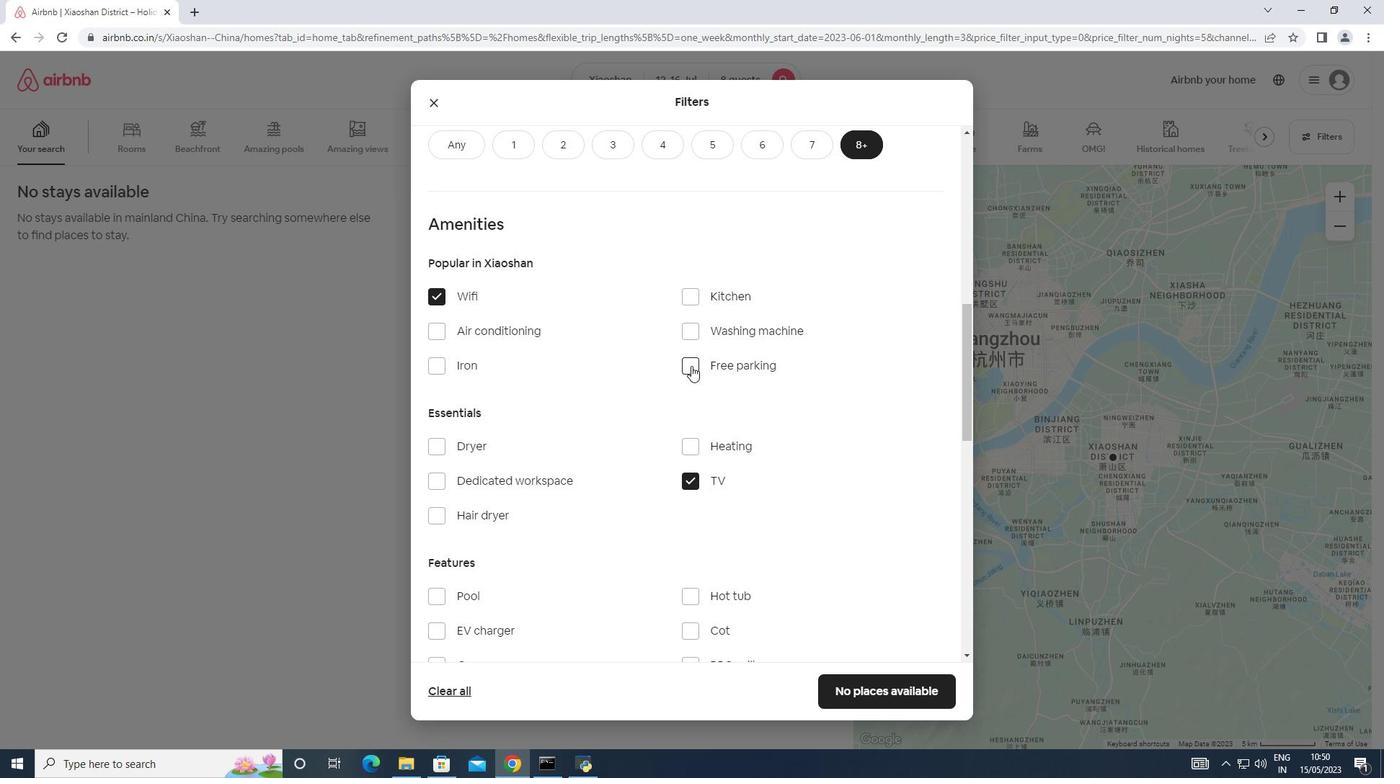 
Action: Mouse moved to (686, 368)
Screenshot: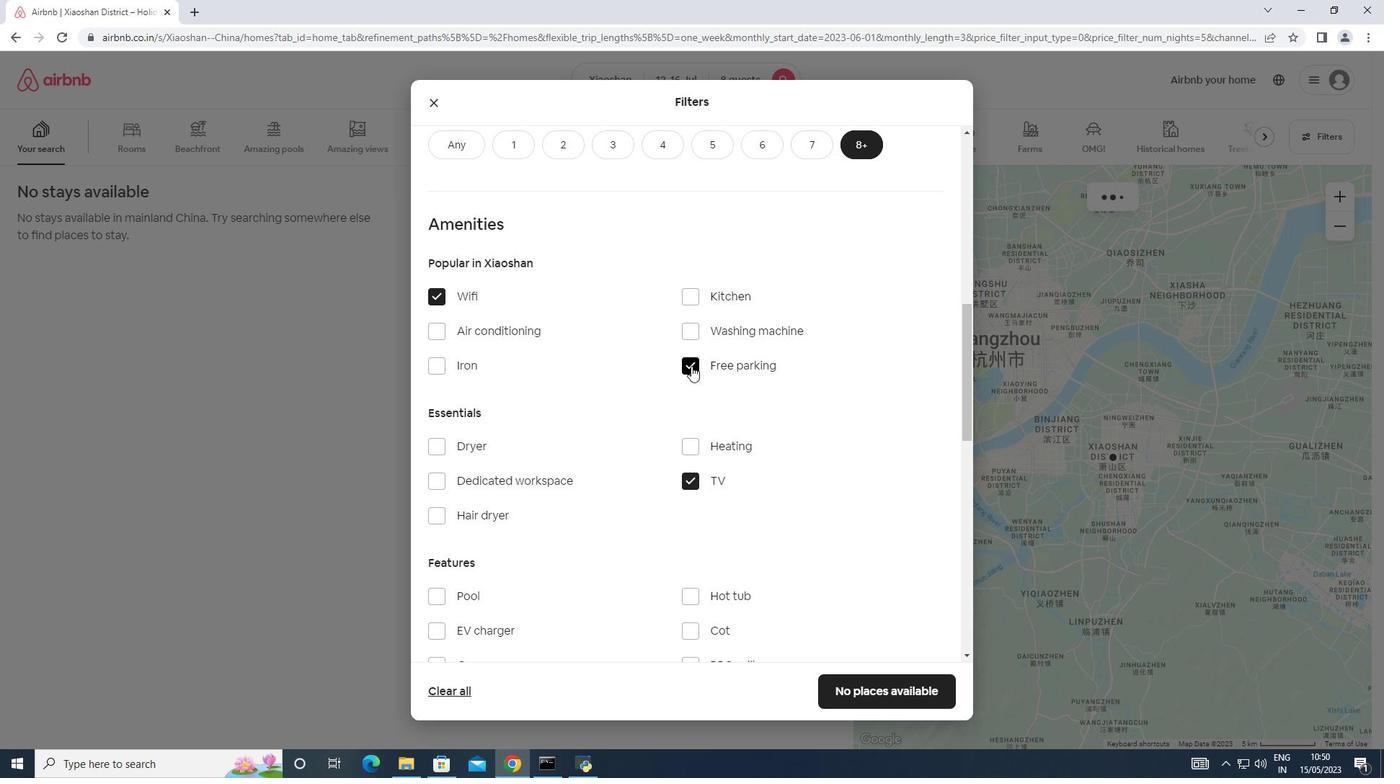 
Action: Mouse scrolled (686, 367) with delta (0, 0)
Screenshot: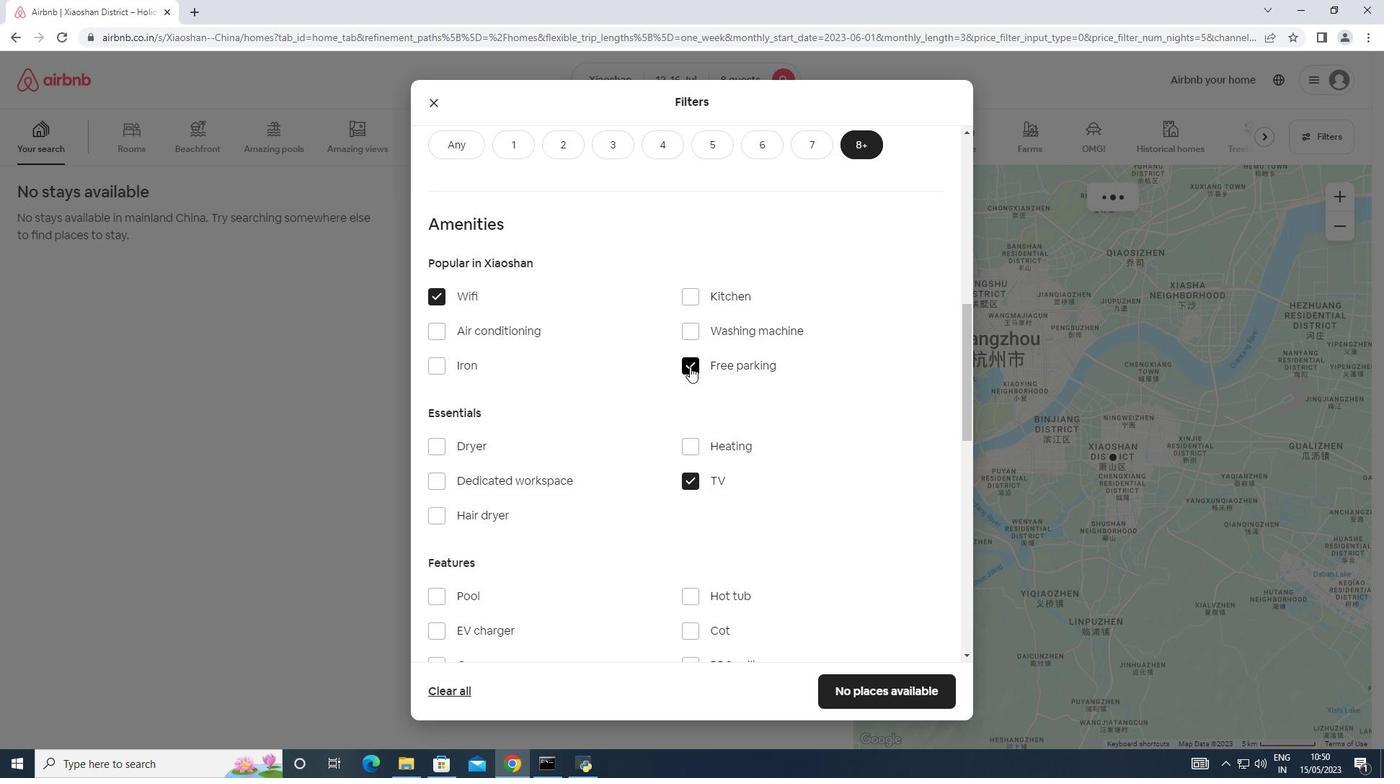 
Action: Mouse moved to (686, 368)
Screenshot: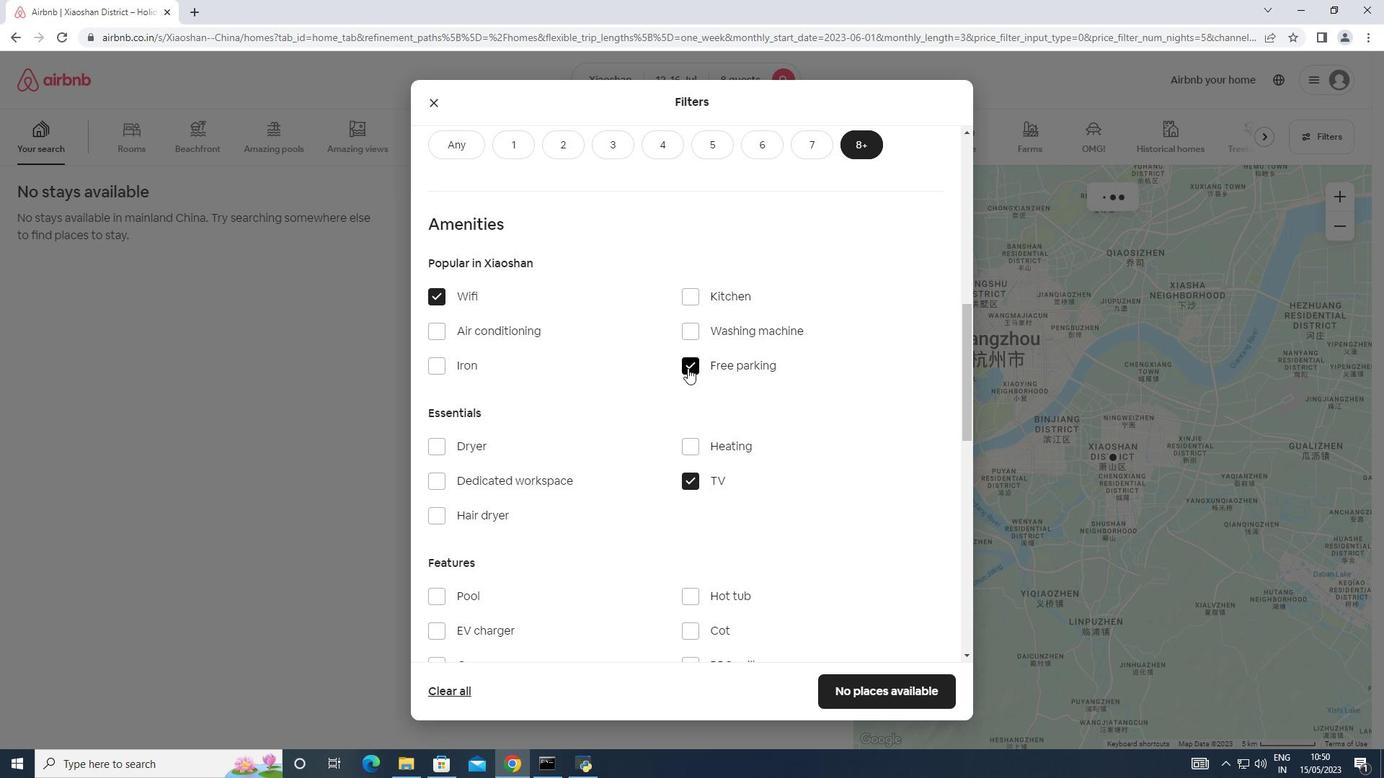 
Action: Mouse scrolled (686, 367) with delta (0, 0)
Screenshot: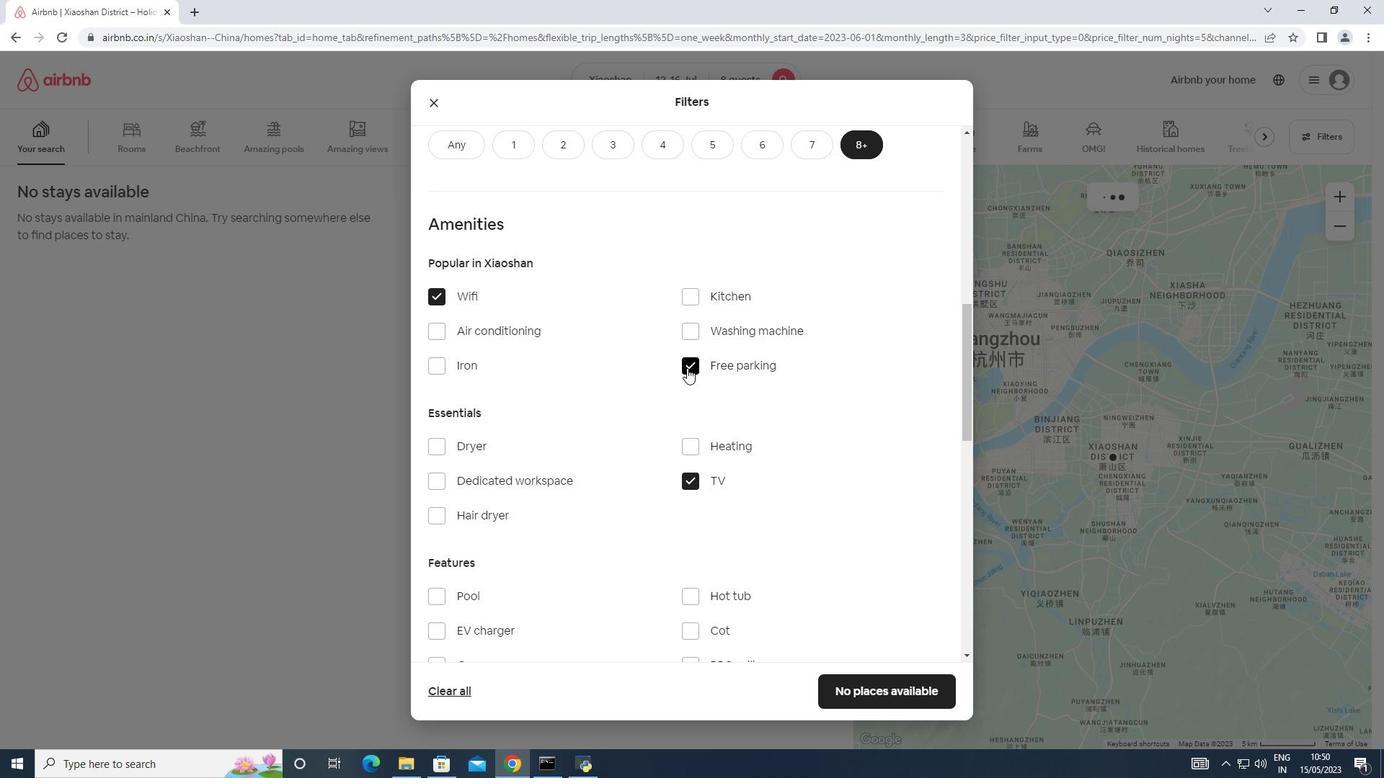 
Action: Mouse scrolled (686, 367) with delta (0, 0)
Screenshot: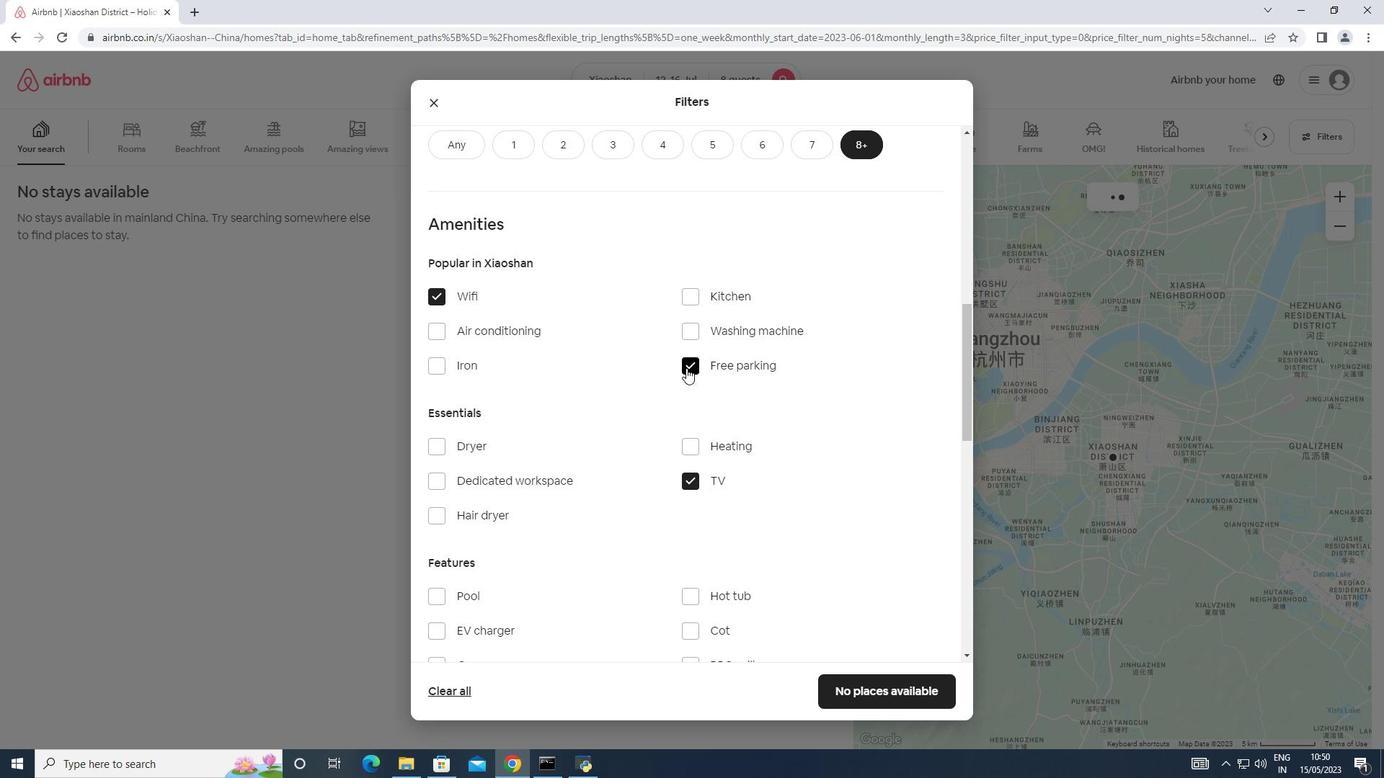 
Action: Mouse scrolled (686, 367) with delta (0, 0)
Screenshot: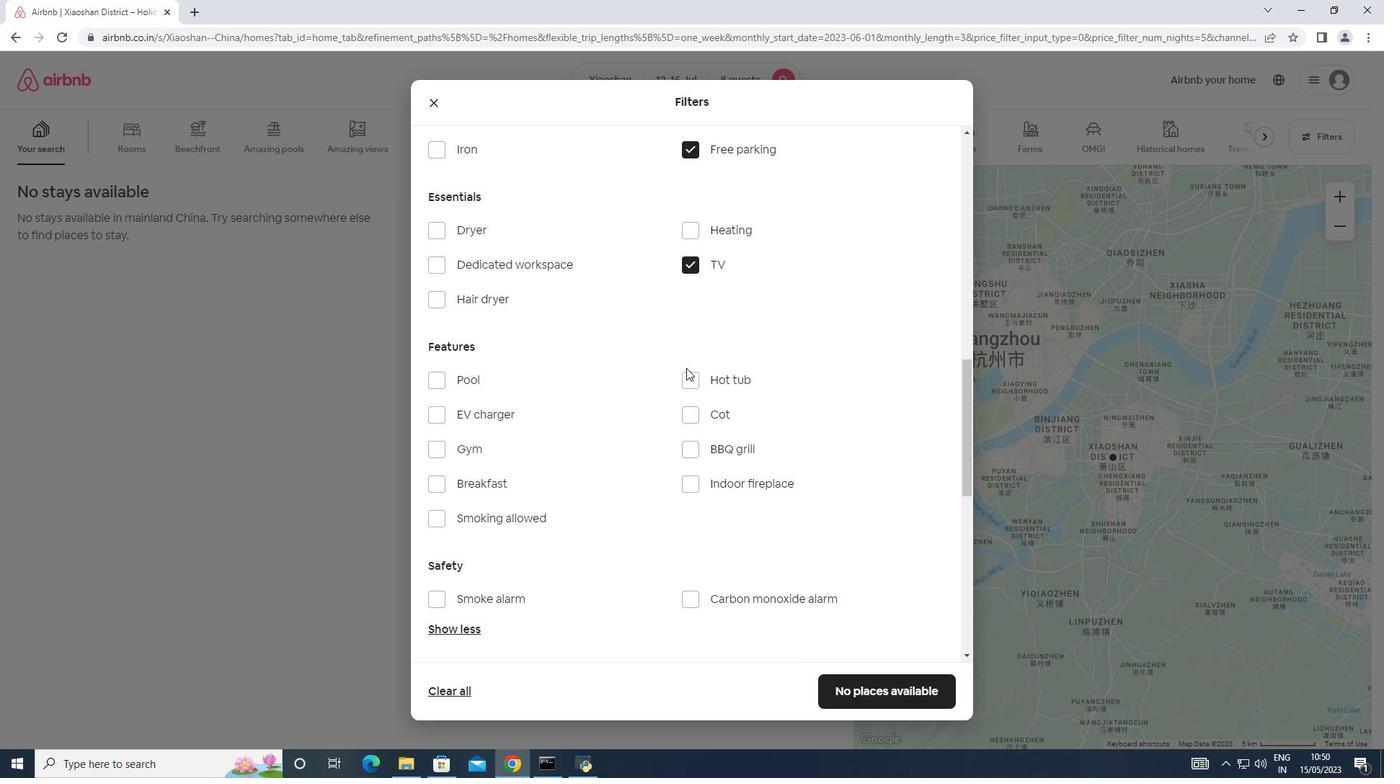 
Action: Mouse moved to (475, 381)
Screenshot: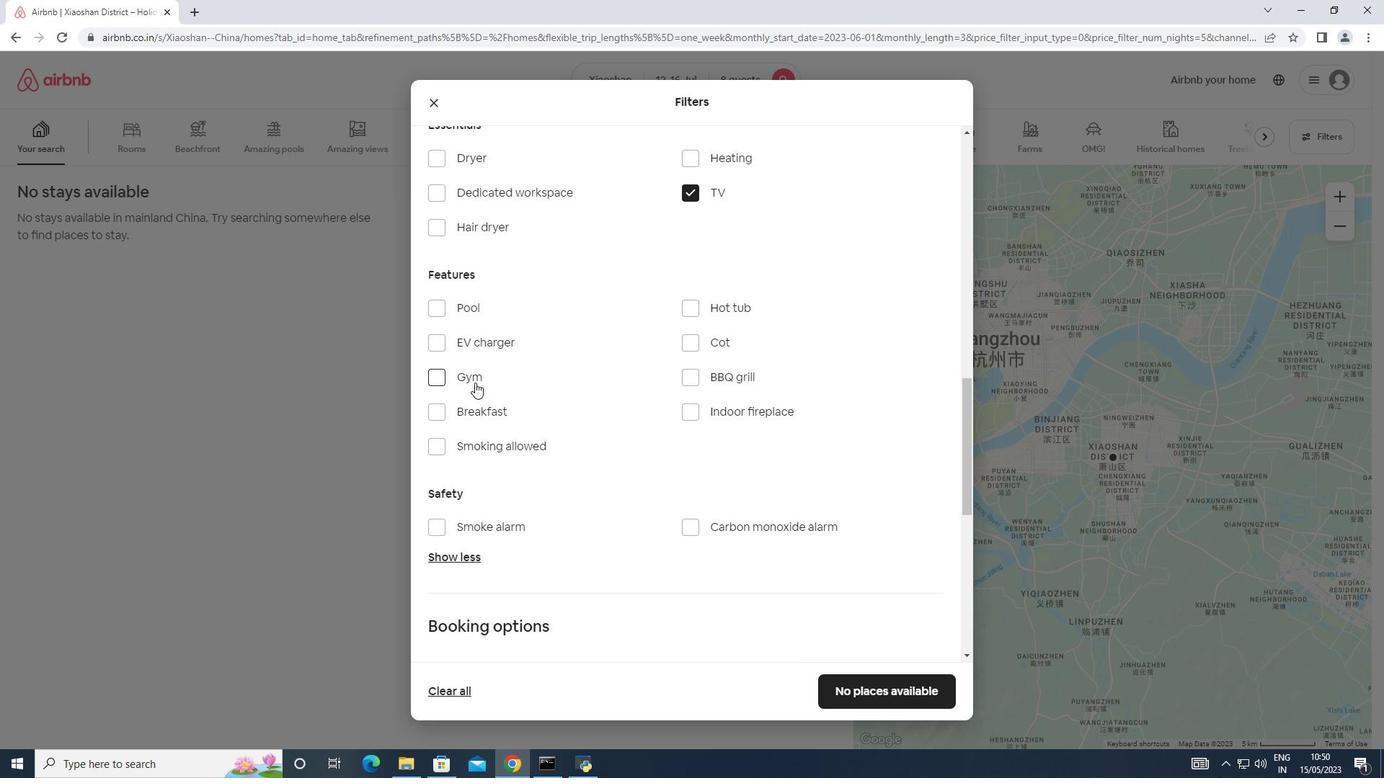 
Action: Mouse pressed left at (475, 381)
Screenshot: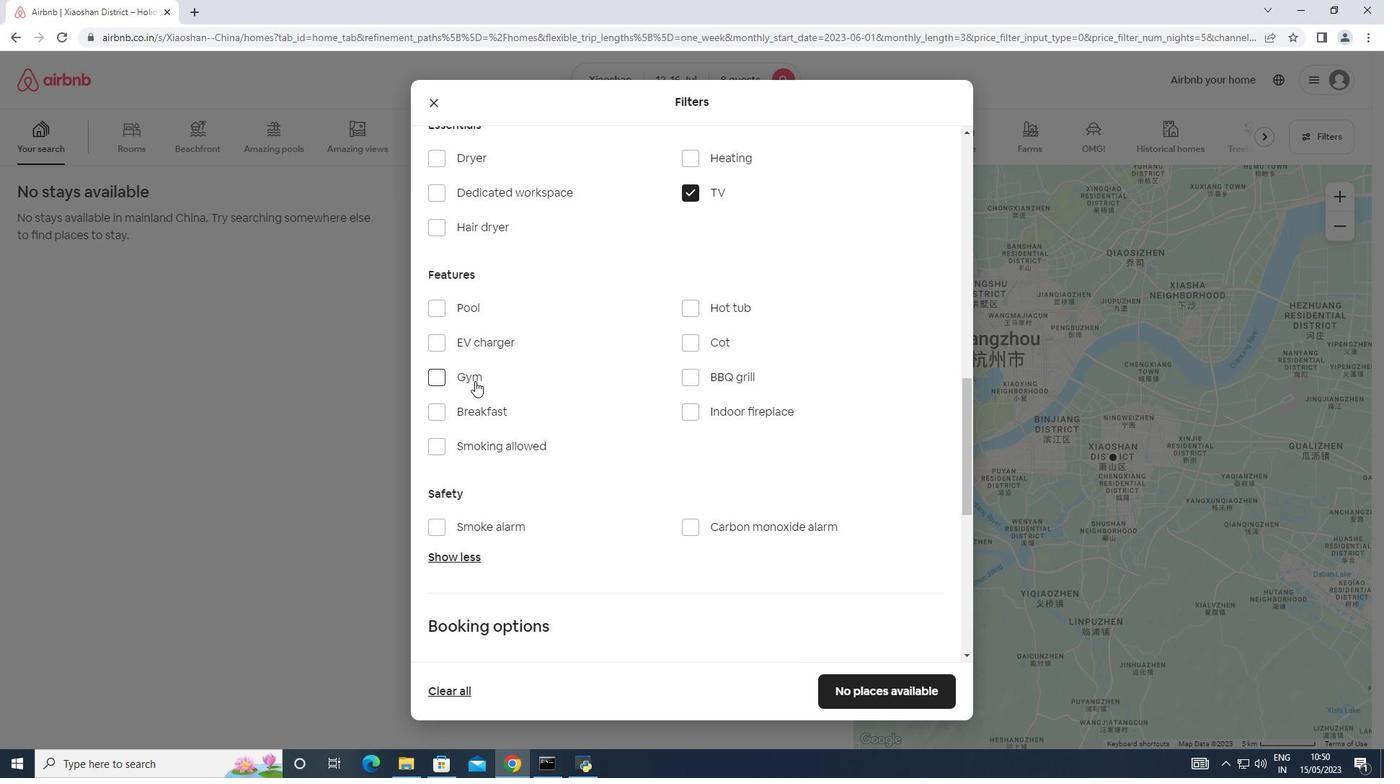 
Action: Mouse moved to (480, 405)
Screenshot: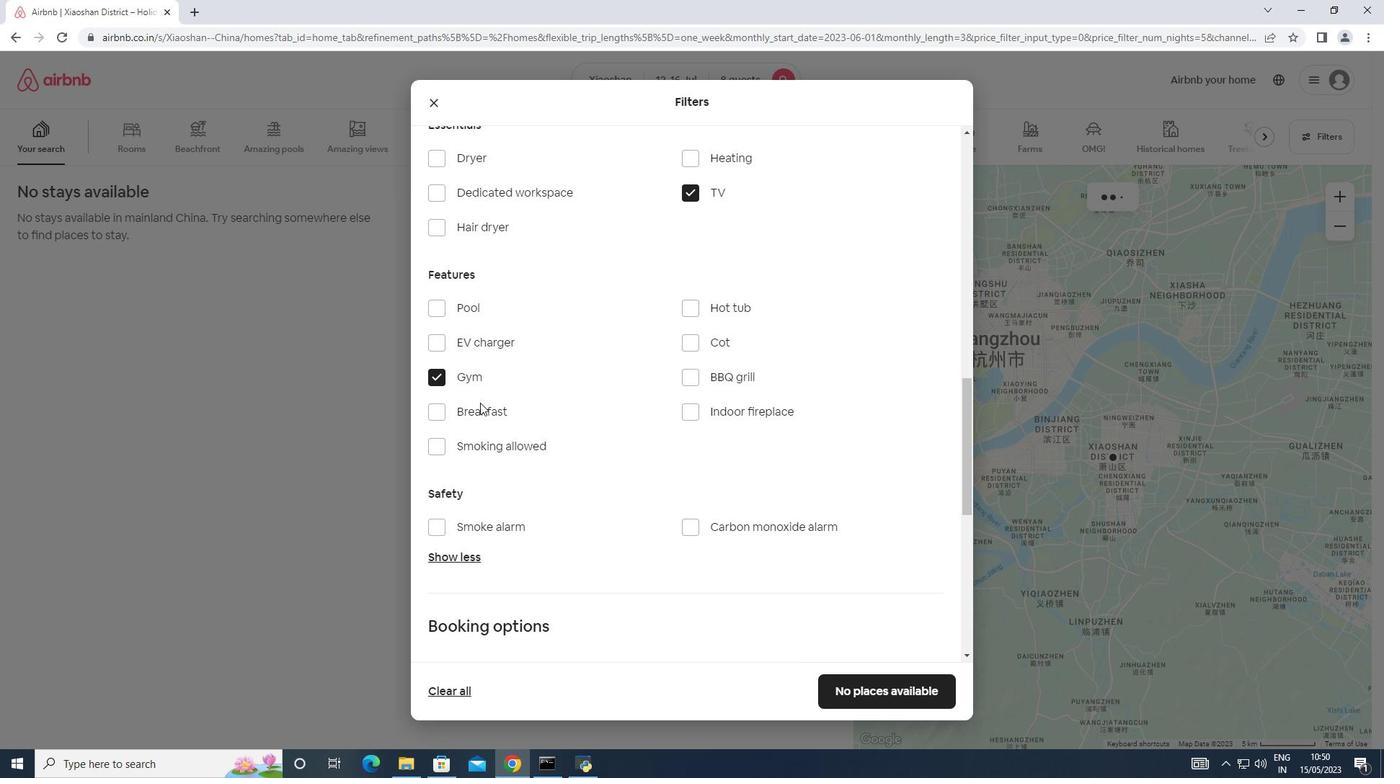 
Action: Mouse pressed left at (480, 405)
Screenshot: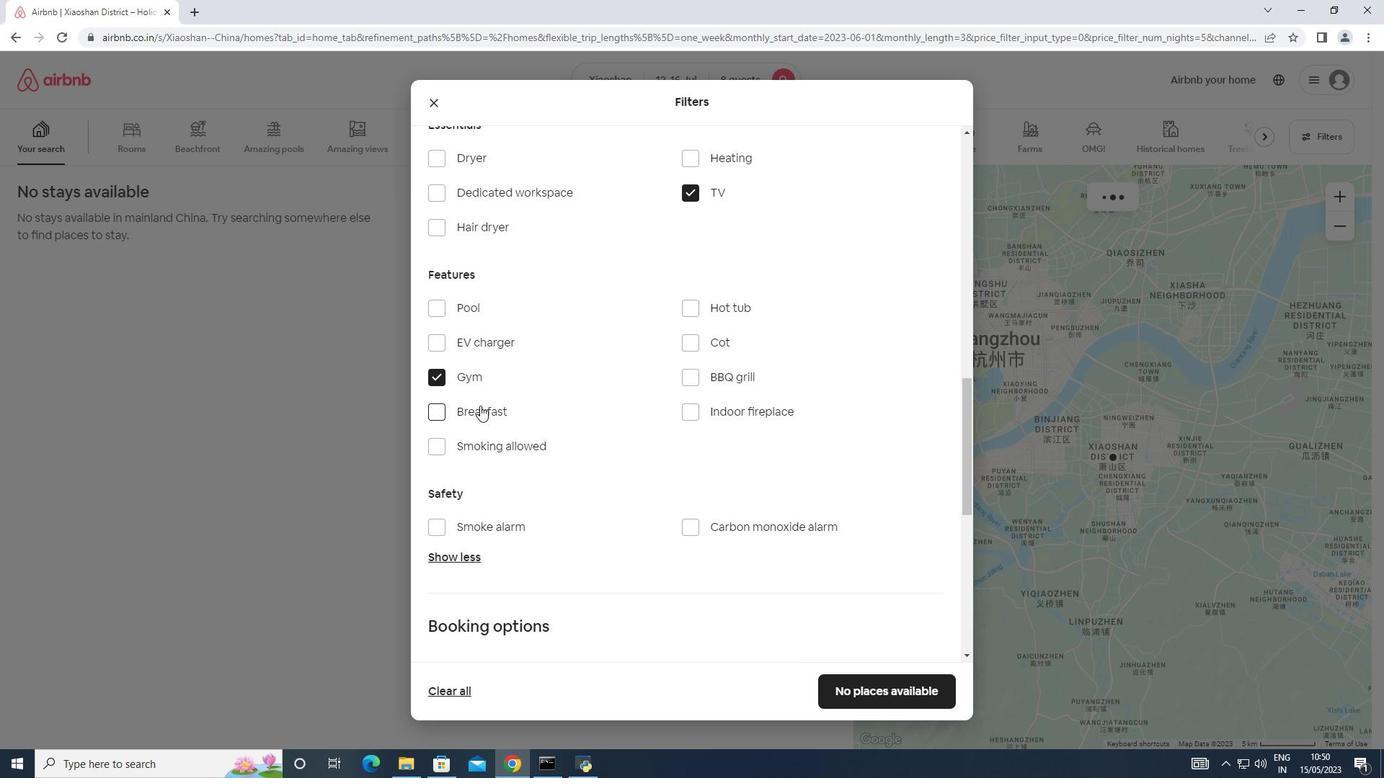 
Action: Mouse moved to (650, 406)
Screenshot: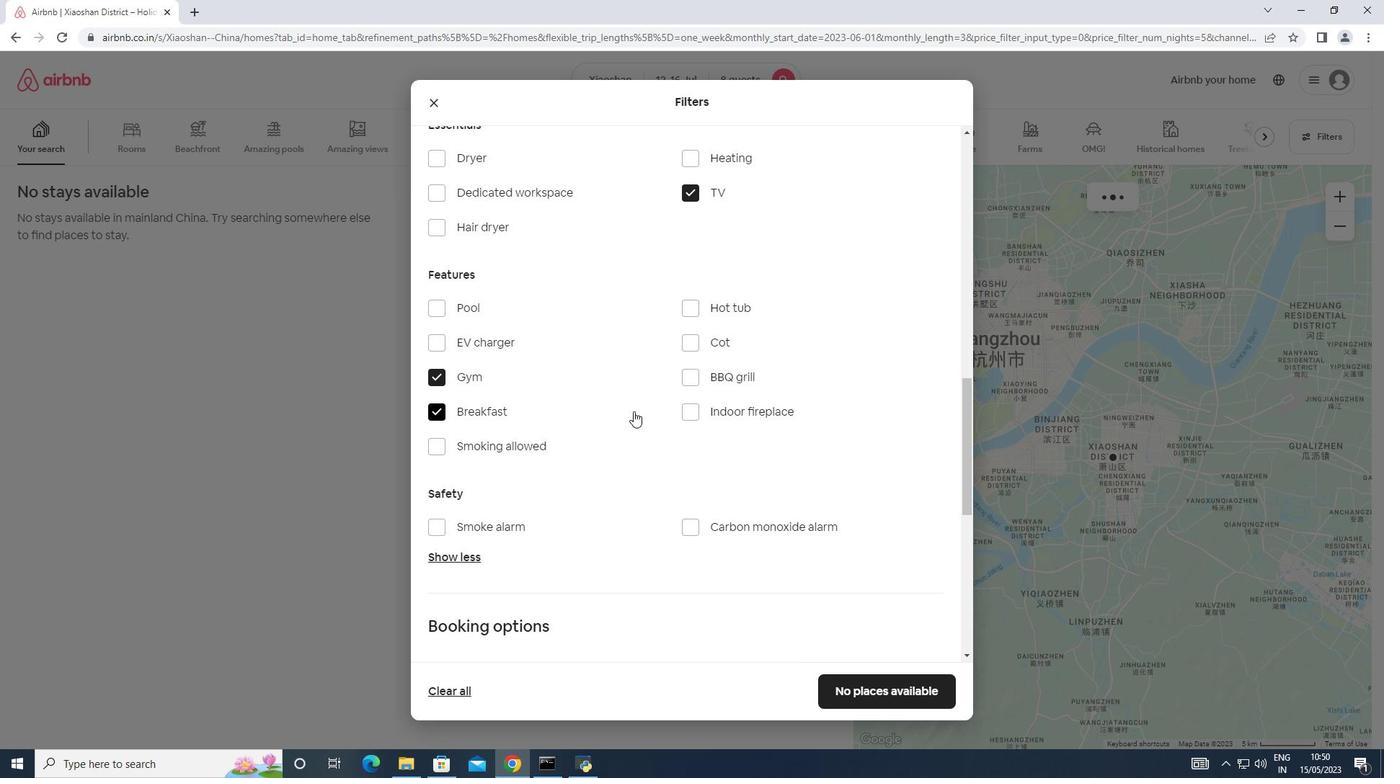 
Action: Mouse scrolled (650, 405) with delta (0, 0)
Screenshot: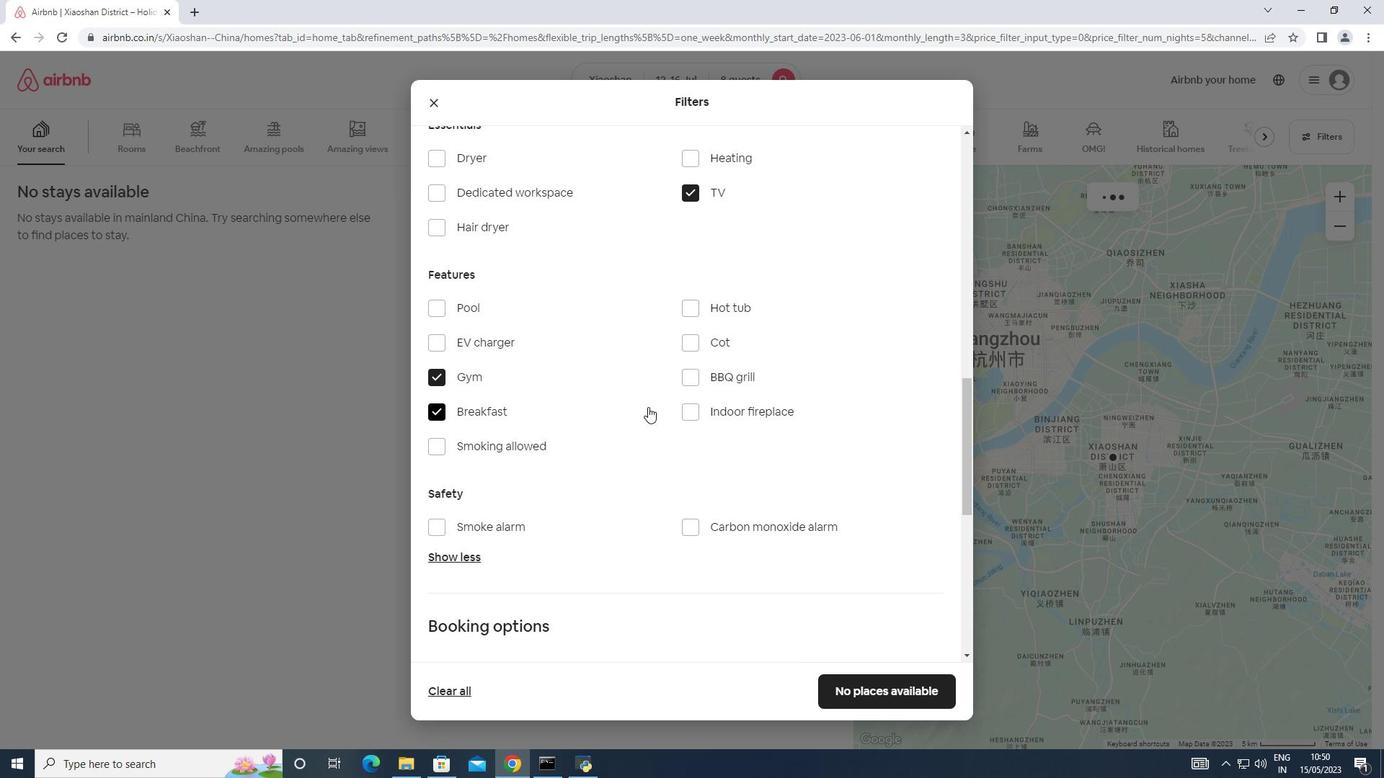 
Action: Mouse scrolled (650, 405) with delta (0, 0)
Screenshot: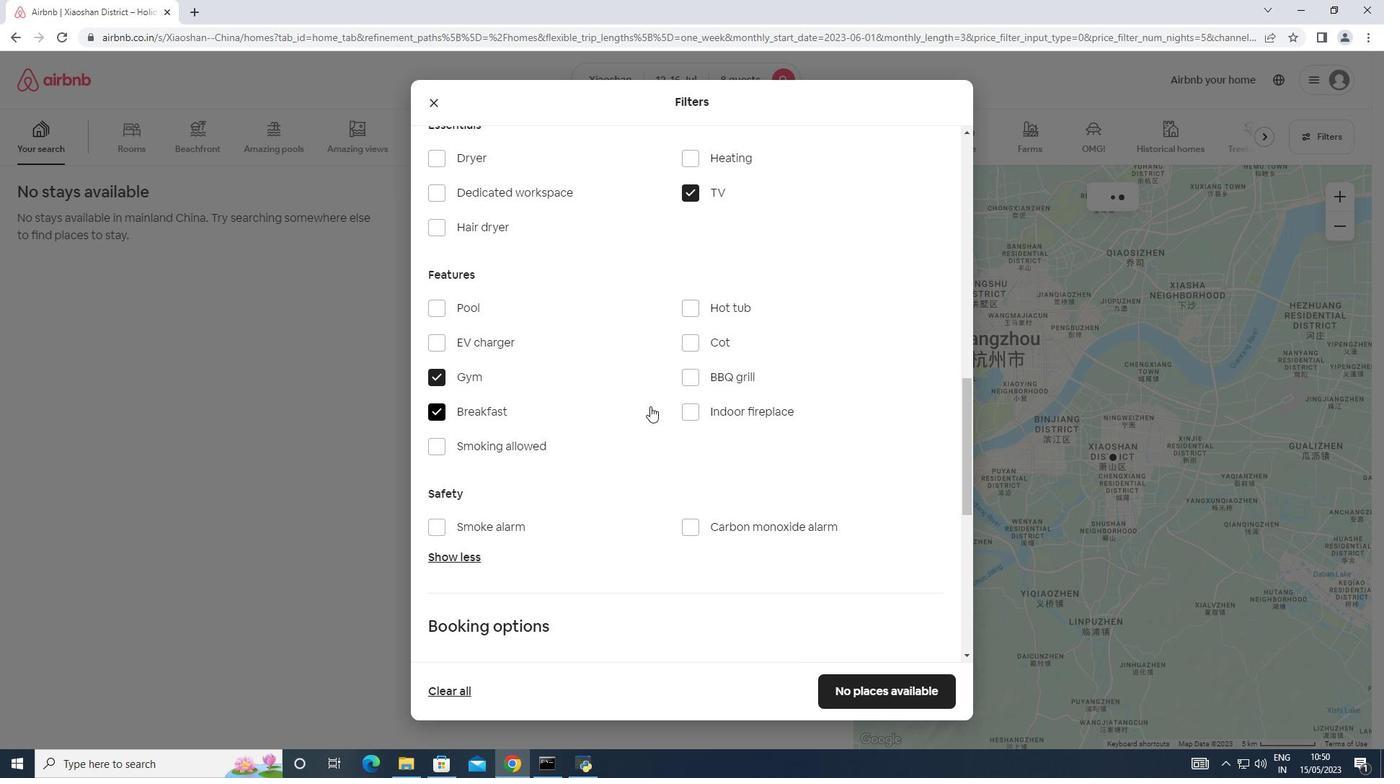 
Action: Mouse scrolled (650, 405) with delta (0, 0)
Screenshot: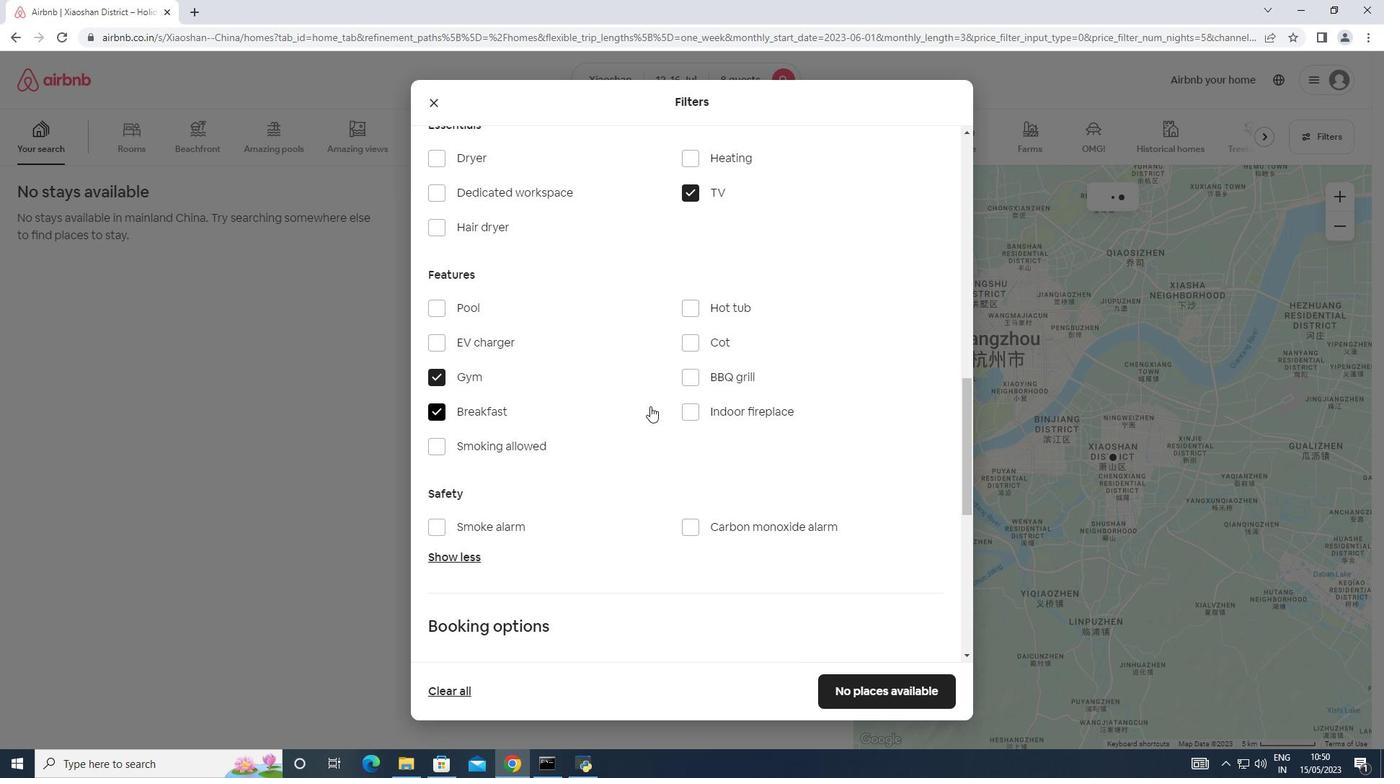
Action: Mouse moved to (650, 406)
Screenshot: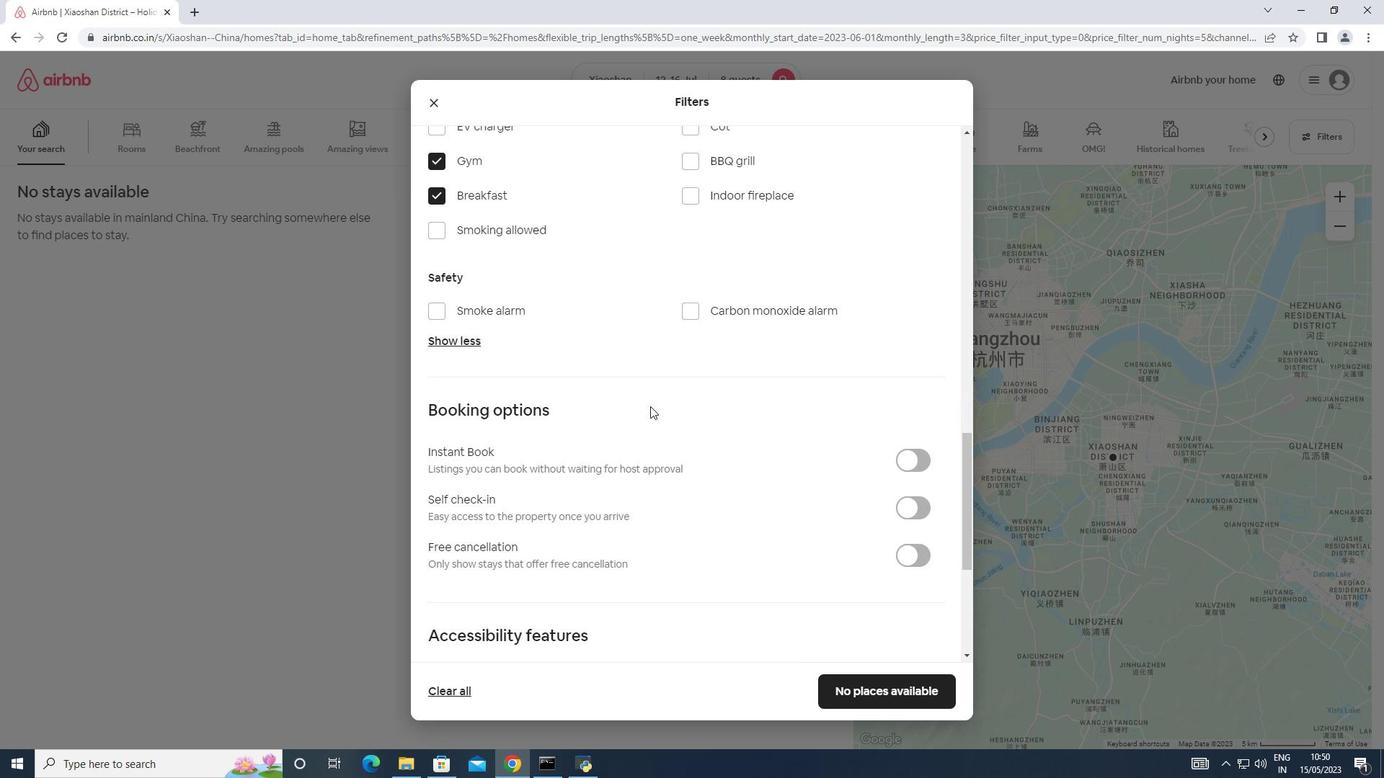 
Action: Mouse scrolled (650, 405) with delta (0, 0)
Screenshot: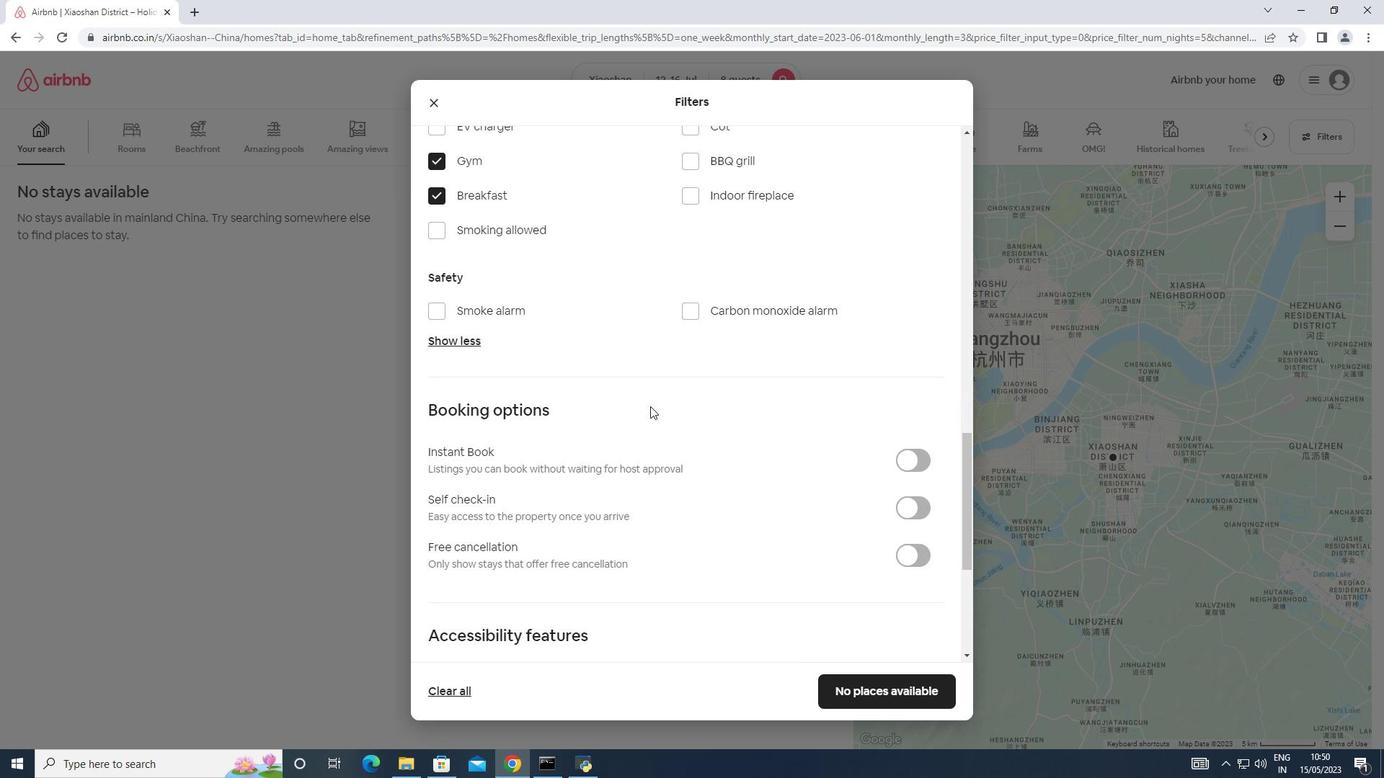 
Action: Mouse moved to (897, 436)
Screenshot: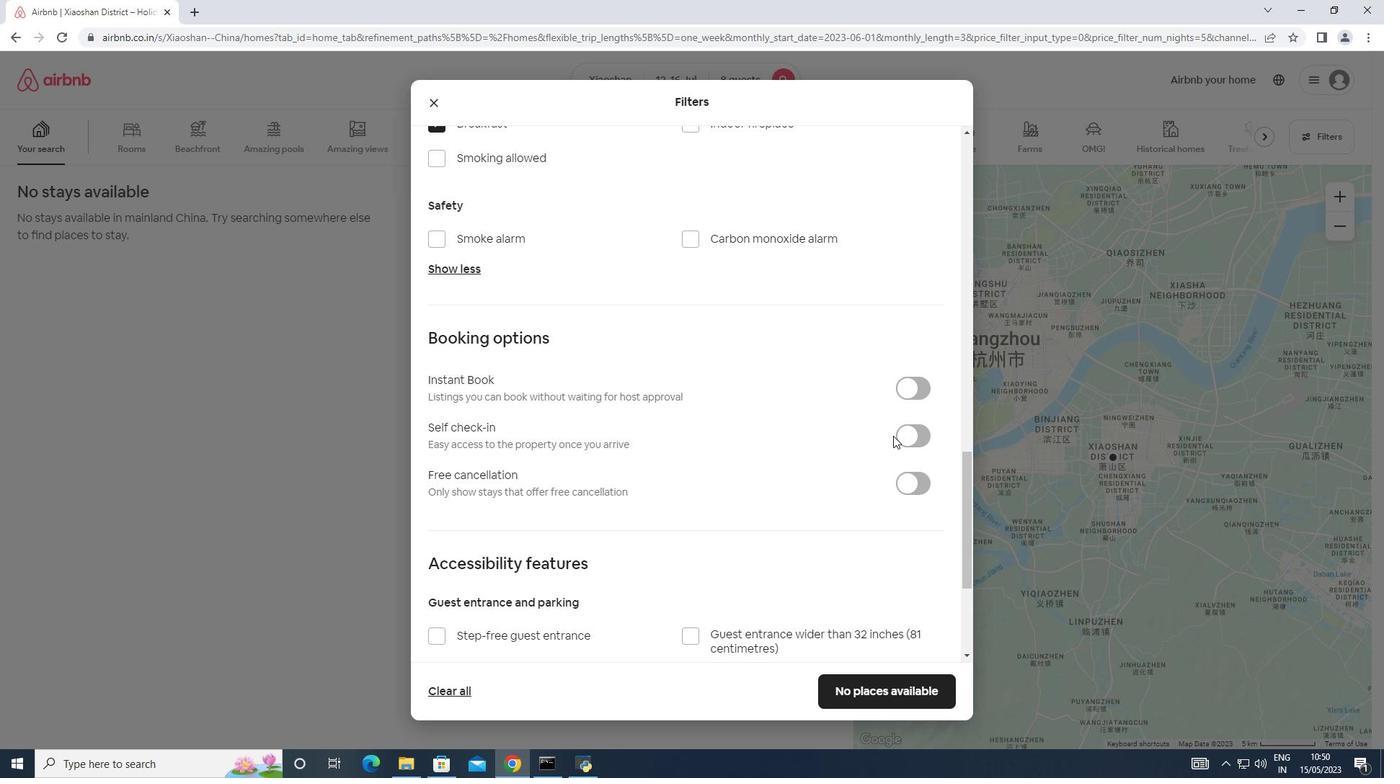 
Action: Mouse pressed left at (897, 436)
Screenshot: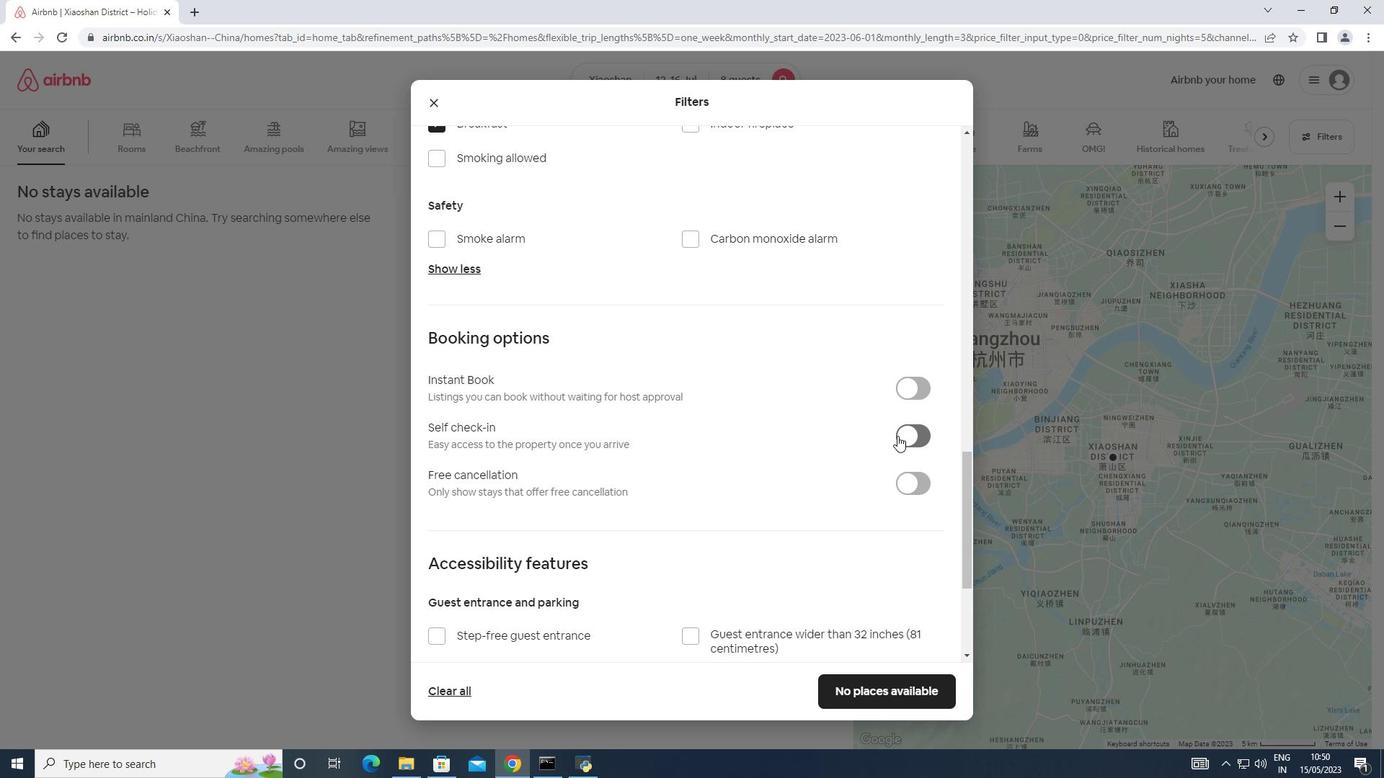 
Action: Mouse moved to (723, 421)
Screenshot: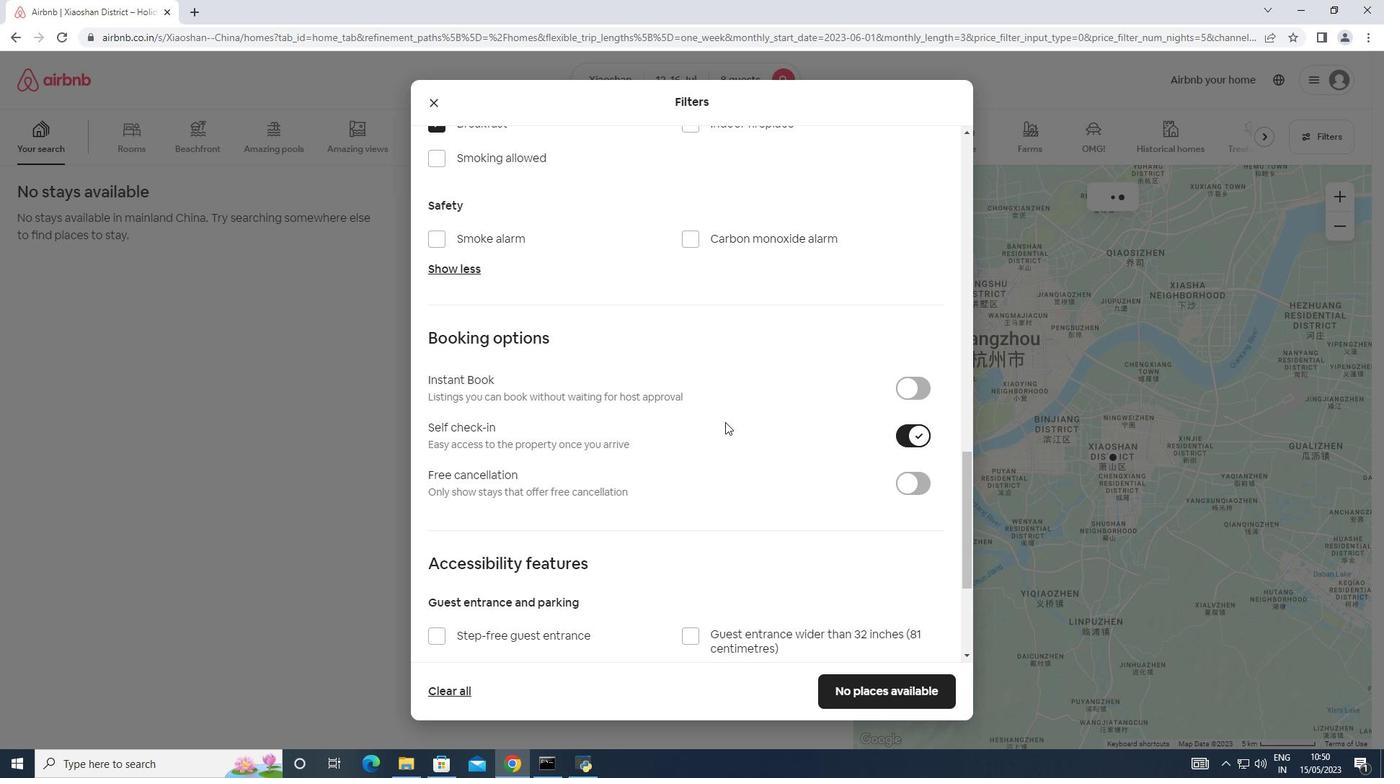 
Action: Mouse scrolled (723, 420) with delta (0, 0)
Screenshot: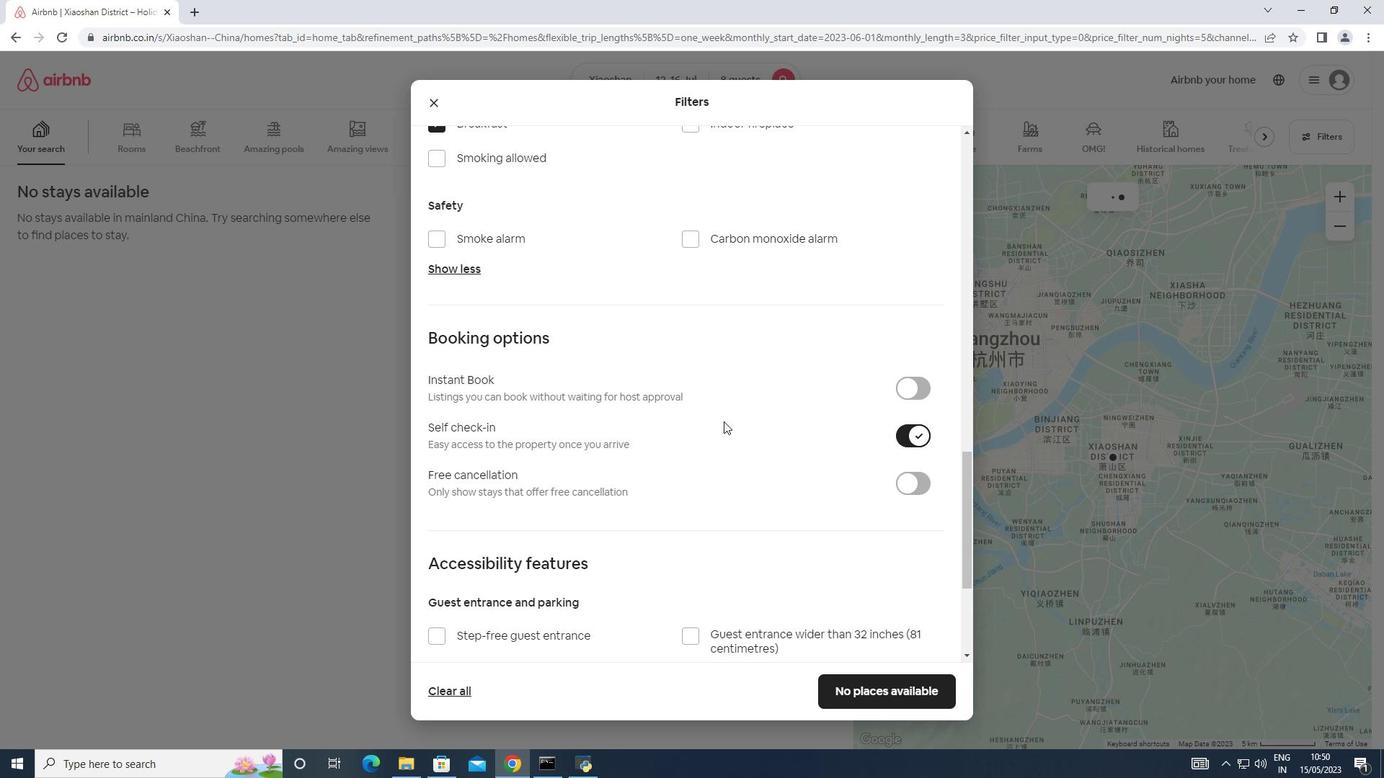 
Action: Mouse scrolled (723, 420) with delta (0, 0)
Screenshot: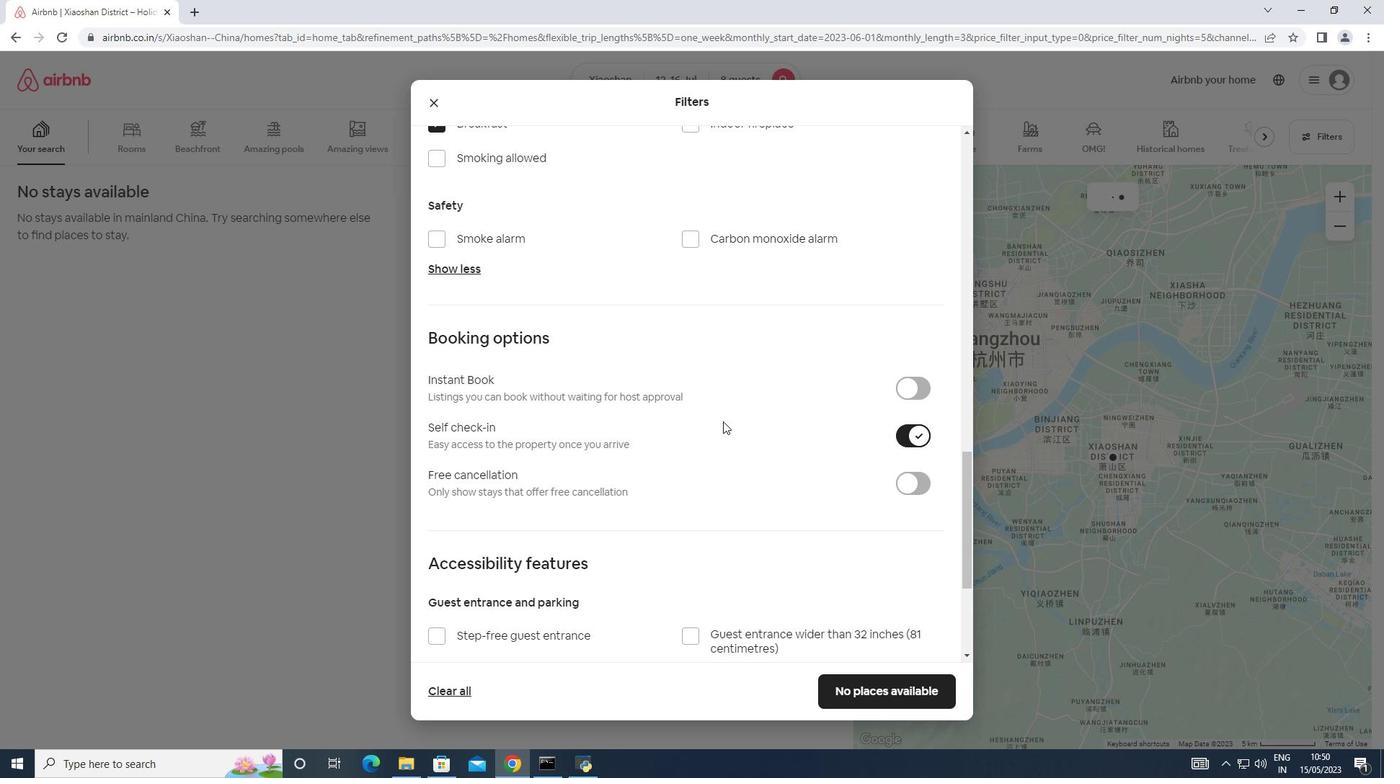 
Action: Mouse scrolled (723, 420) with delta (0, 0)
Screenshot: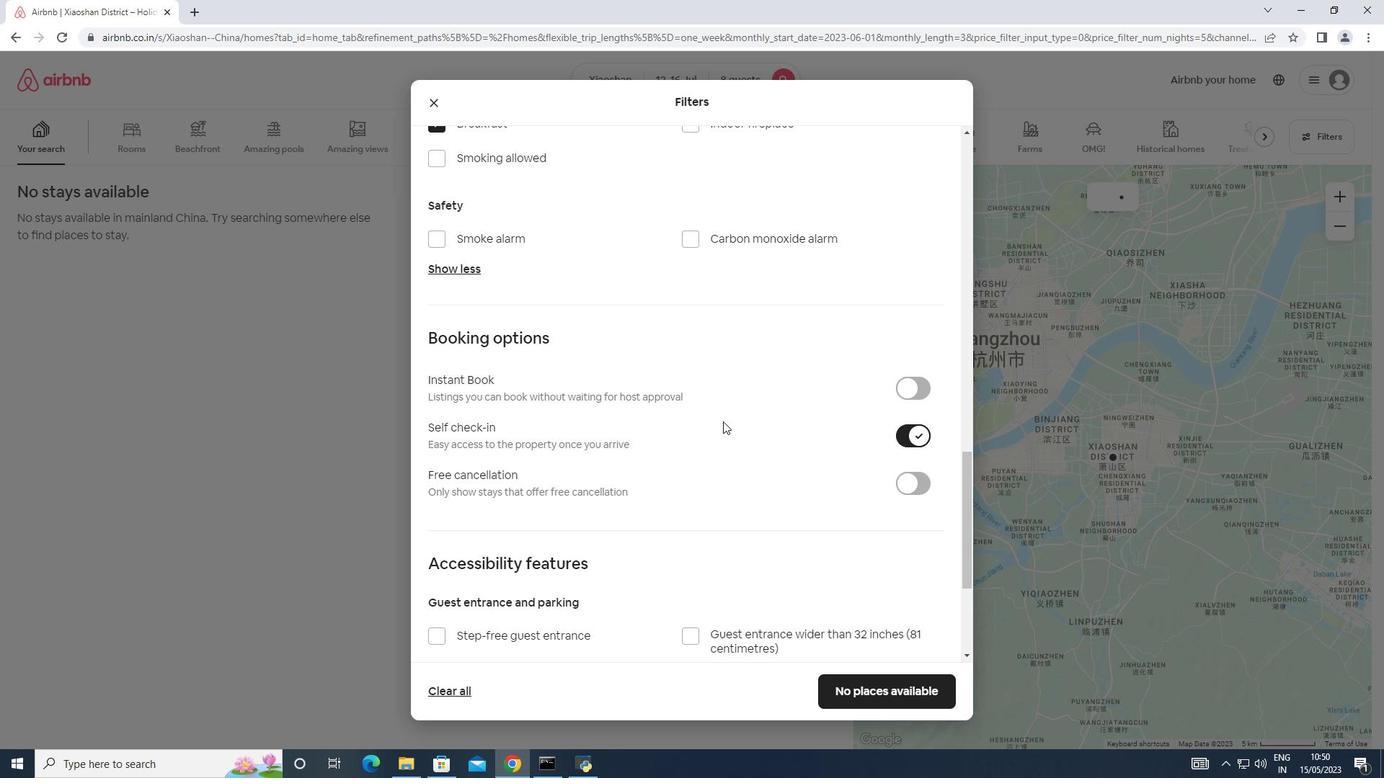 
Action: Mouse moved to (722, 421)
Screenshot: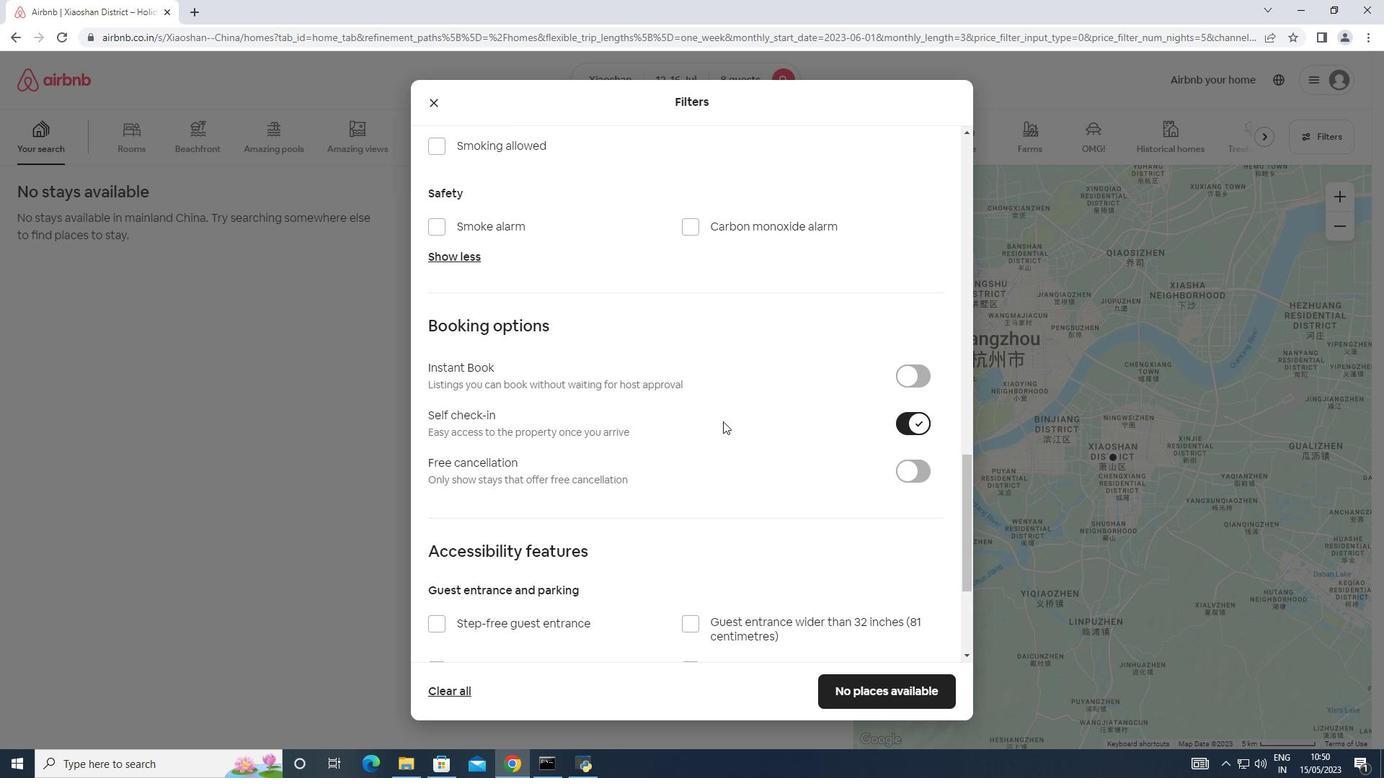 
Action: Mouse scrolled (722, 420) with delta (0, 0)
Screenshot: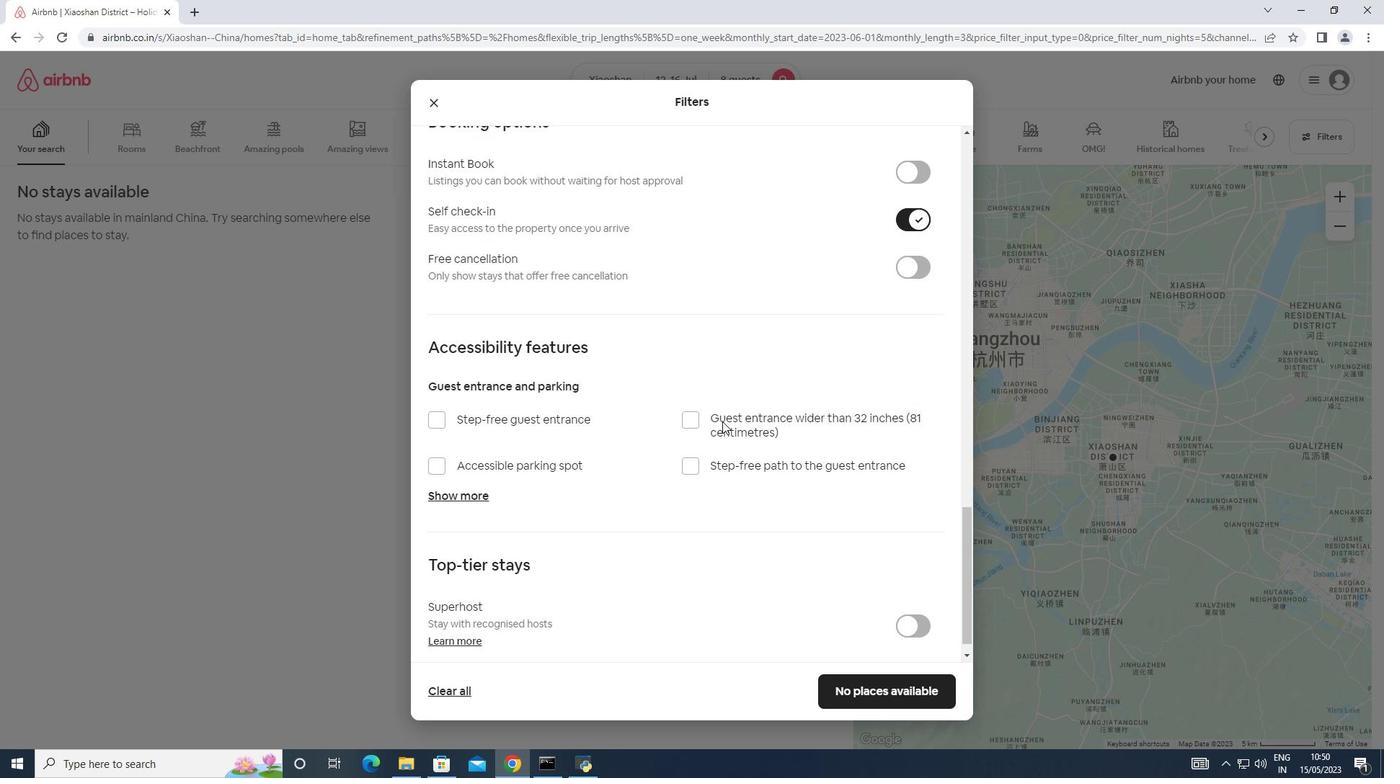 
Action: Mouse scrolled (722, 420) with delta (0, 0)
Screenshot: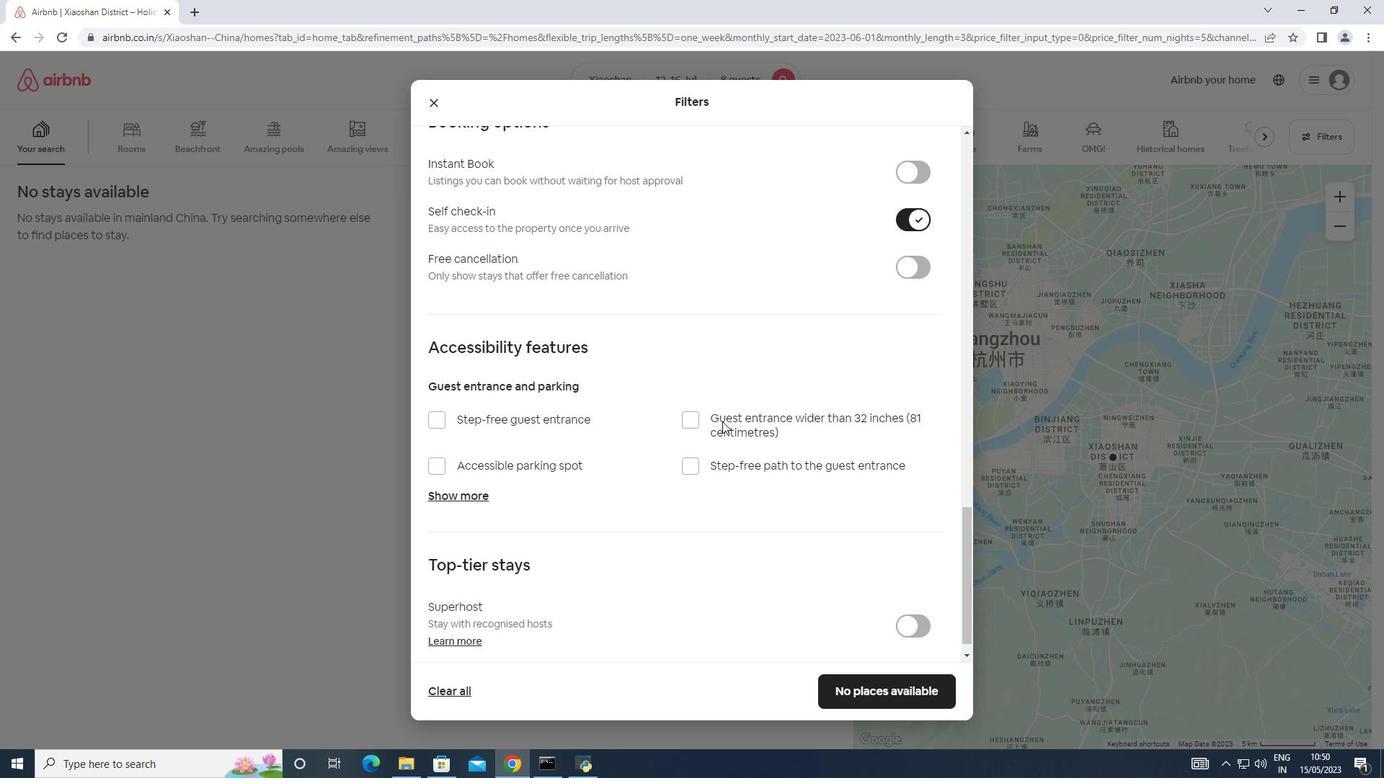 
Action: Mouse scrolled (722, 420) with delta (0, 0)
Screenshot: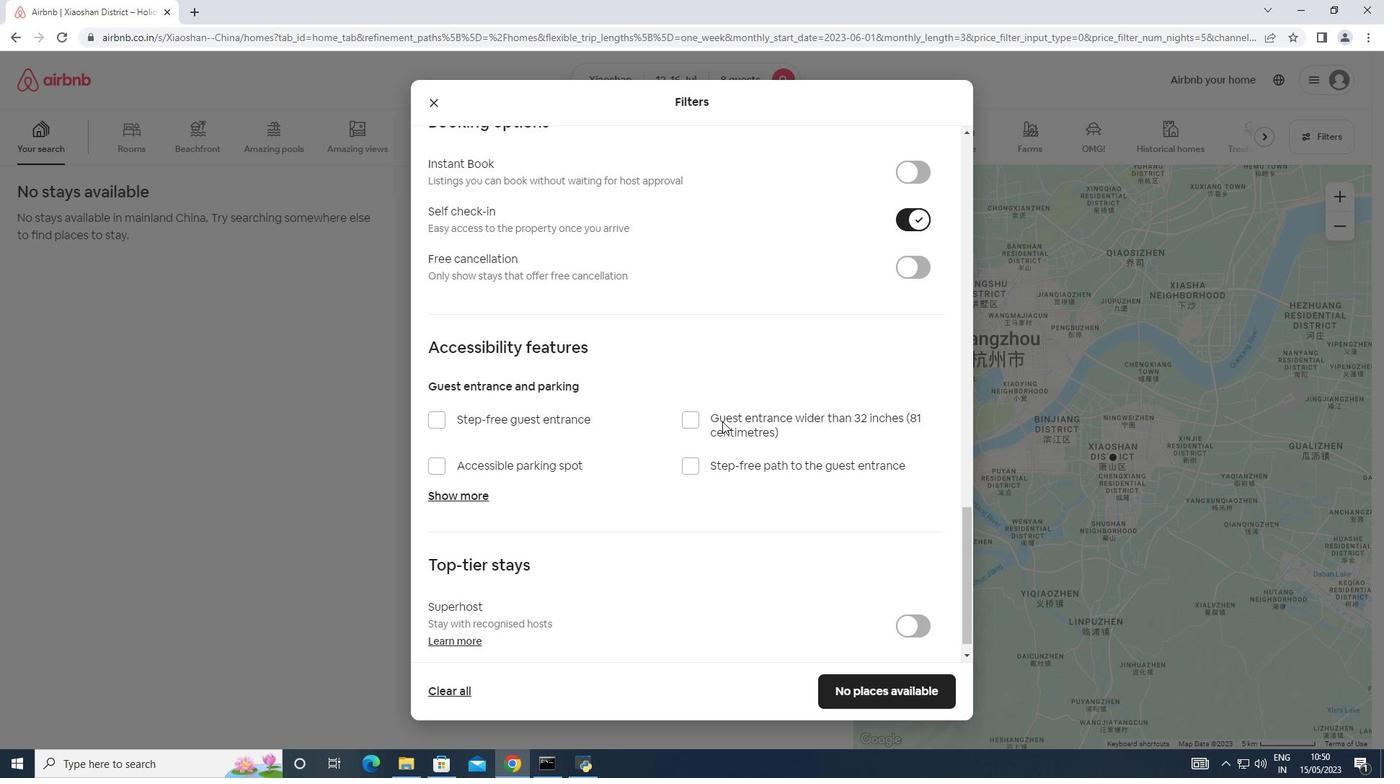 
Action: Mouse moved to (661, 452)
Screenshot: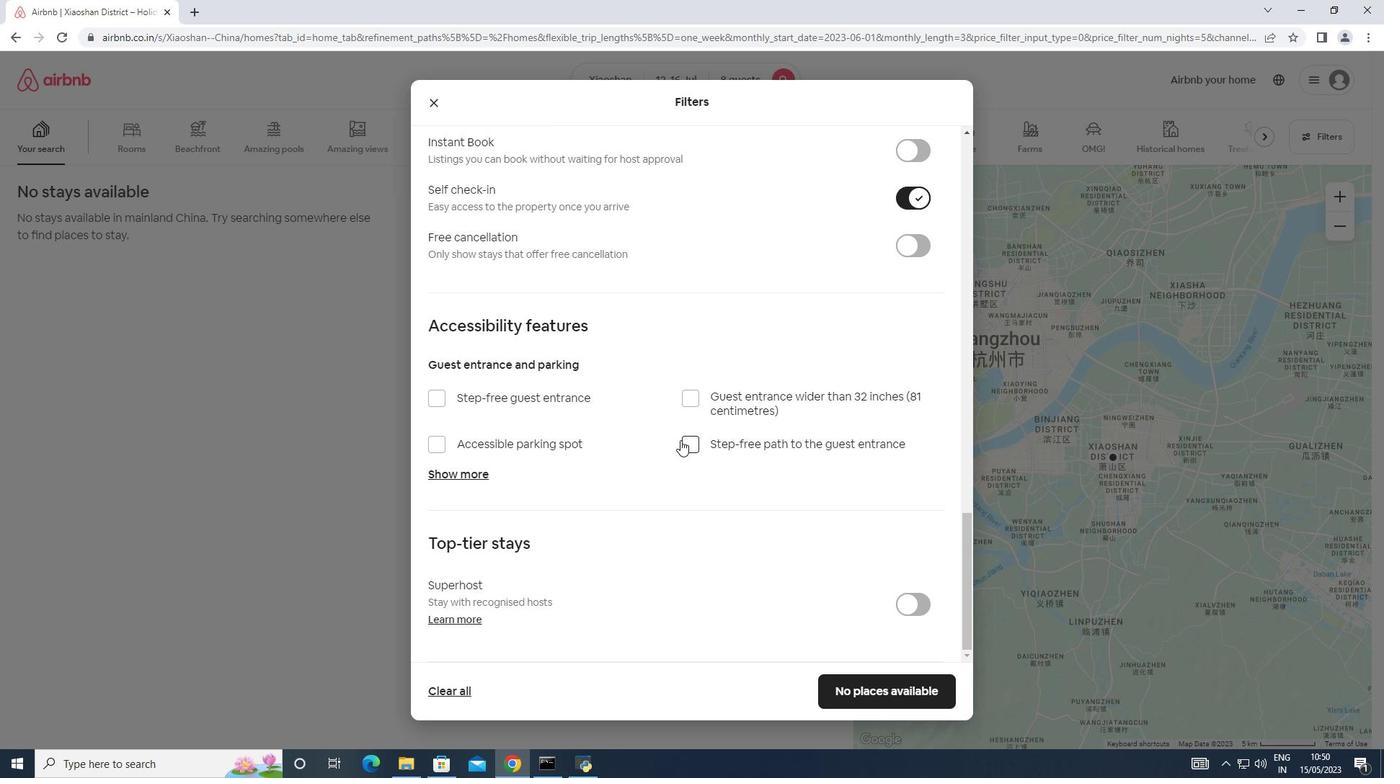 
Action: Mouse scrolled (661, 451) with delta (0, 0)
Screenshot: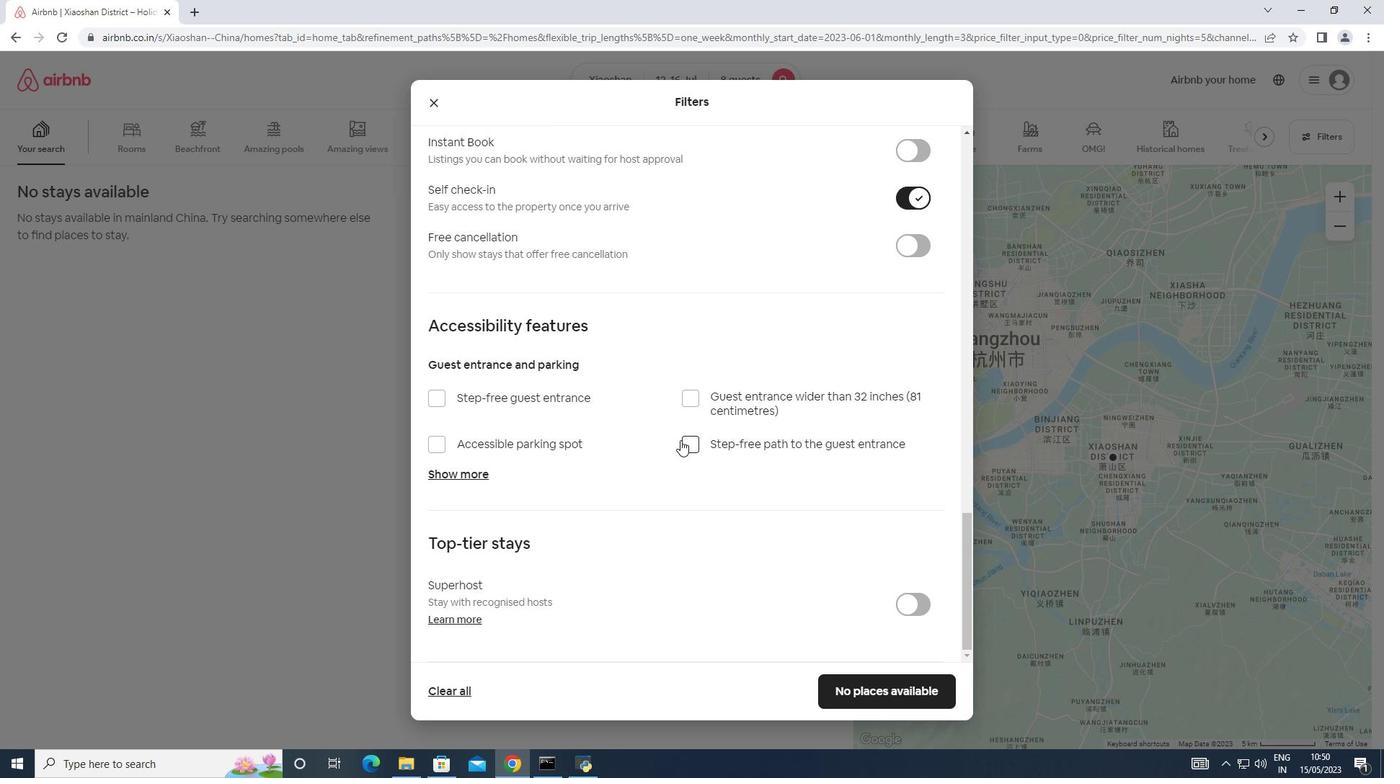 
Action: Mouse moved to (622, 489)
Screenshot: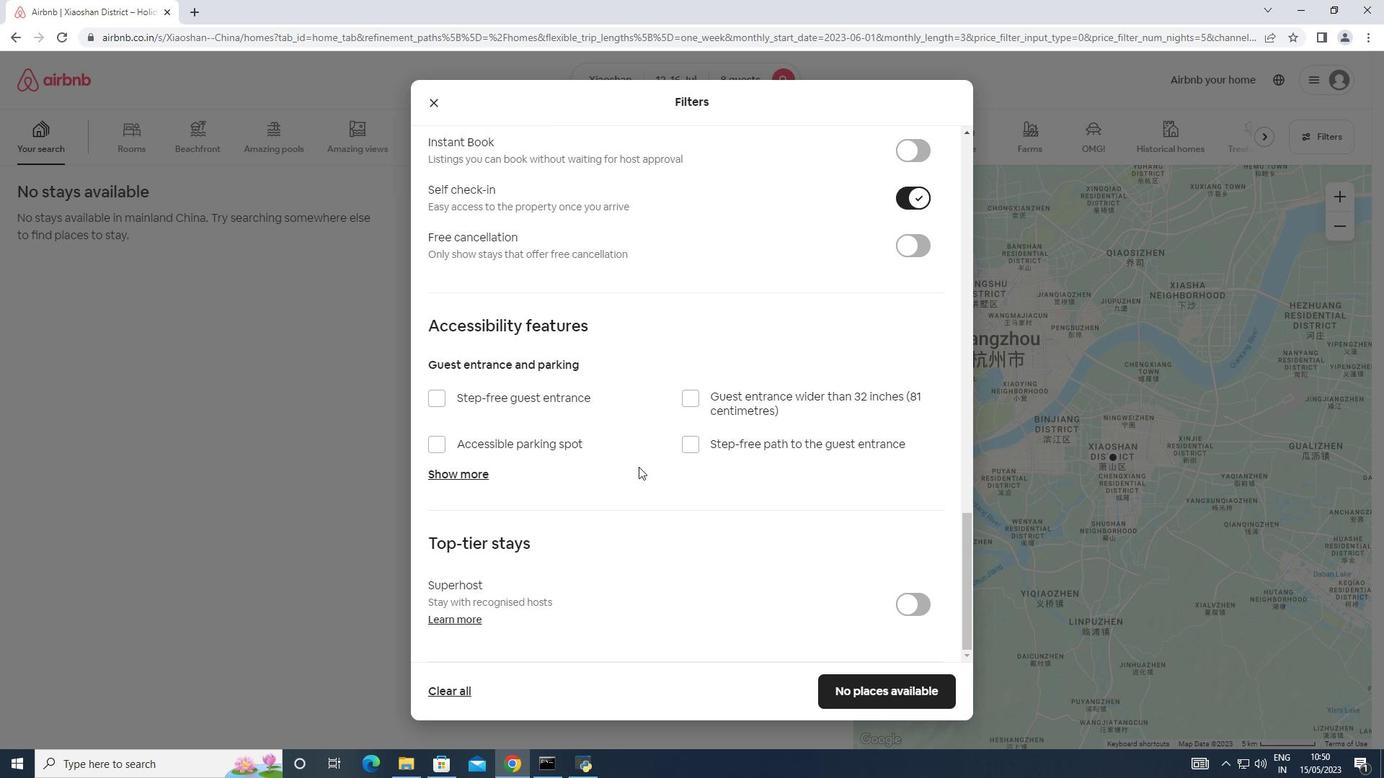 
Action: Mouse scrolled (622, 488) with delta (0, 0)
Screenshot: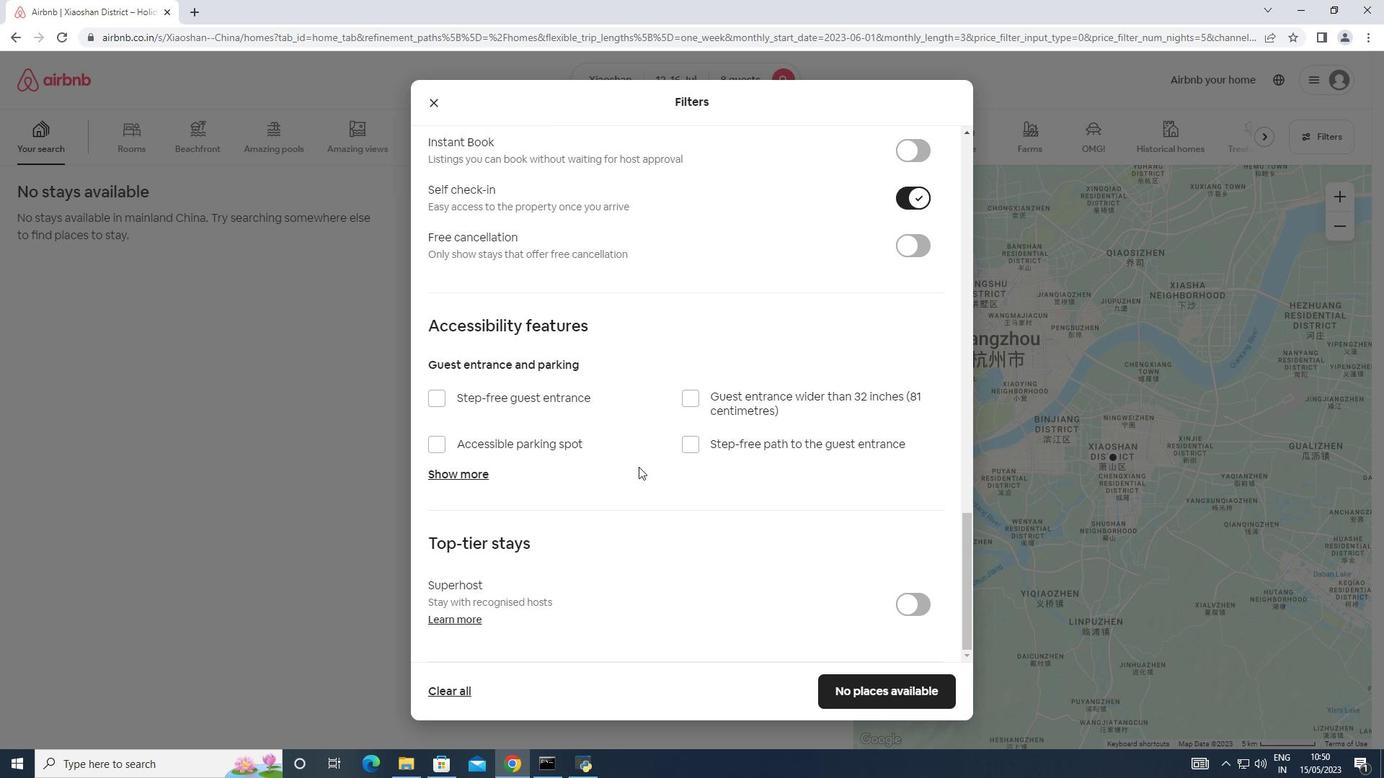 
Action: Mouse moved to (622, 492)
Screenshot: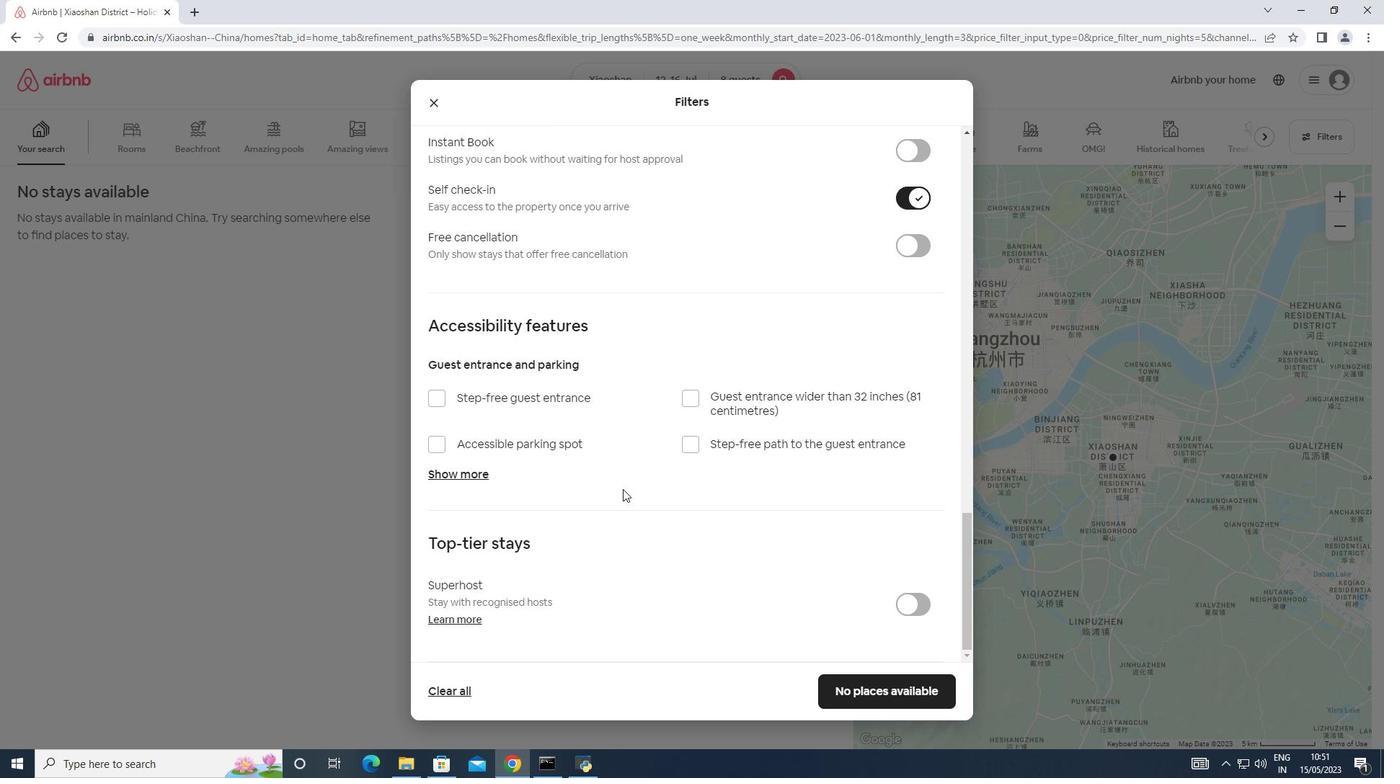 
Action: Mouse scrolled (622, 491) with delta (0, 0)
Screenshot: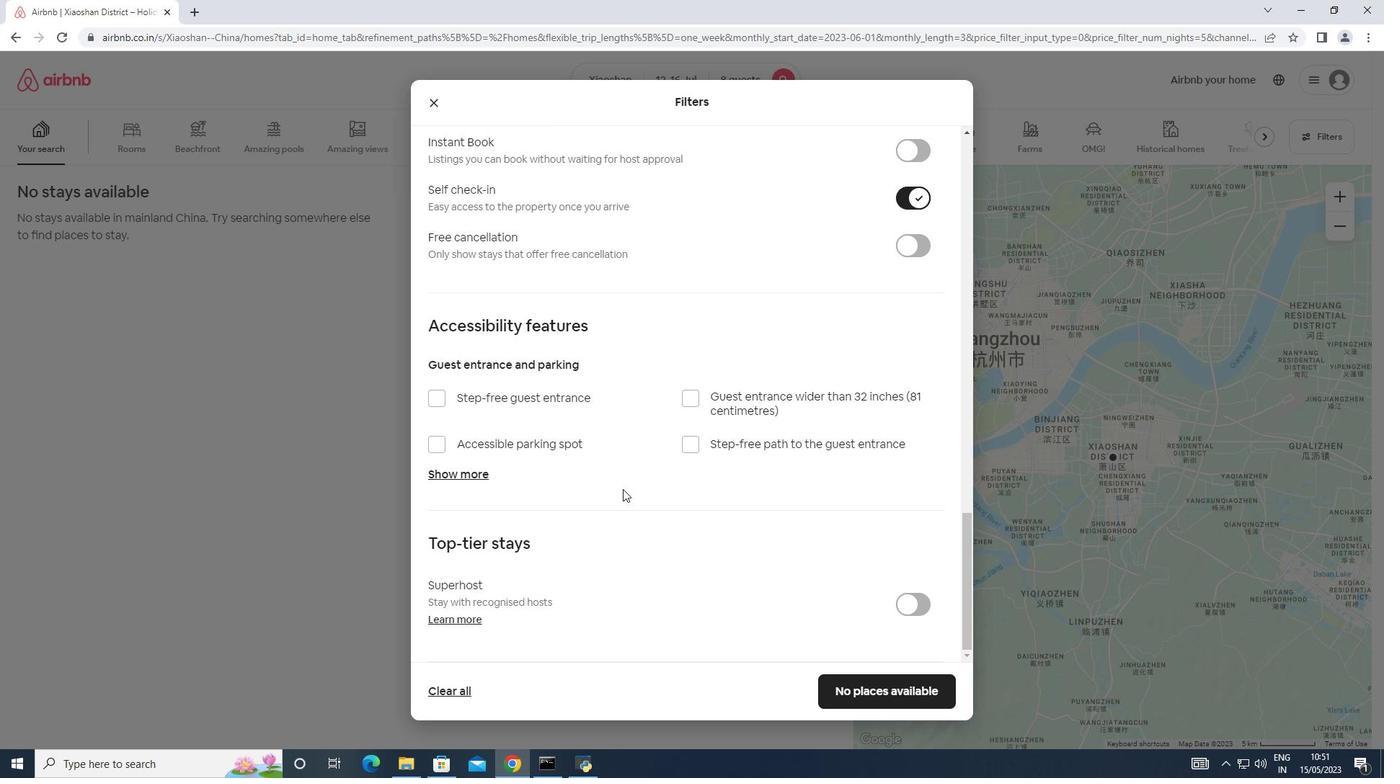 
Action: Mouse moved to (868, 702)
Screenshot: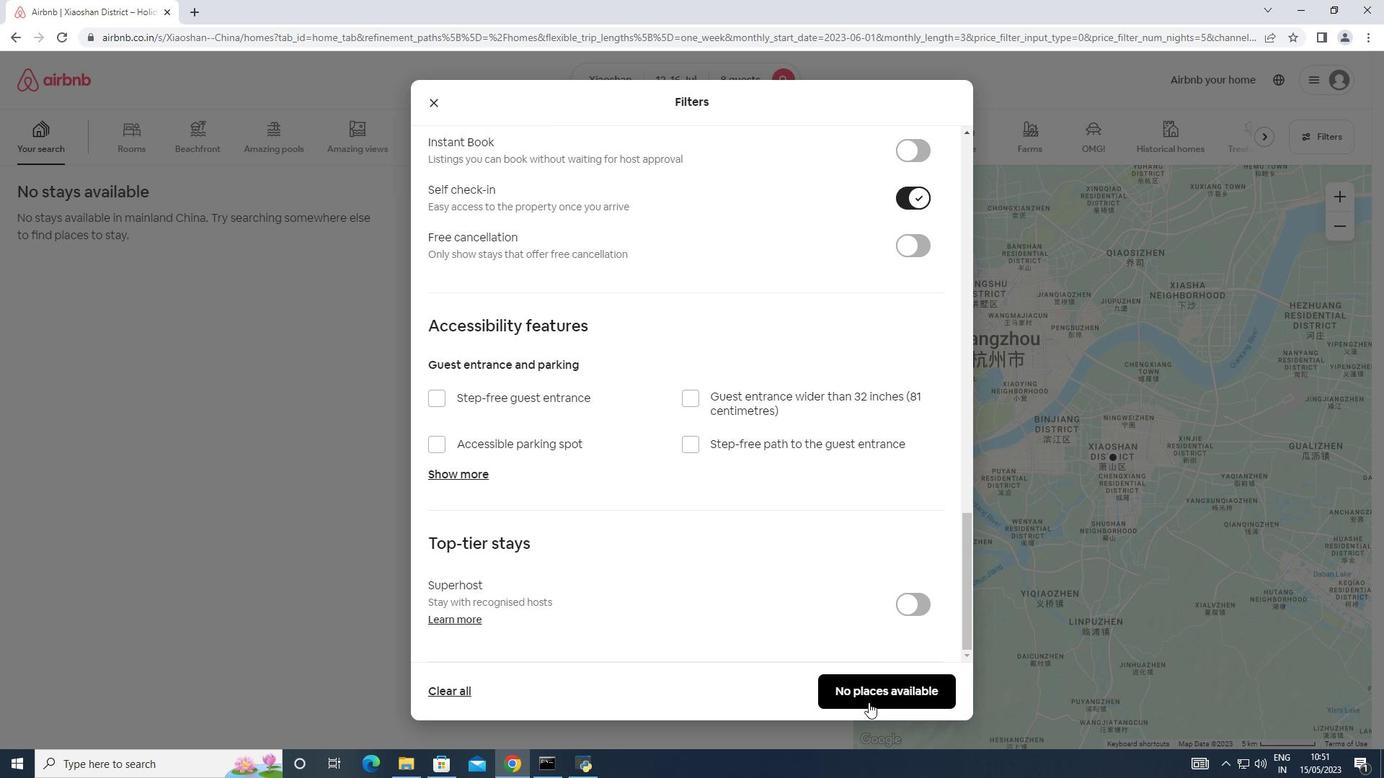 
Action: Mouse pressed left at (868, 702)
Screenshot: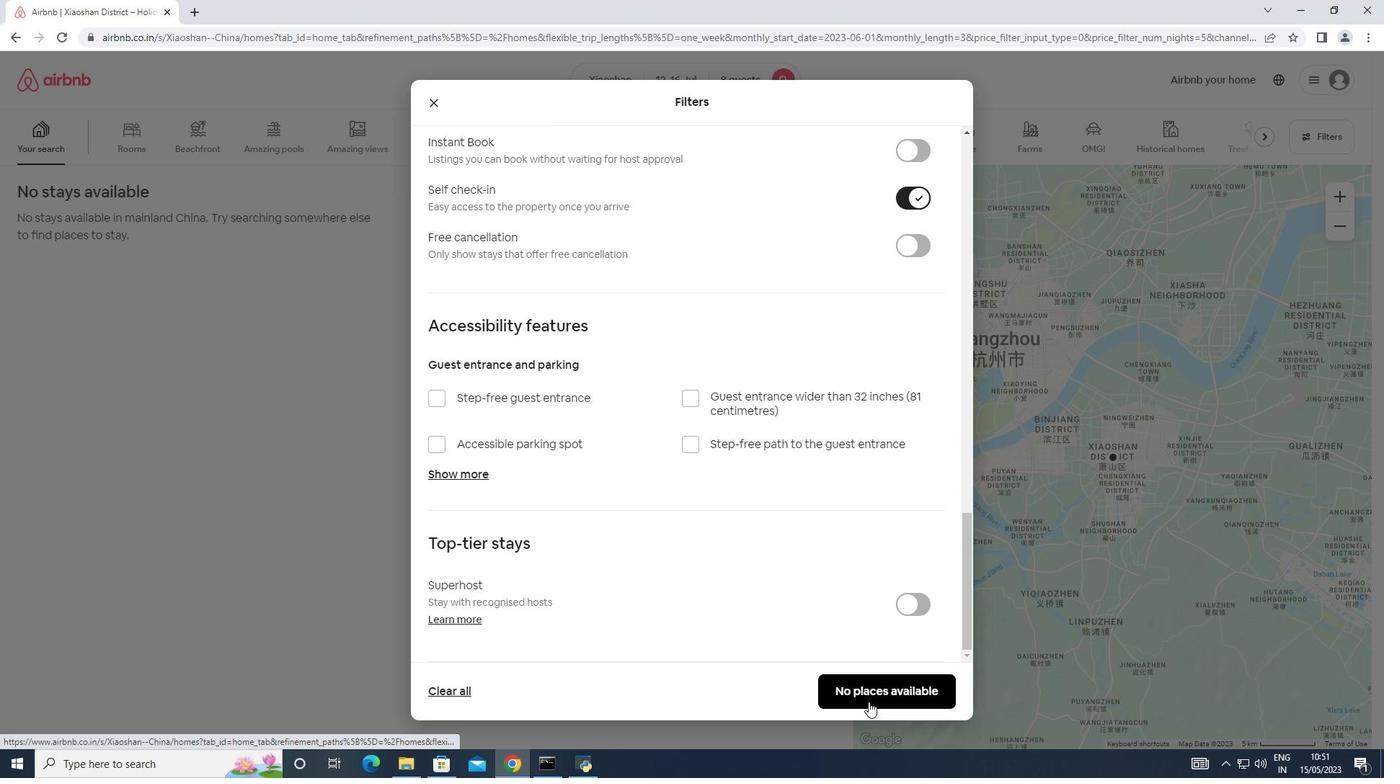 
Action: Mouse moved to (870, 694)
Screenshot: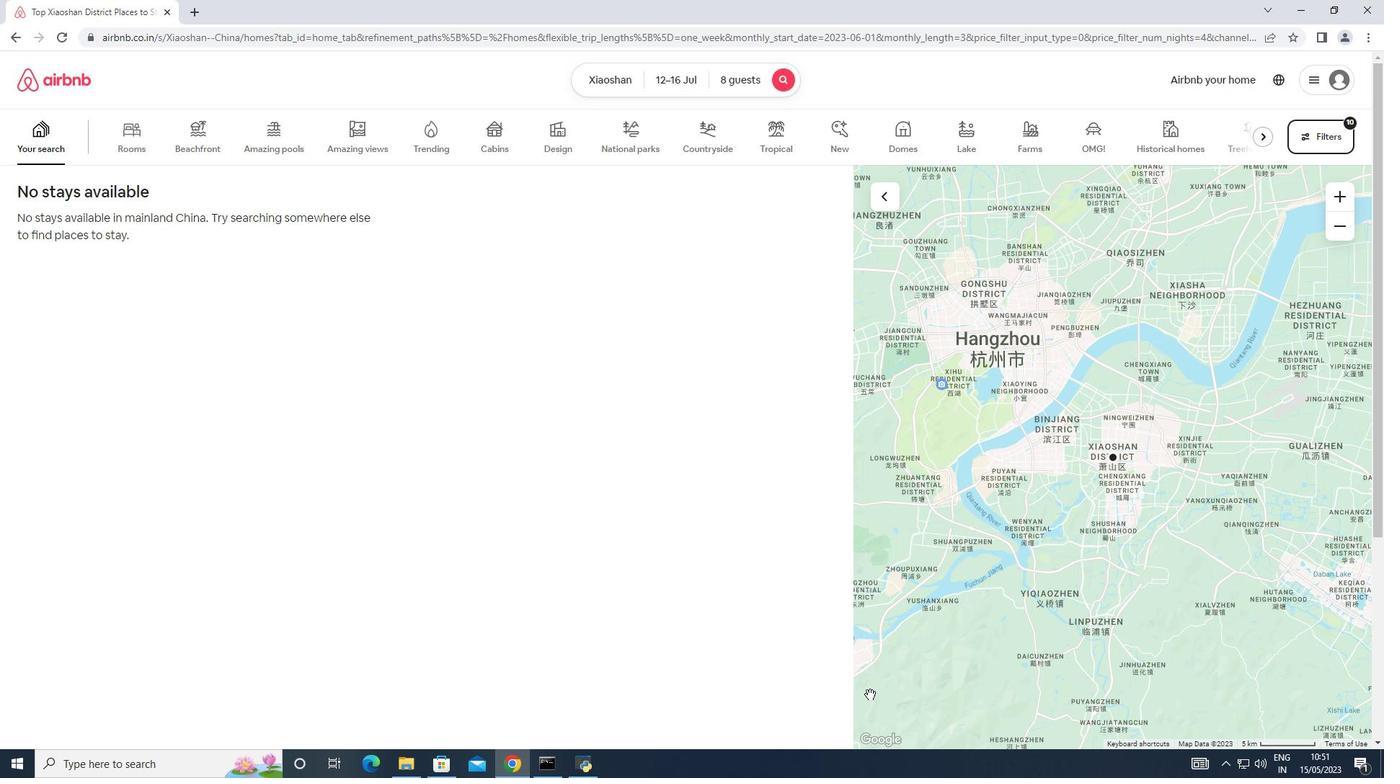 
